 Task: For heading Use oswald with pink colour & bold.  font size for heading20,  'Change the font style of data to' oswald and font size to 12,  Change the alignment of both headline & data to Align center.  In the sheet  DashboardFinDashboardbook
Action: Mouse moved to (83, 180)
Screenshot: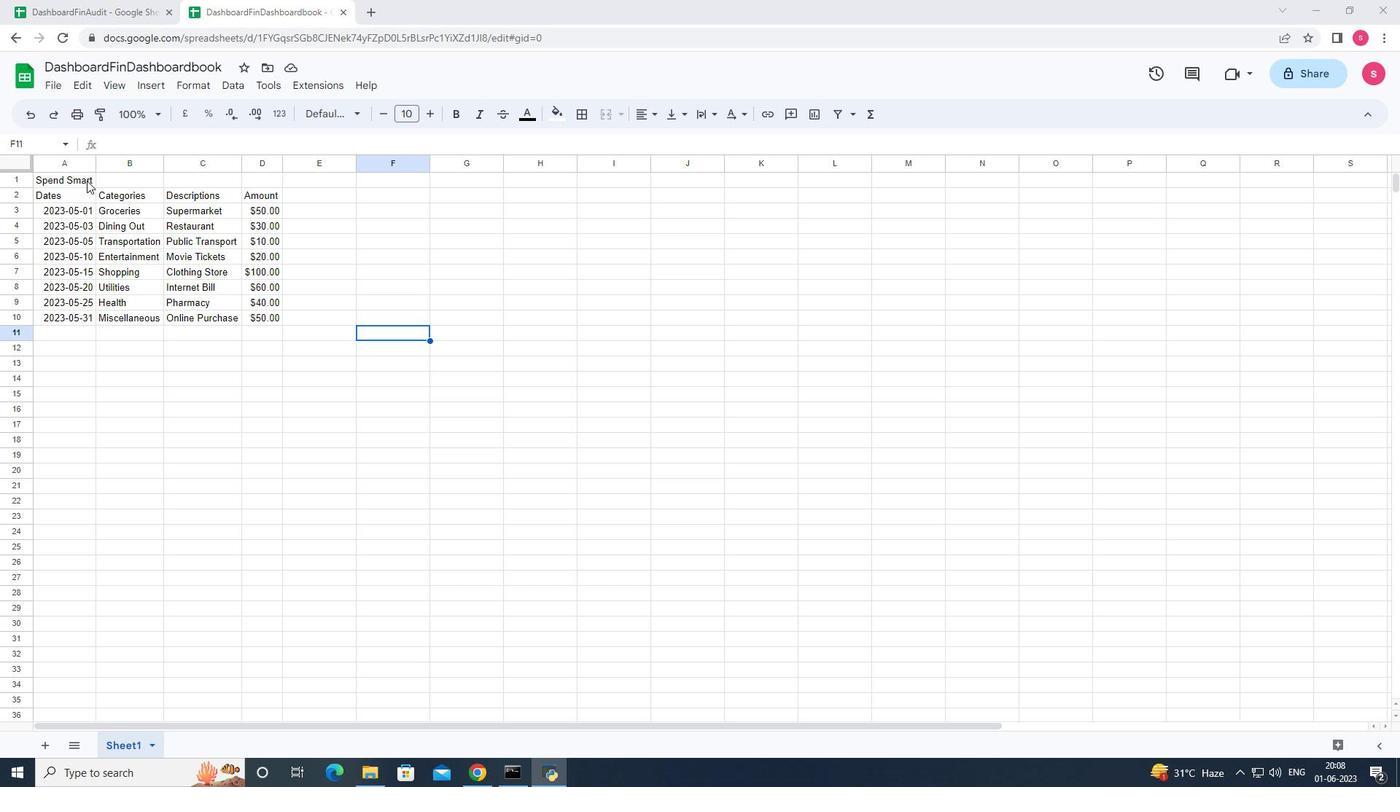 
Action: Mouse pressed left at (83, 180)
Screenshot: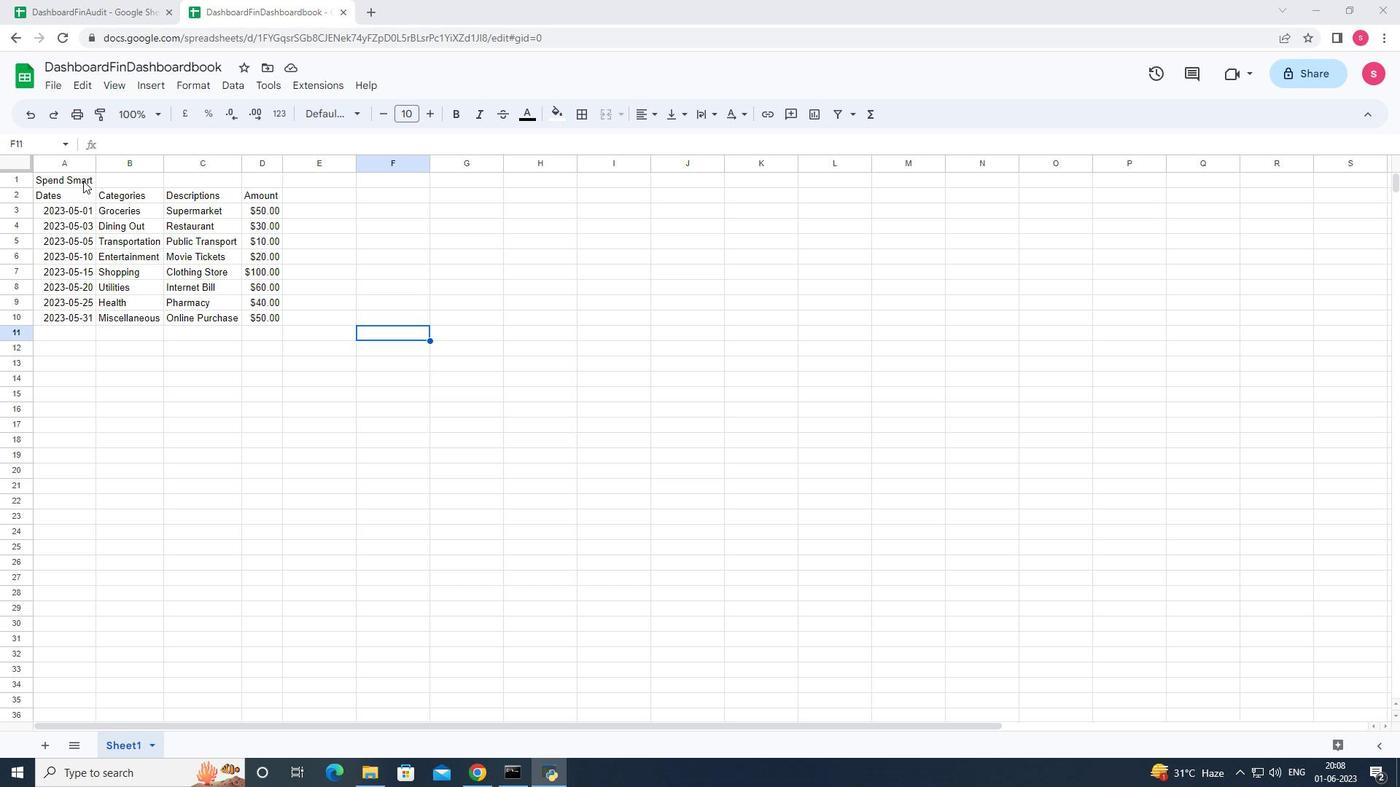 
Action: Mouse moved to (347, 126)
Screenshot: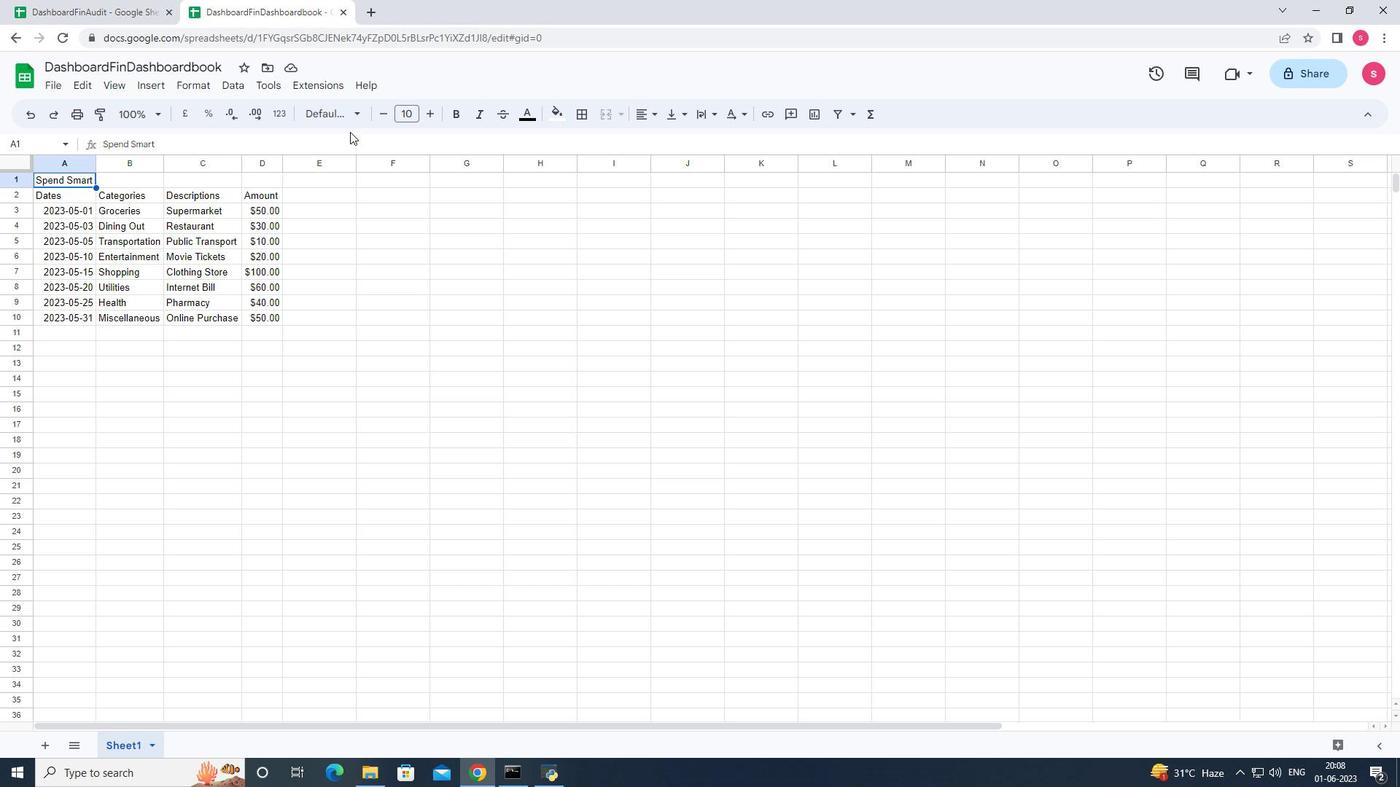 
Action: Mouse pressed left at (347, 126)
Screenshot: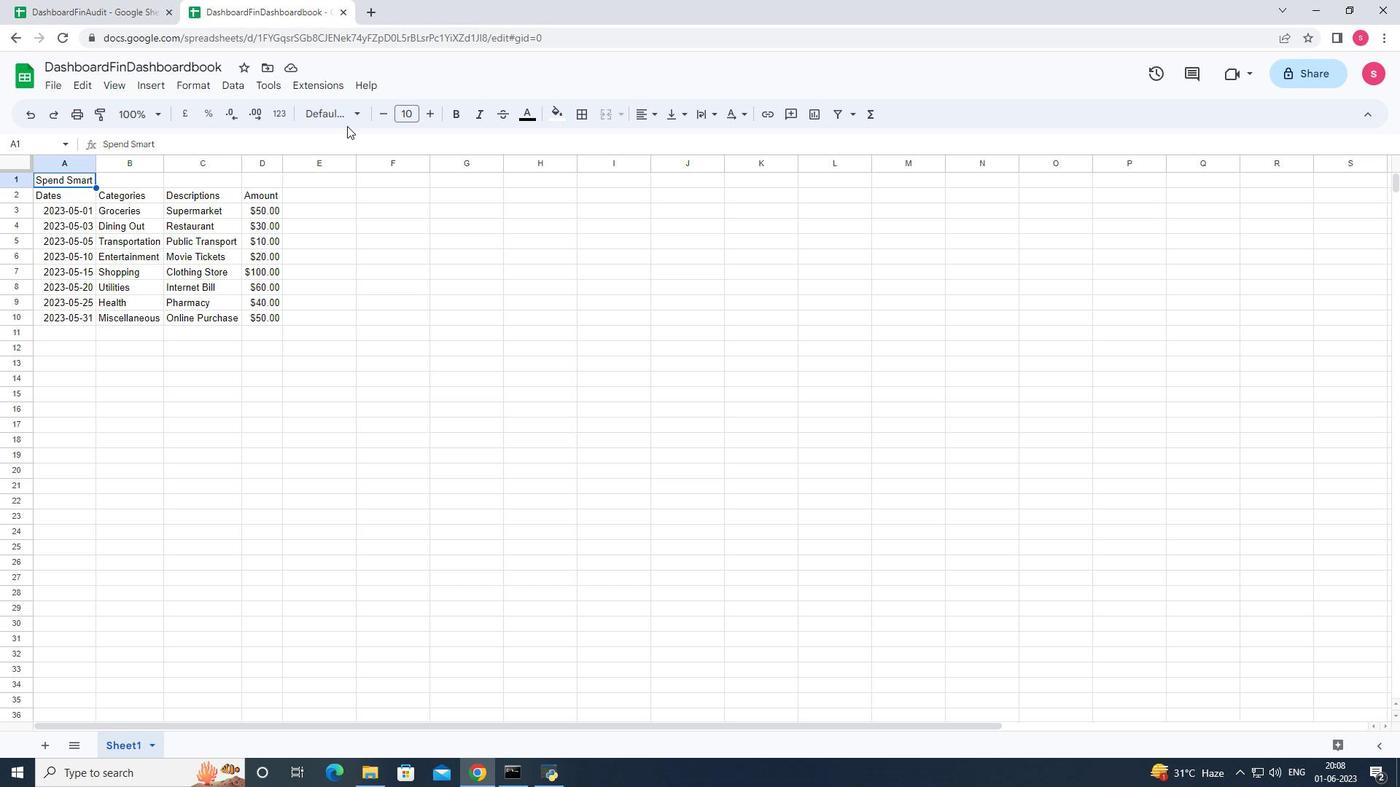 
Action: Mouse moved to (331, 108)
Screenshot: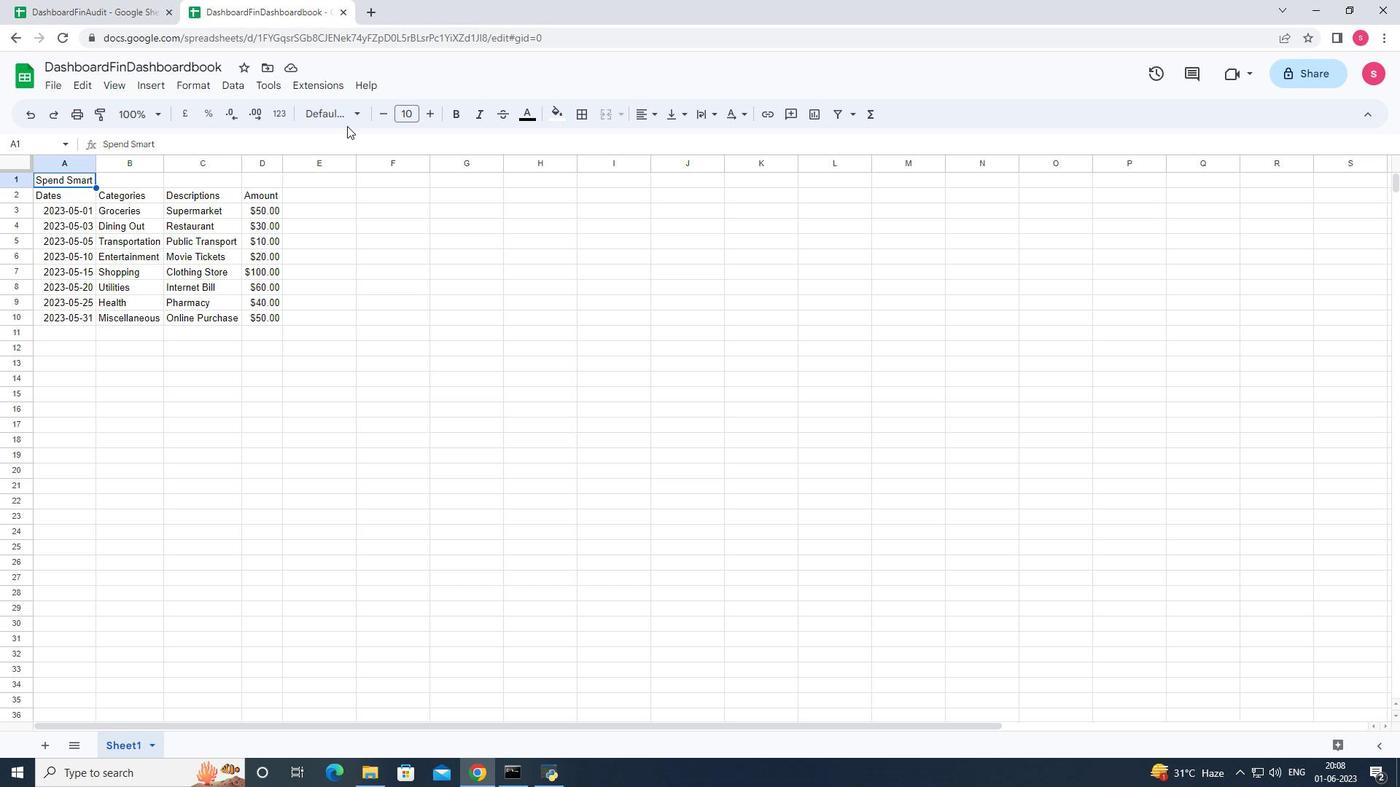 
Action: Mouse pressed left at (331, 108)
Screenshot: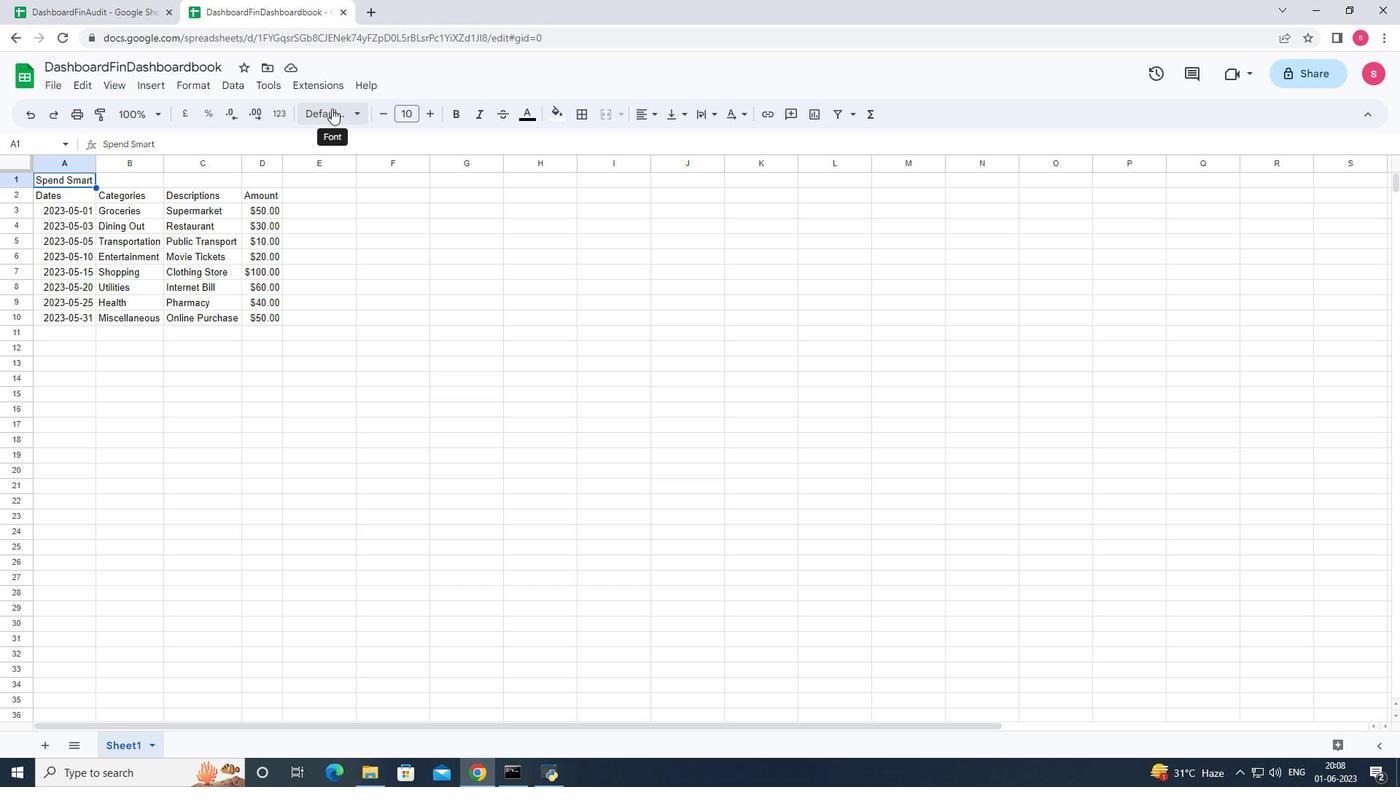 
Action: Mouse moved to (348, 413)
Screenshot: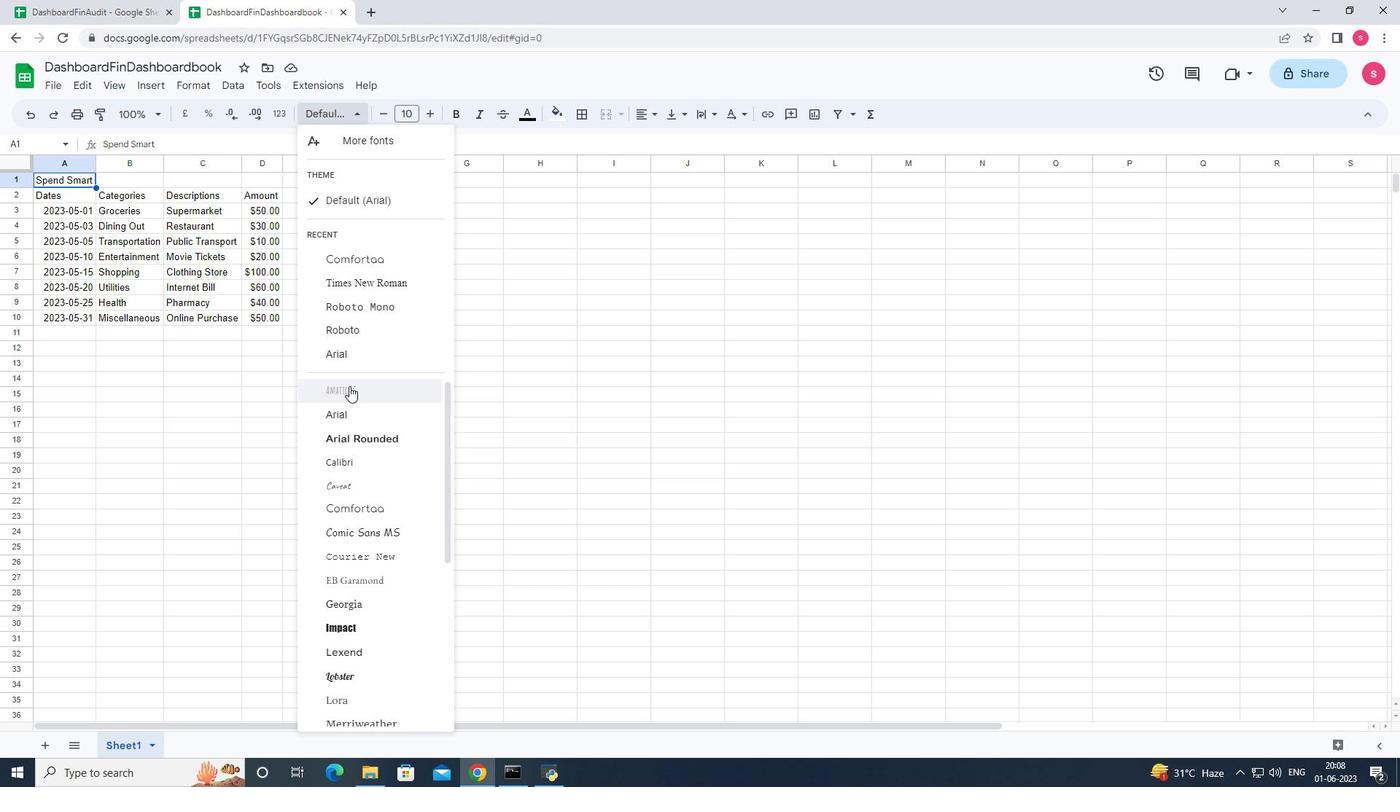 
Action: Mouse scrolled (348, 412) with delta (0, 0)
Screenshot: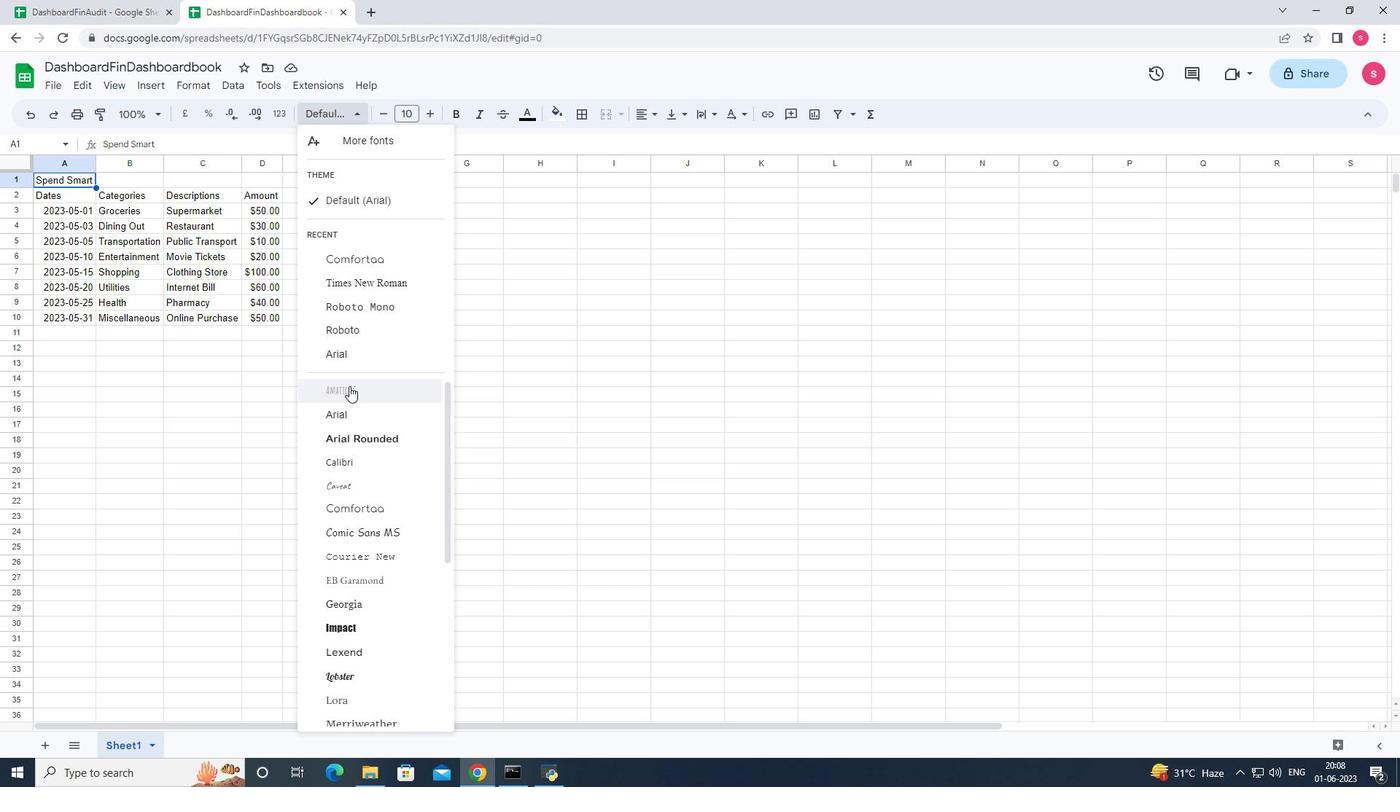 
Action: Mouse moved to (342, 464)
Screenshot: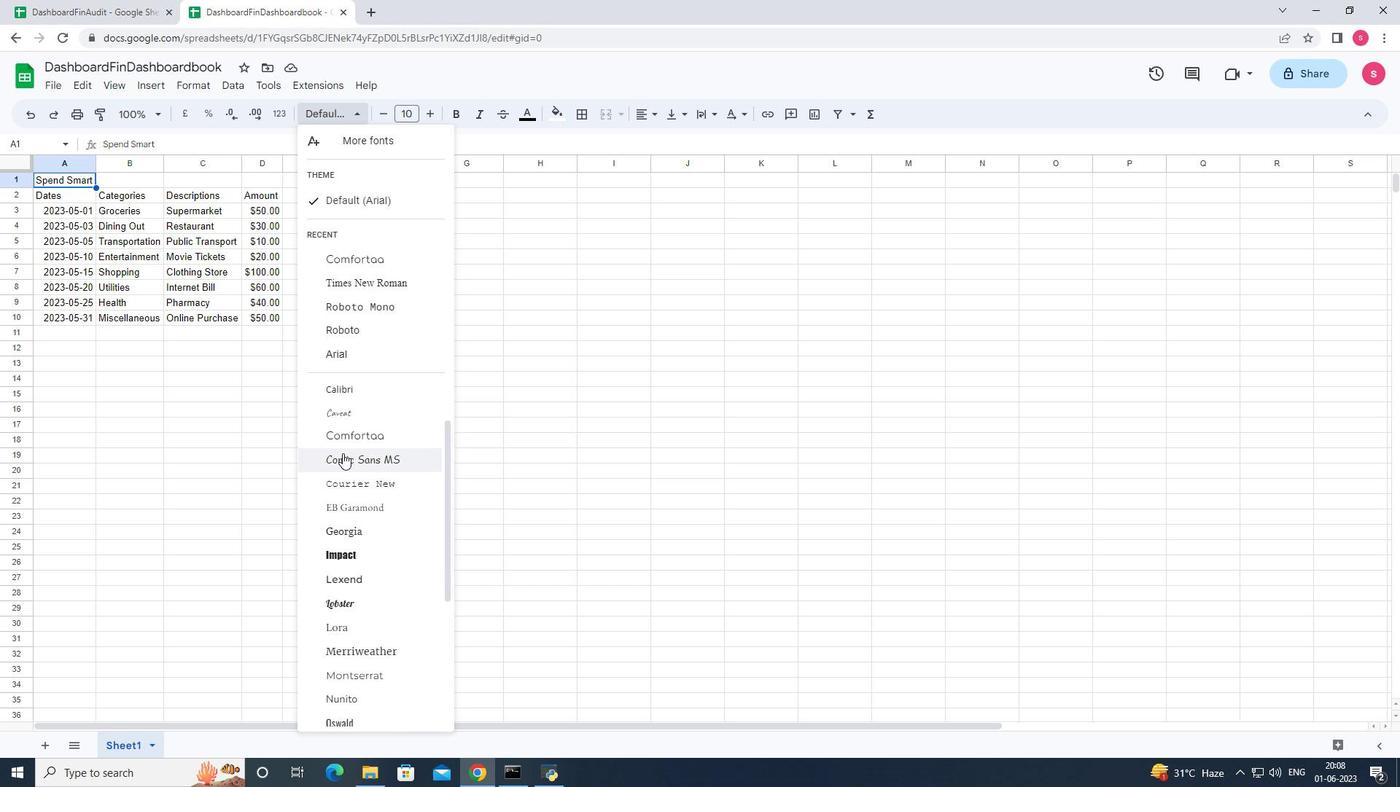 
Action: Mouse scrolled (342, 464) with delta (0, 0)
Screenshot: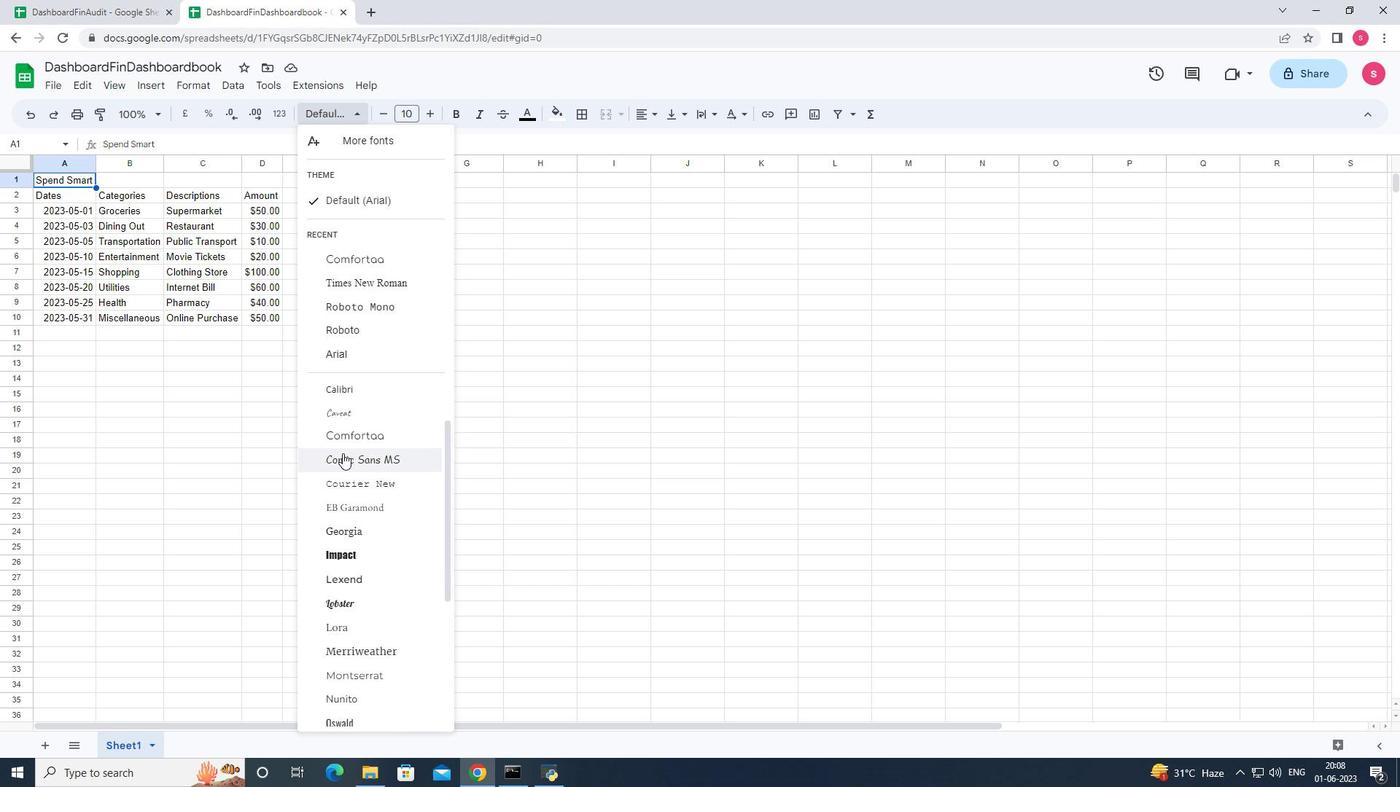 
Action: Mouse moved to (342, 518)
Screenshot: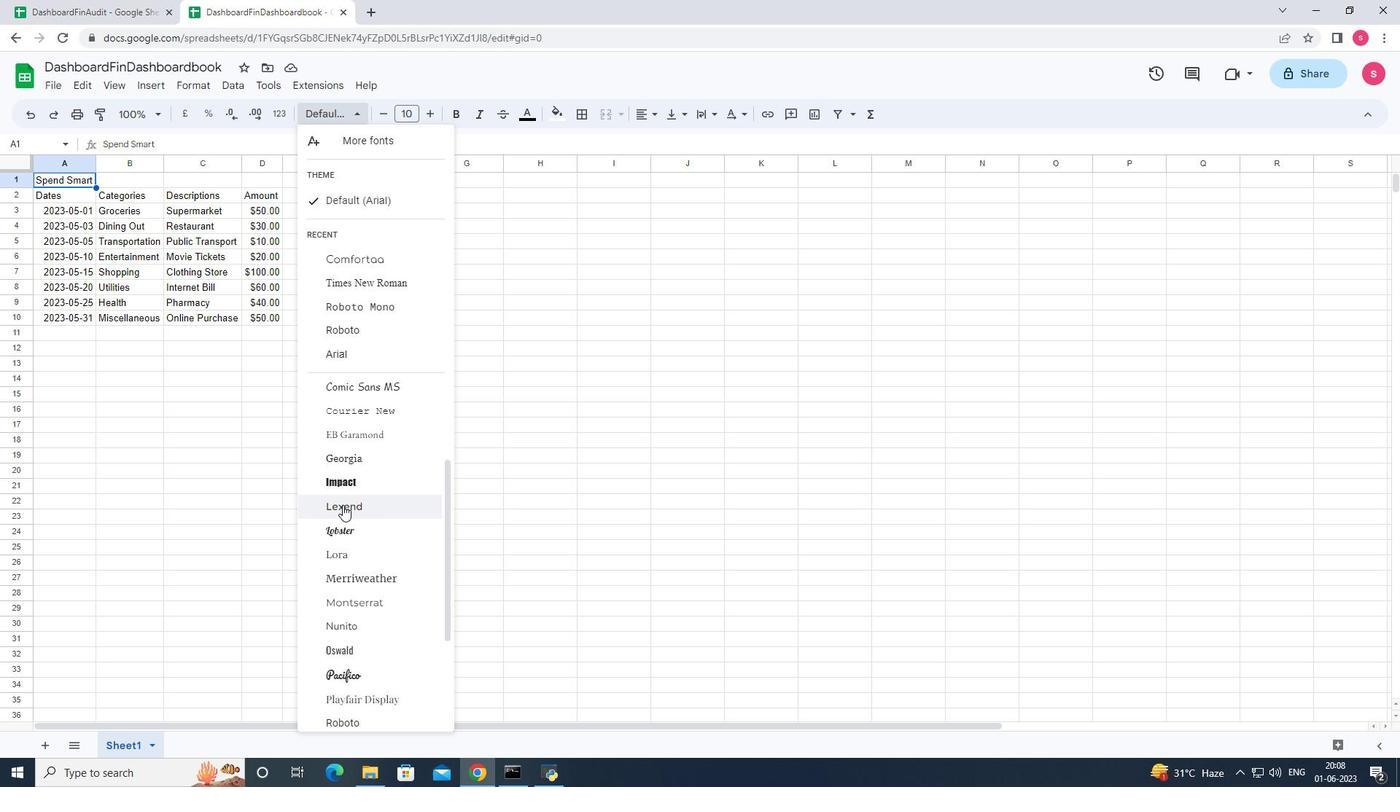 
Action: Mouse scrolled (342, 505) with delta (0, 0)
Screenshot: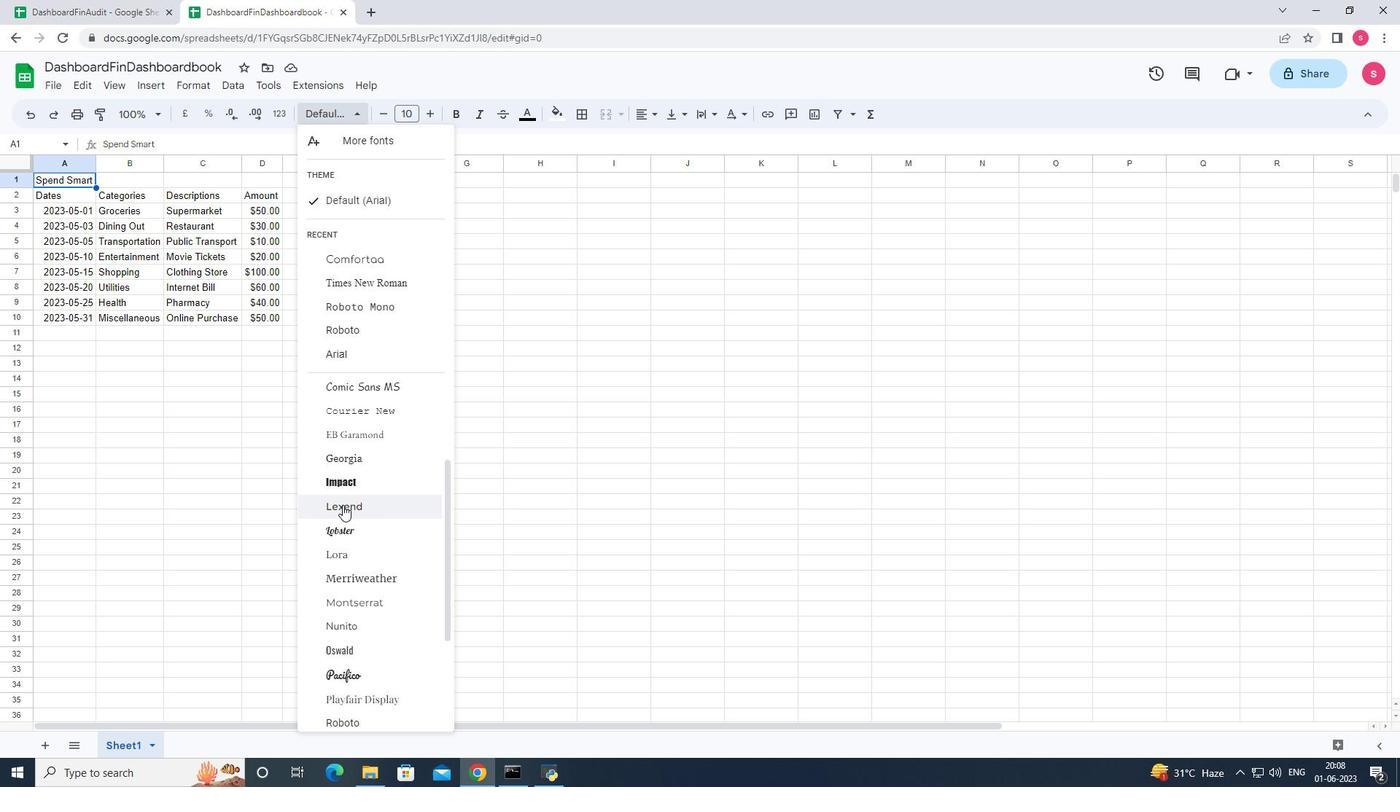 
Action: Mouse moved to (342, 523)
Screenshot: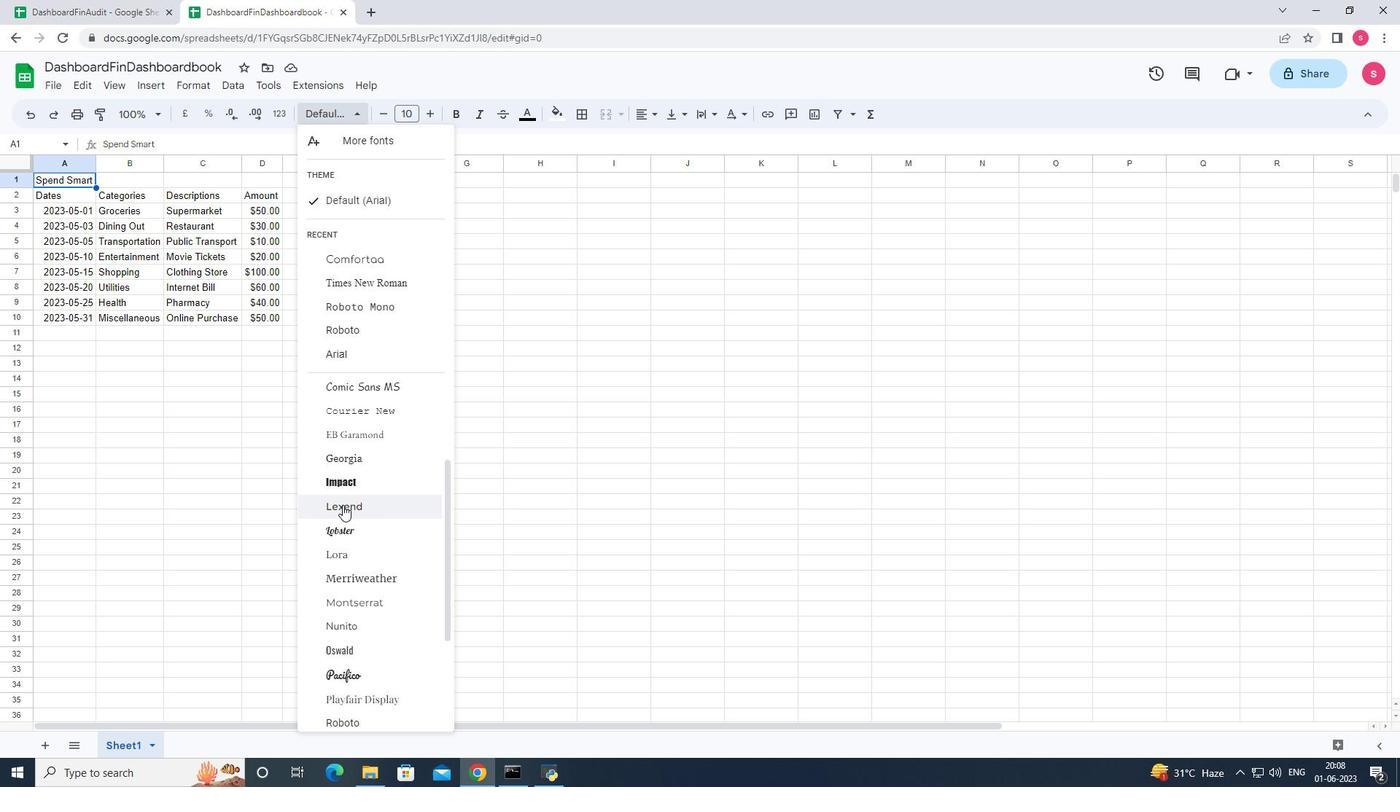 
Action: Mouse scrolled (342, 522) with delta (0, 0)
Screenshot: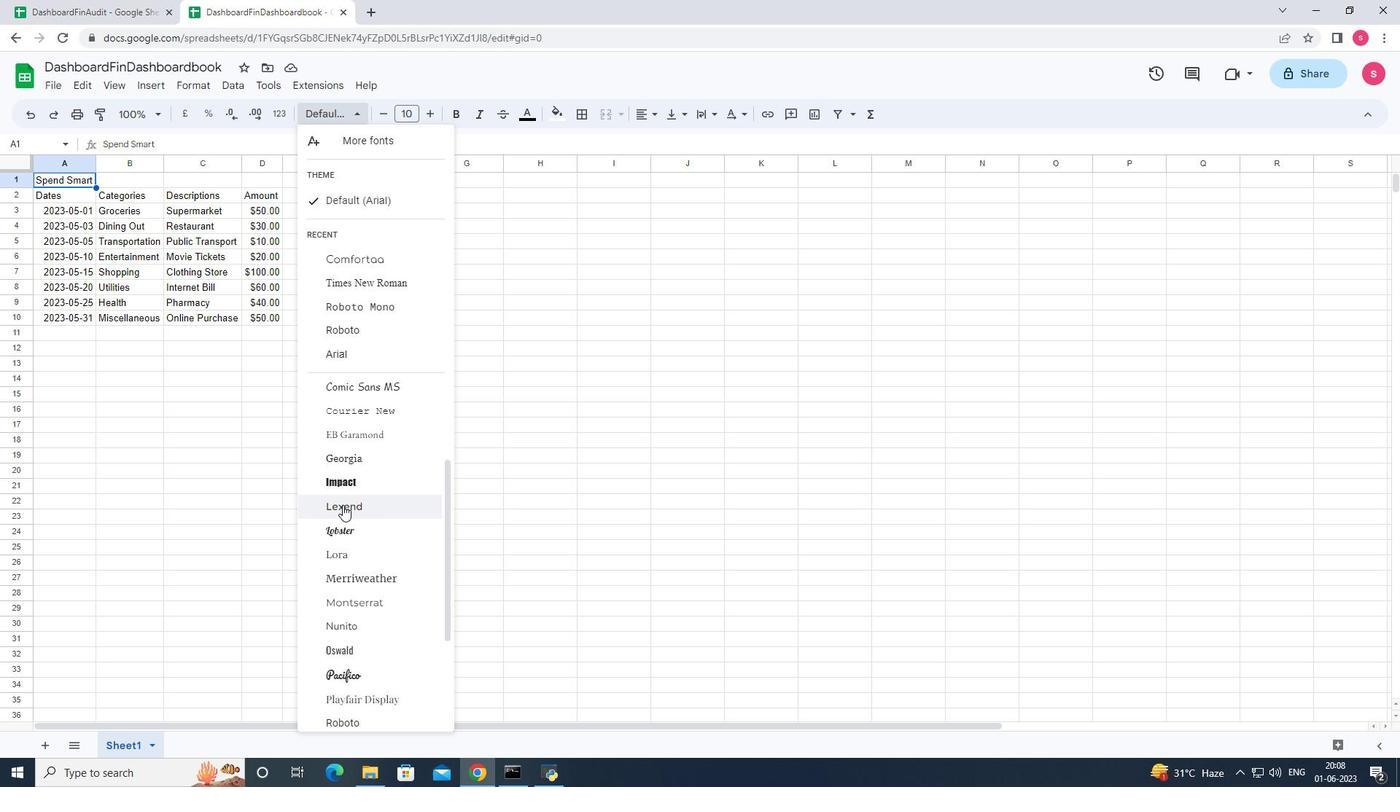 
Action: Mouse moved to (341, 534)
Screenshot: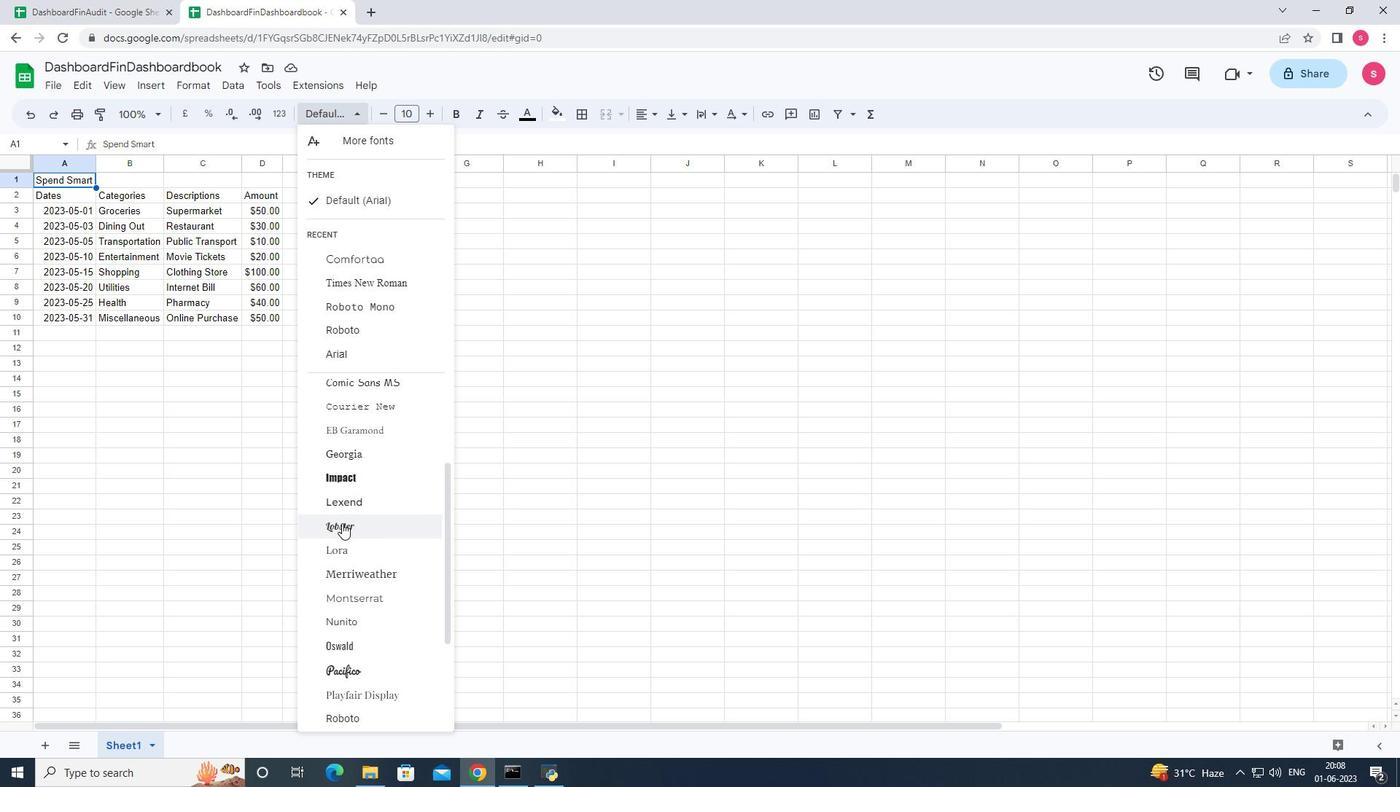 
Action: Mouse scrolled (341, 534) with delta (0, 0)
Screenshot: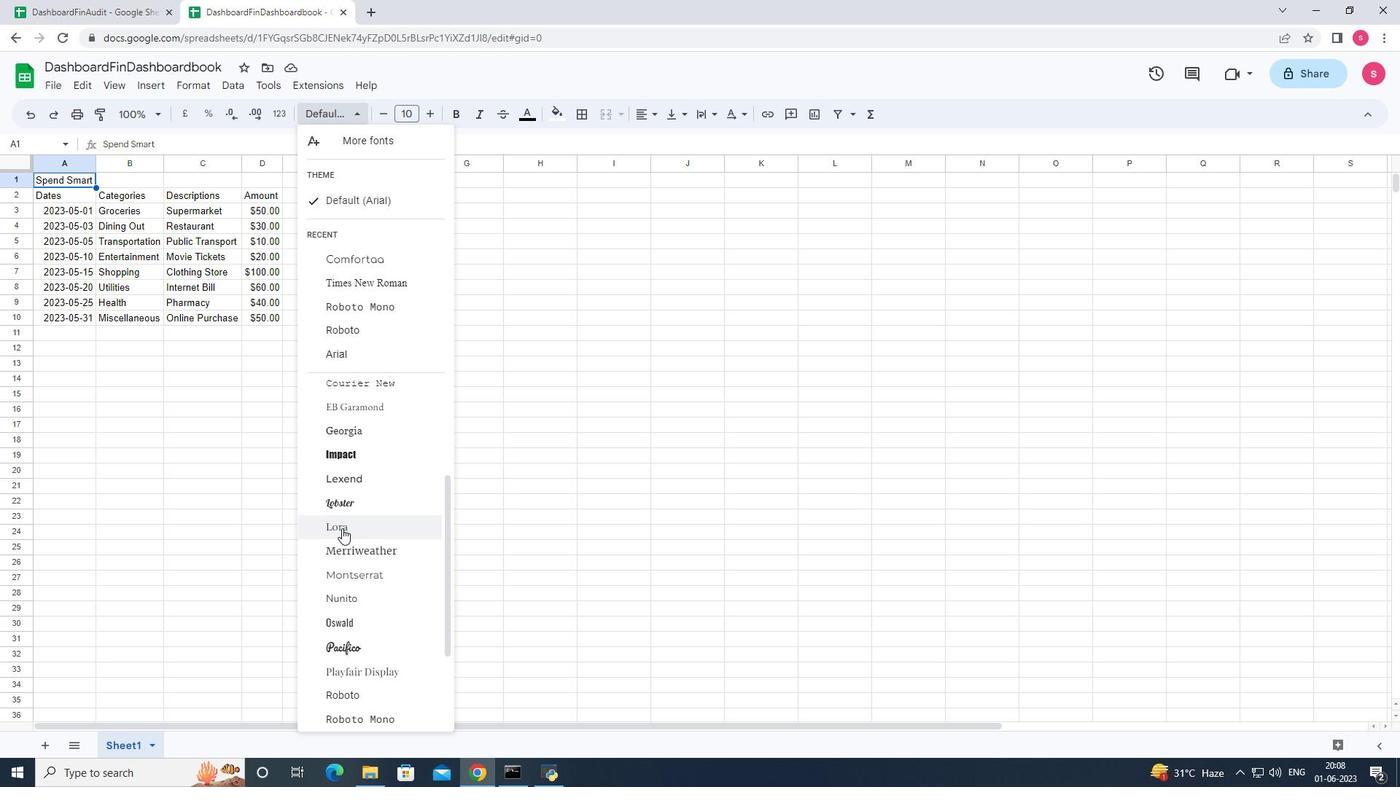 
Action: Mouse moved to (348, 581)
Screenshot: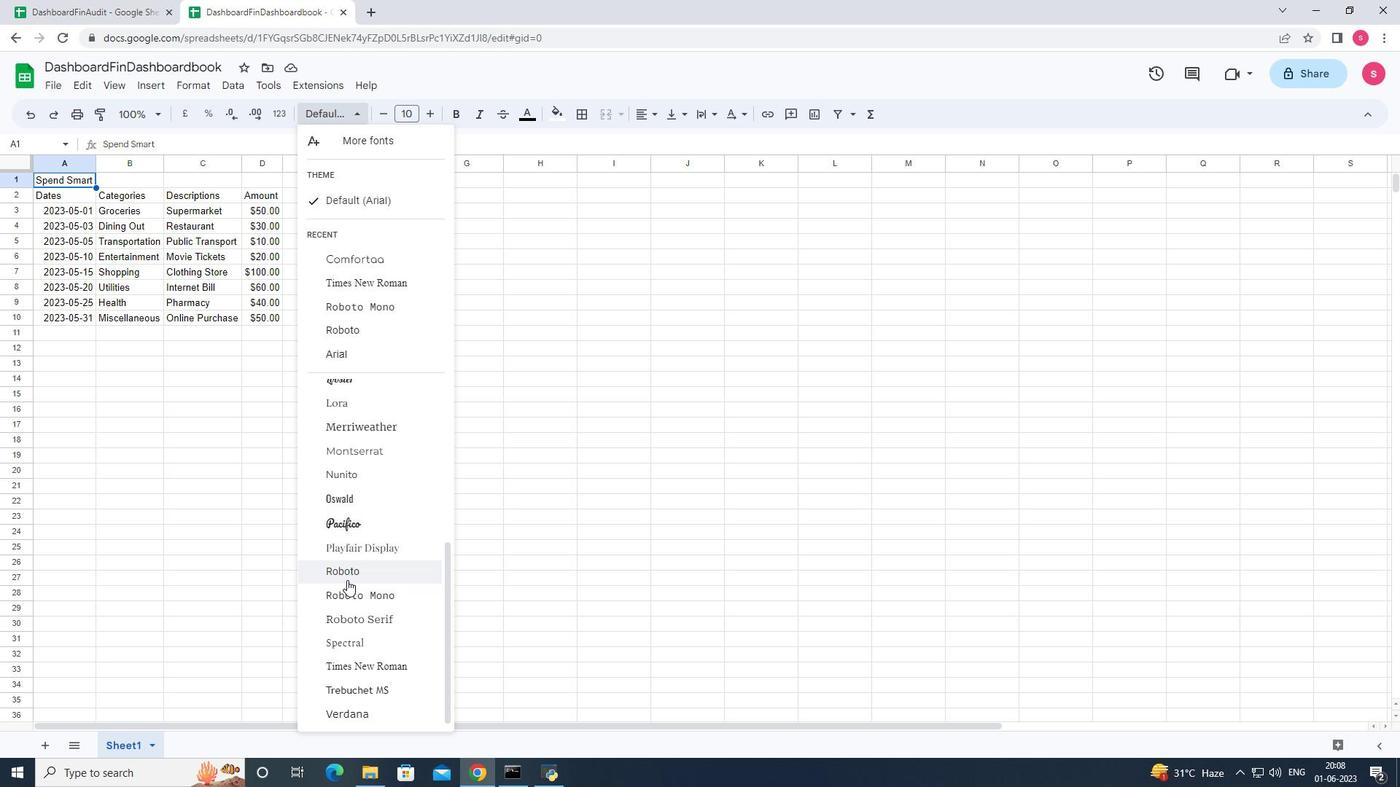 
Action: Mouse scrolled (348, 580) with delta (0, 0)
Screenshot: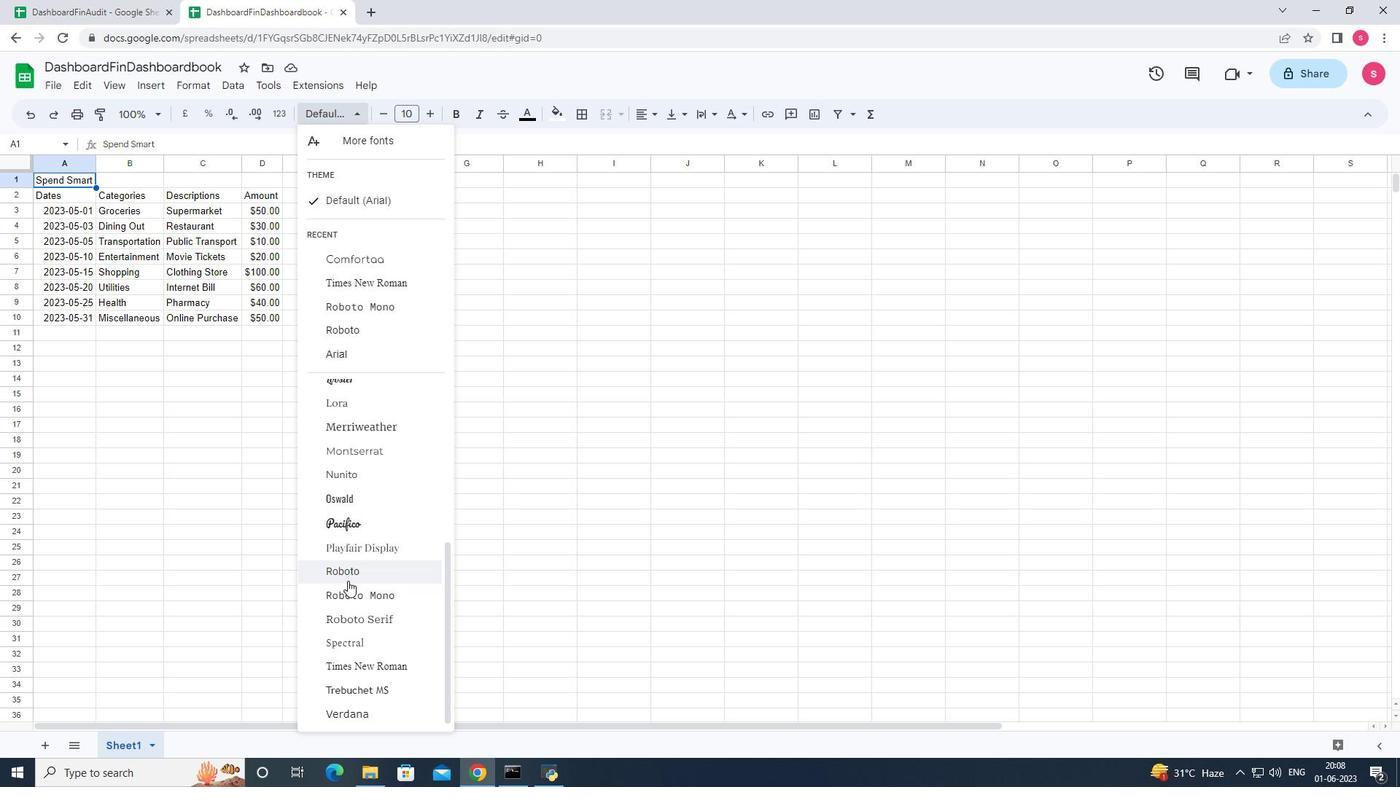 
Action: Mouse scrolled (348, 580) with delta (0, 0)
Screenshot: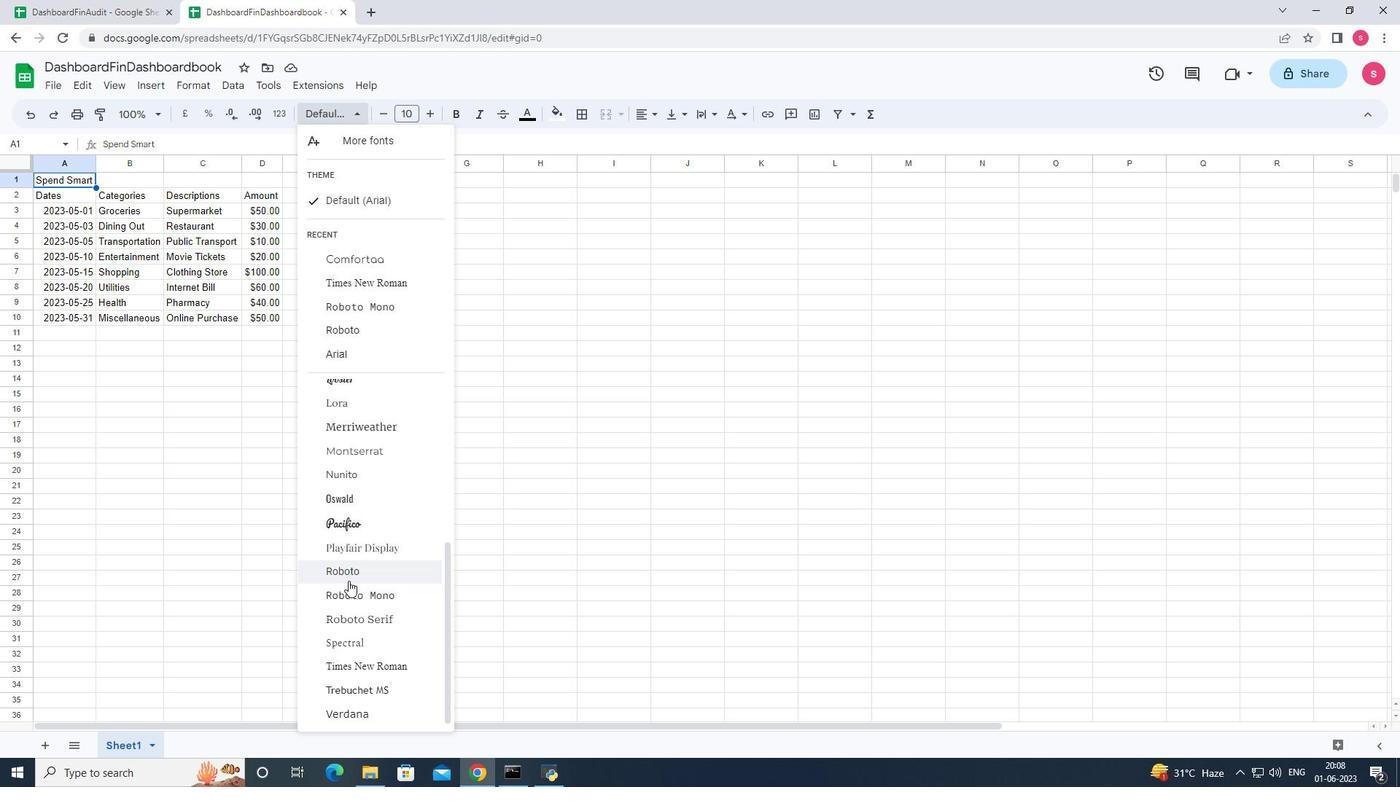 
Action: Mouse scrolled (348, 582) with delta (0, 0)
Screenshot: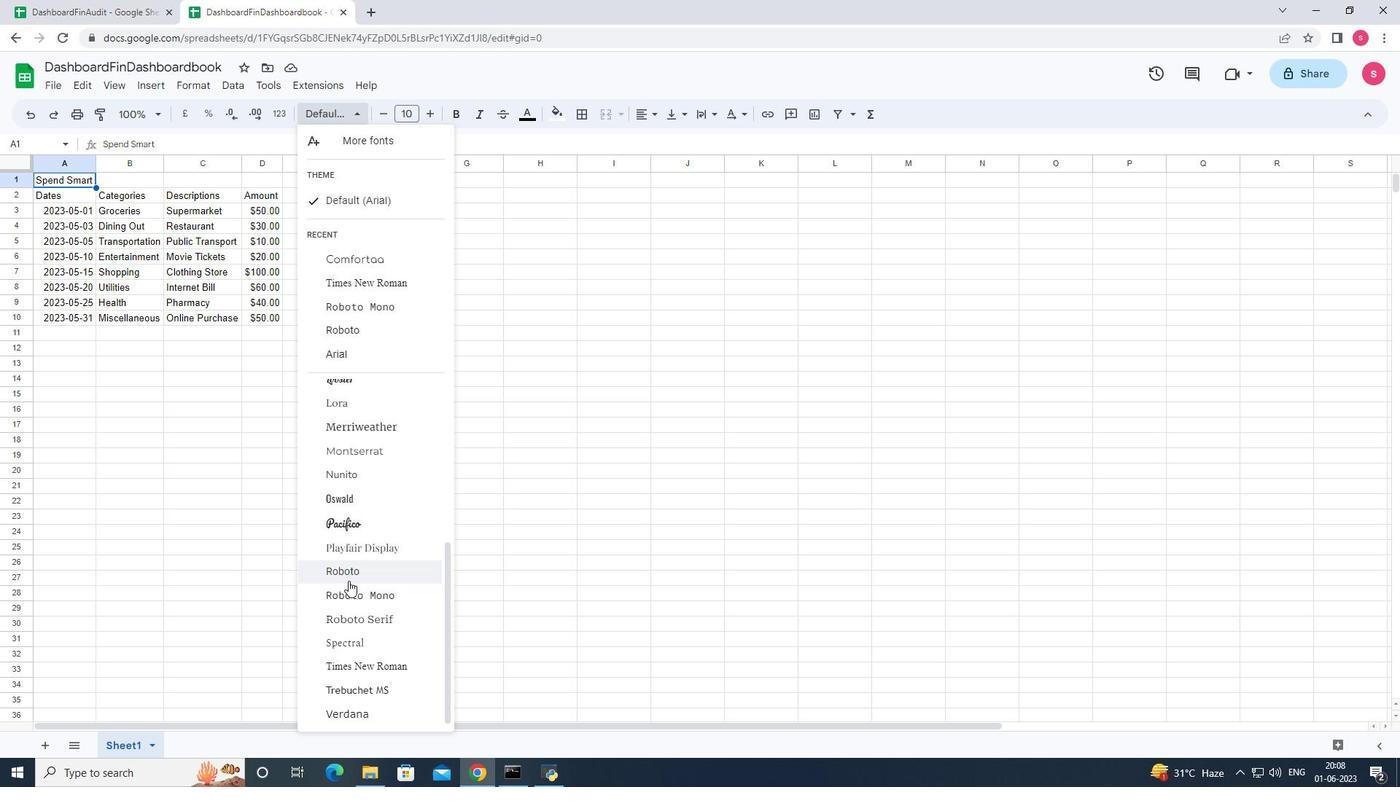 
Action: Mouse moved to (361, 520)
Screenshot: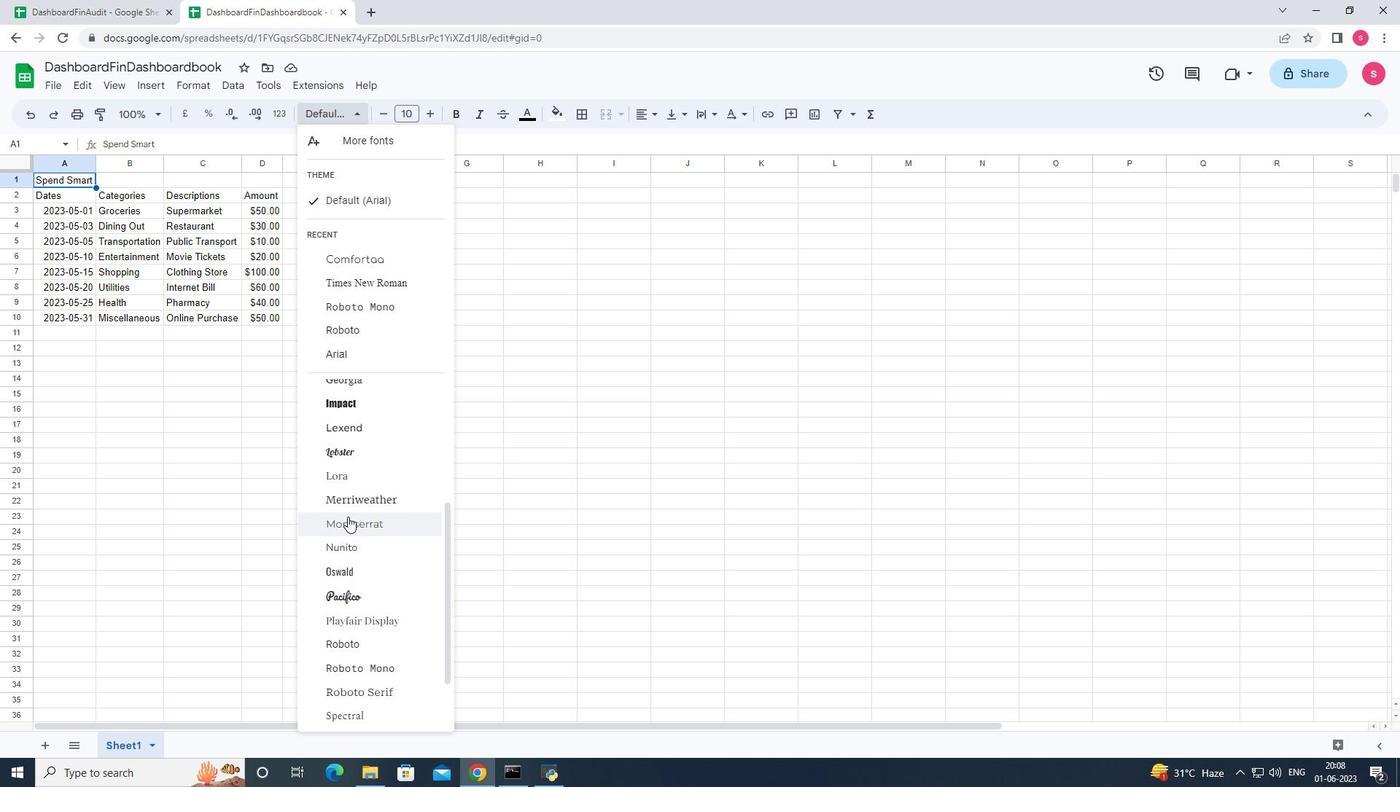 
Action: Mouse scrolled (361, 520) with delta (0, 0)
Screenshot: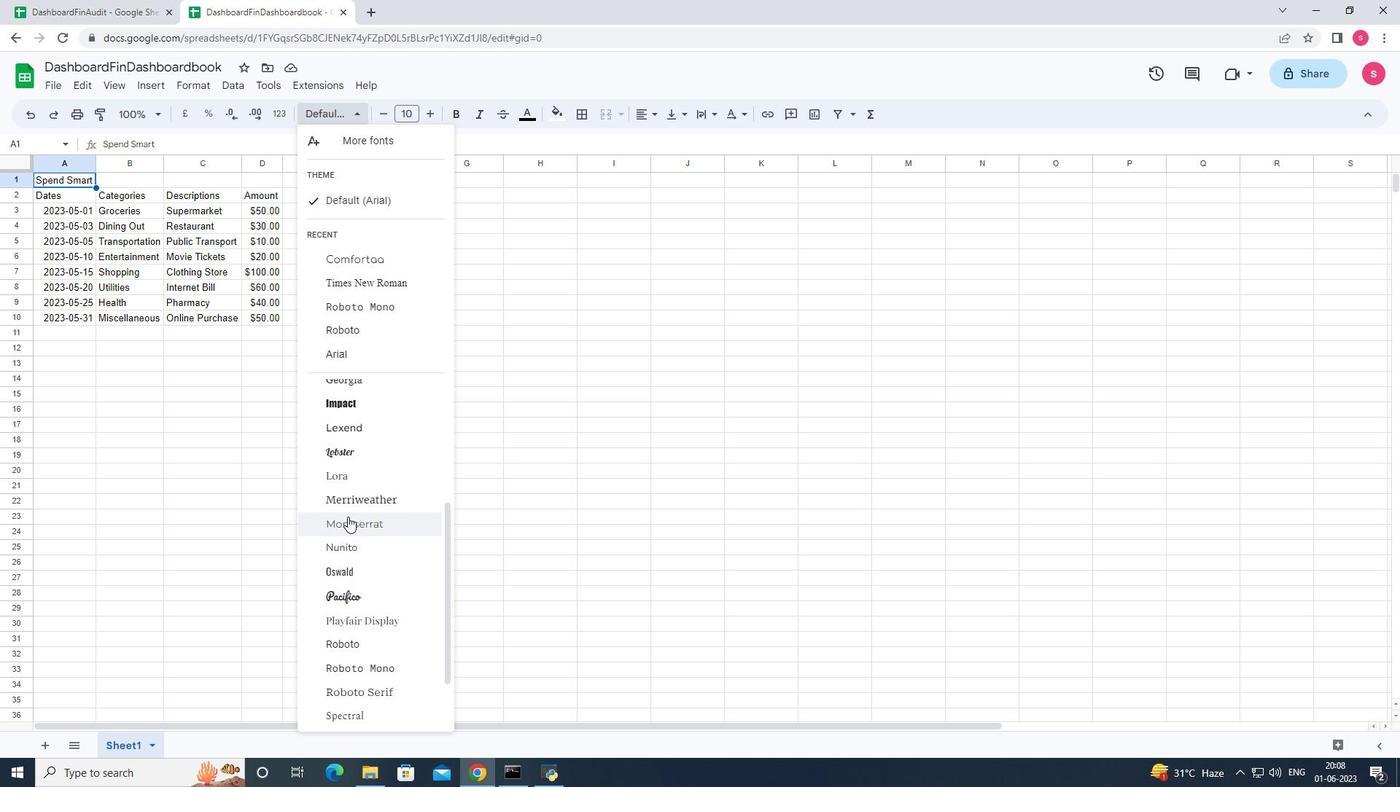 
Action: Mouse scrolled (361, 520) with delta (0, 0)
Screenshot: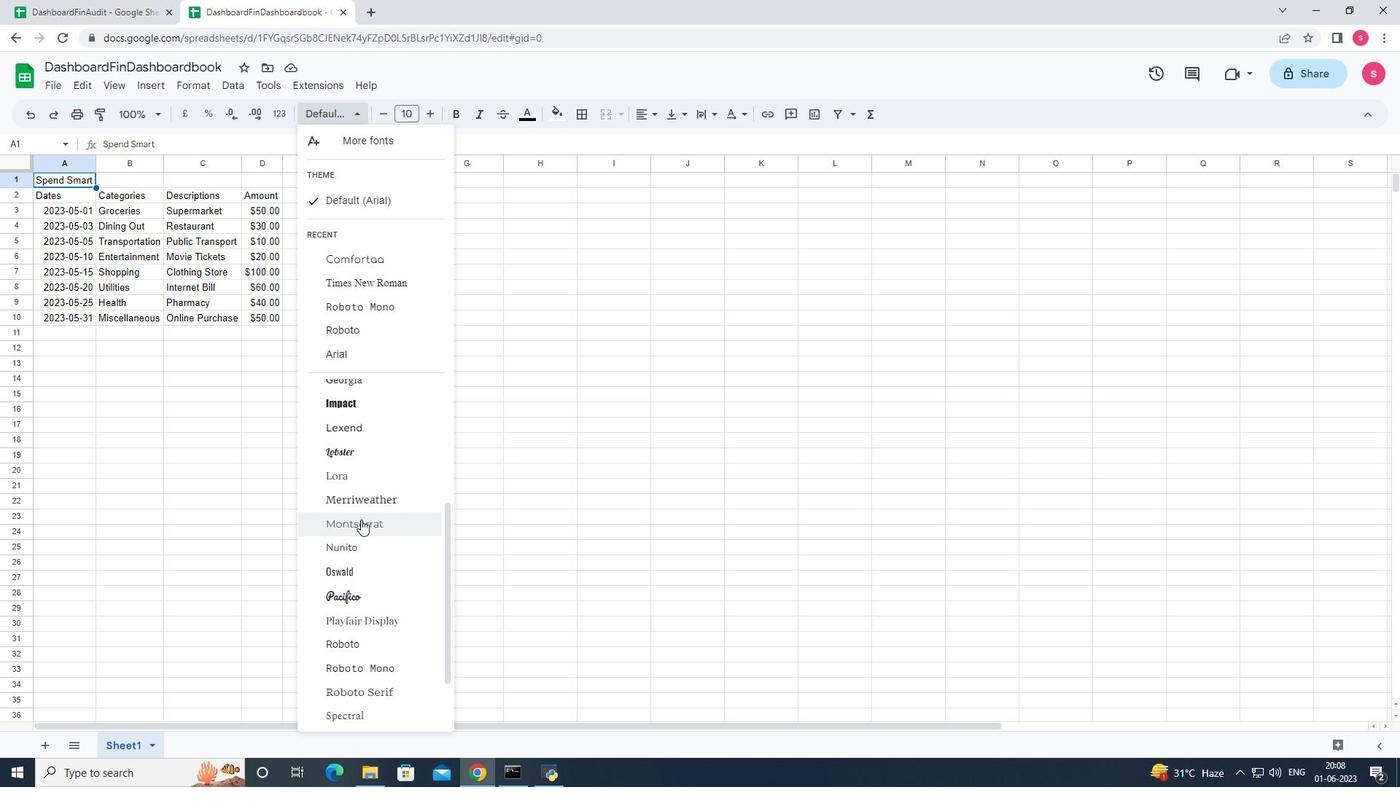 
Action: Mouse moved to (353, 598)
Screenshot: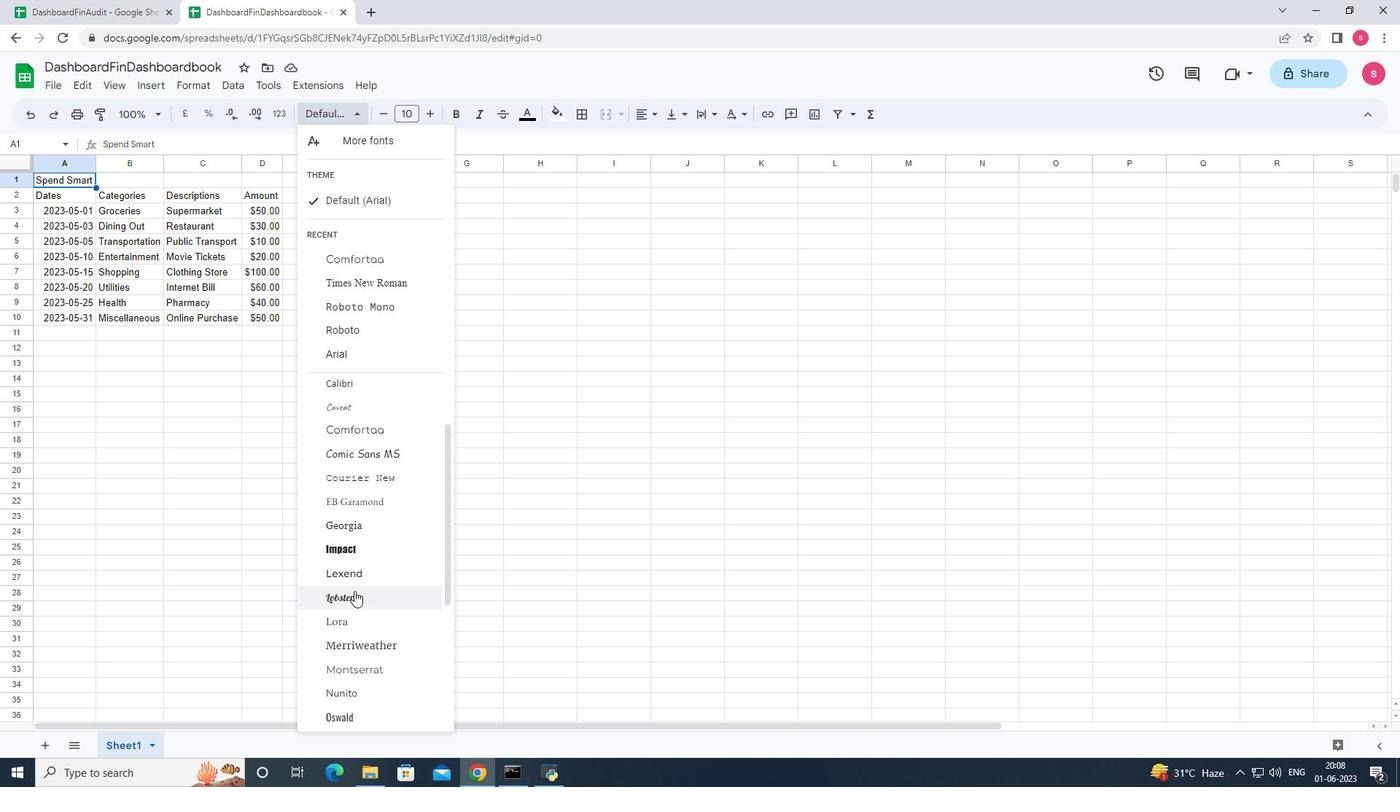 
Action: Mouse scrolled (353, 598) with delta (0, 0)
Screenshot: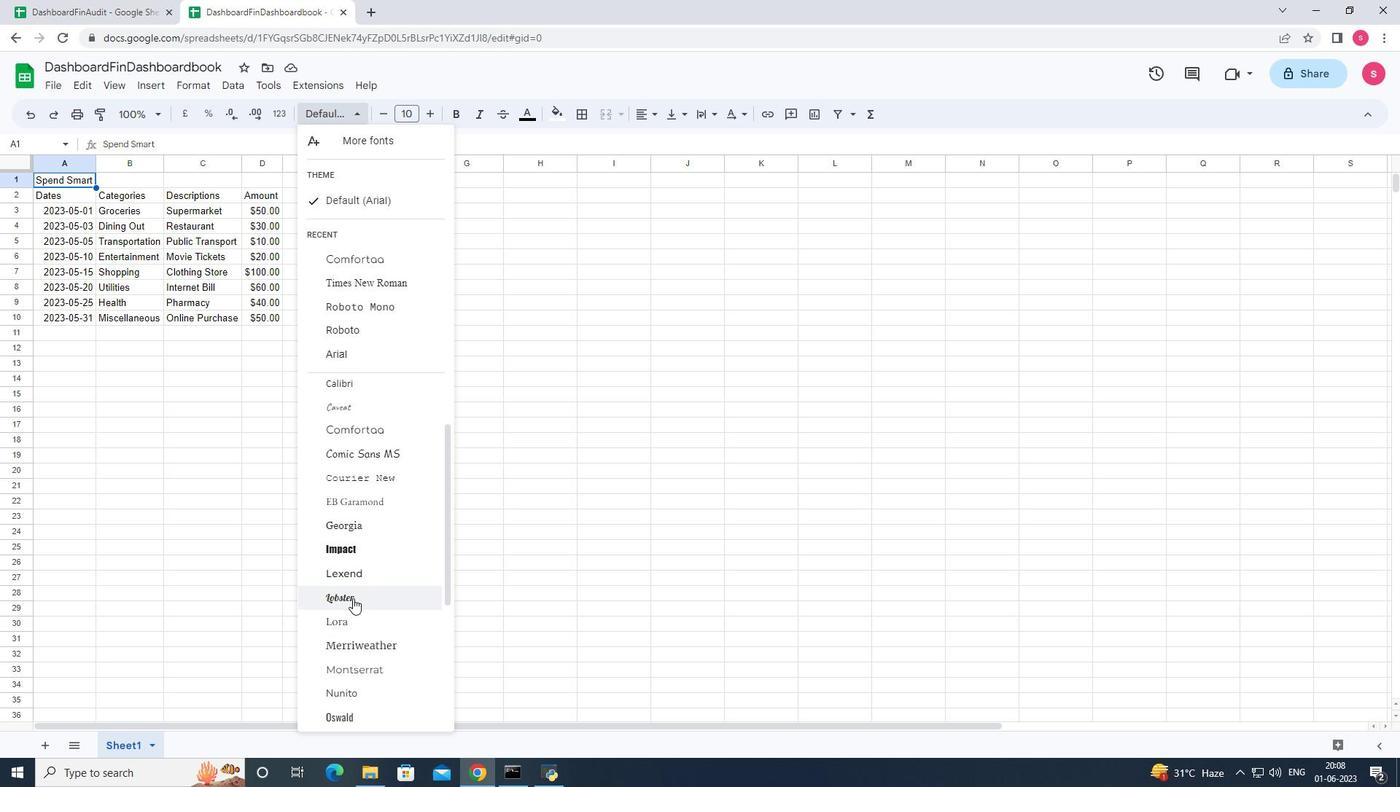 
Action: Mouse scrolled (353, 598) with delta (0, 0)
Screenshot: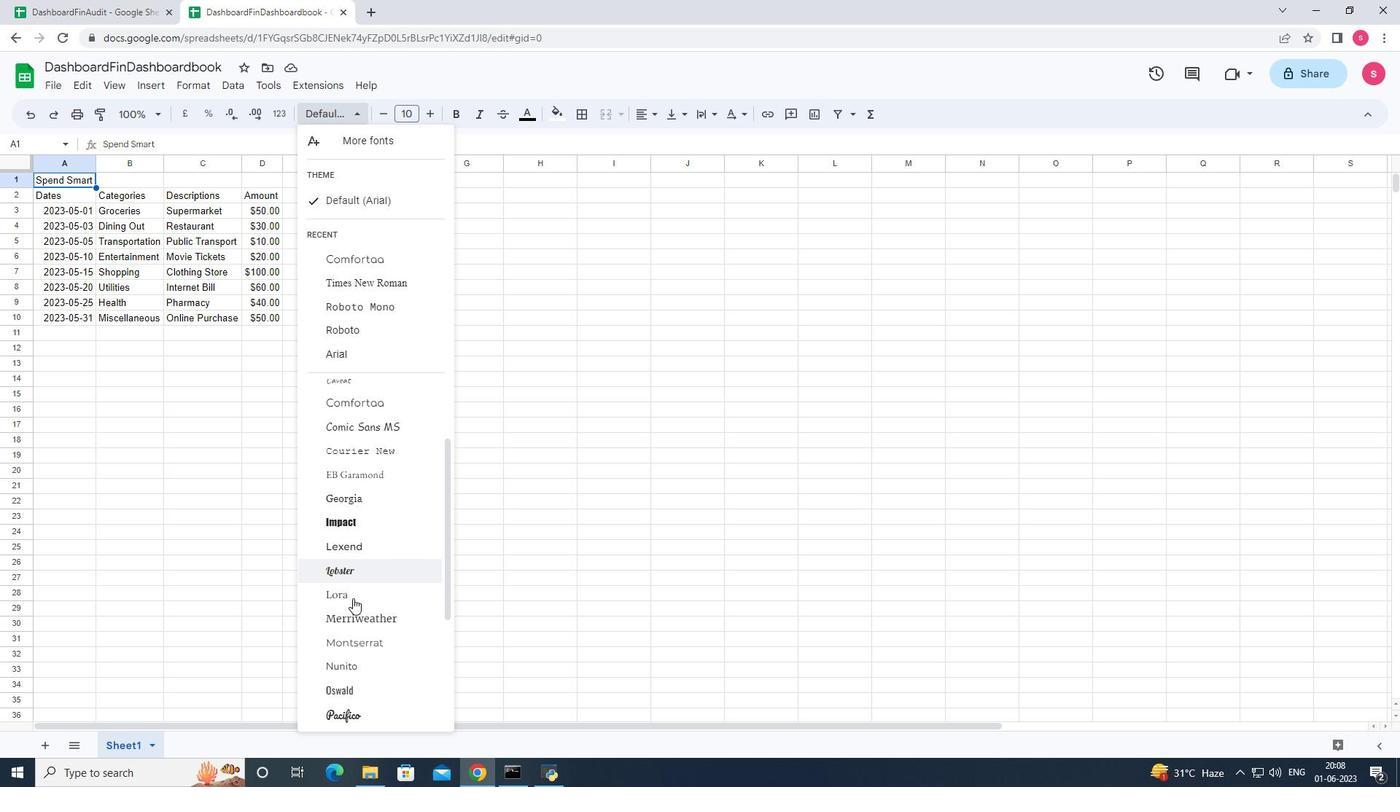 
Action: Mouse moved to (351, 571)
Screenshot: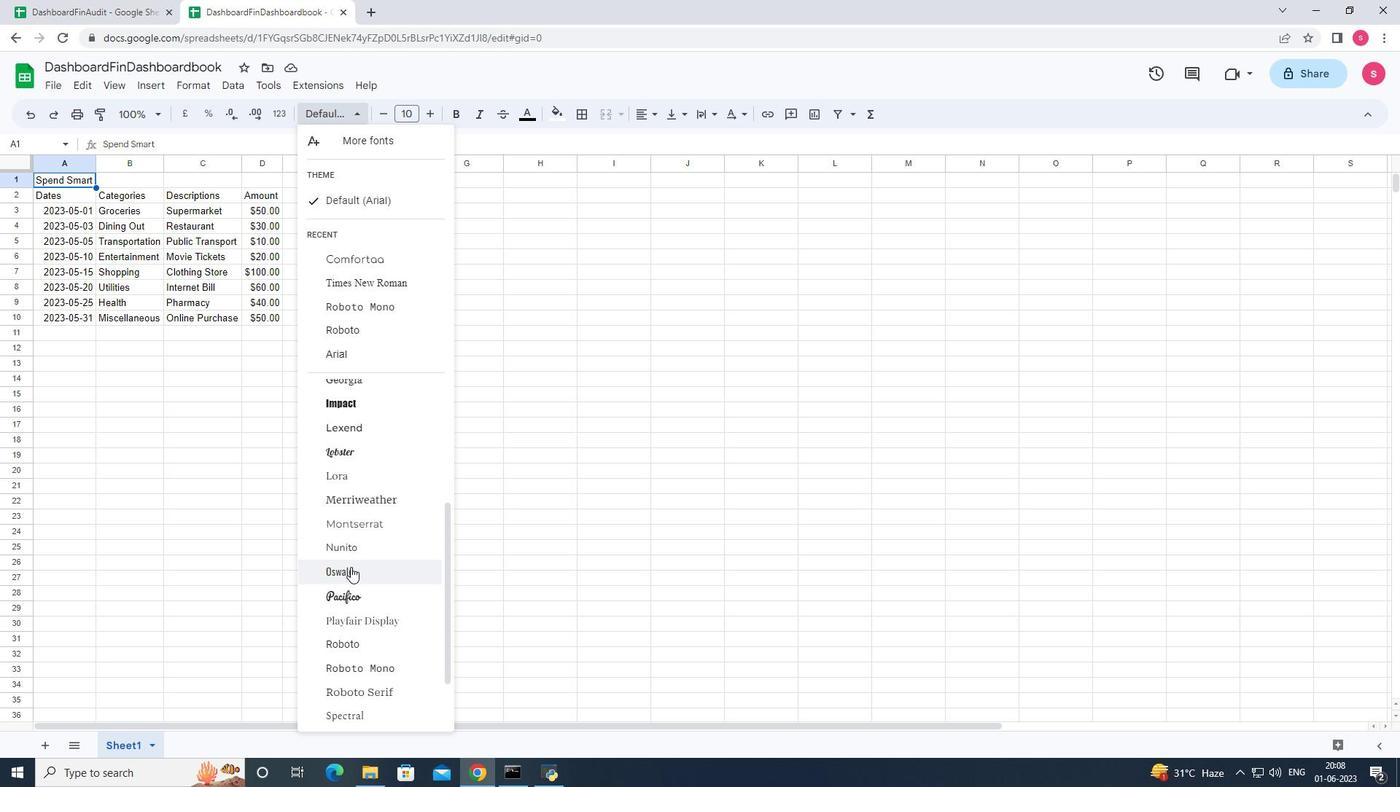 
Action: Mouse pressed left at (351, 571)
Screenshot: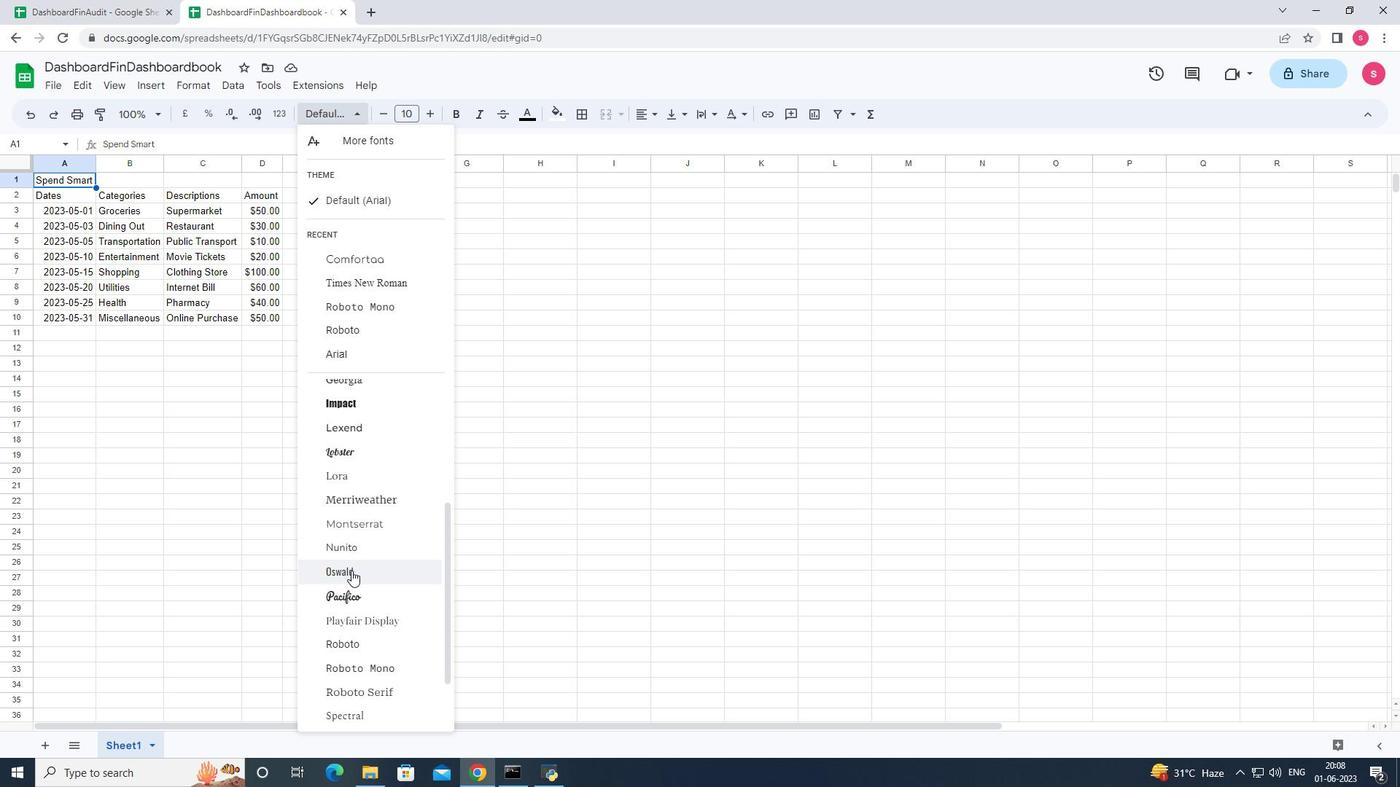 
Action: Mouse moved to (520, 107)
Screenshot: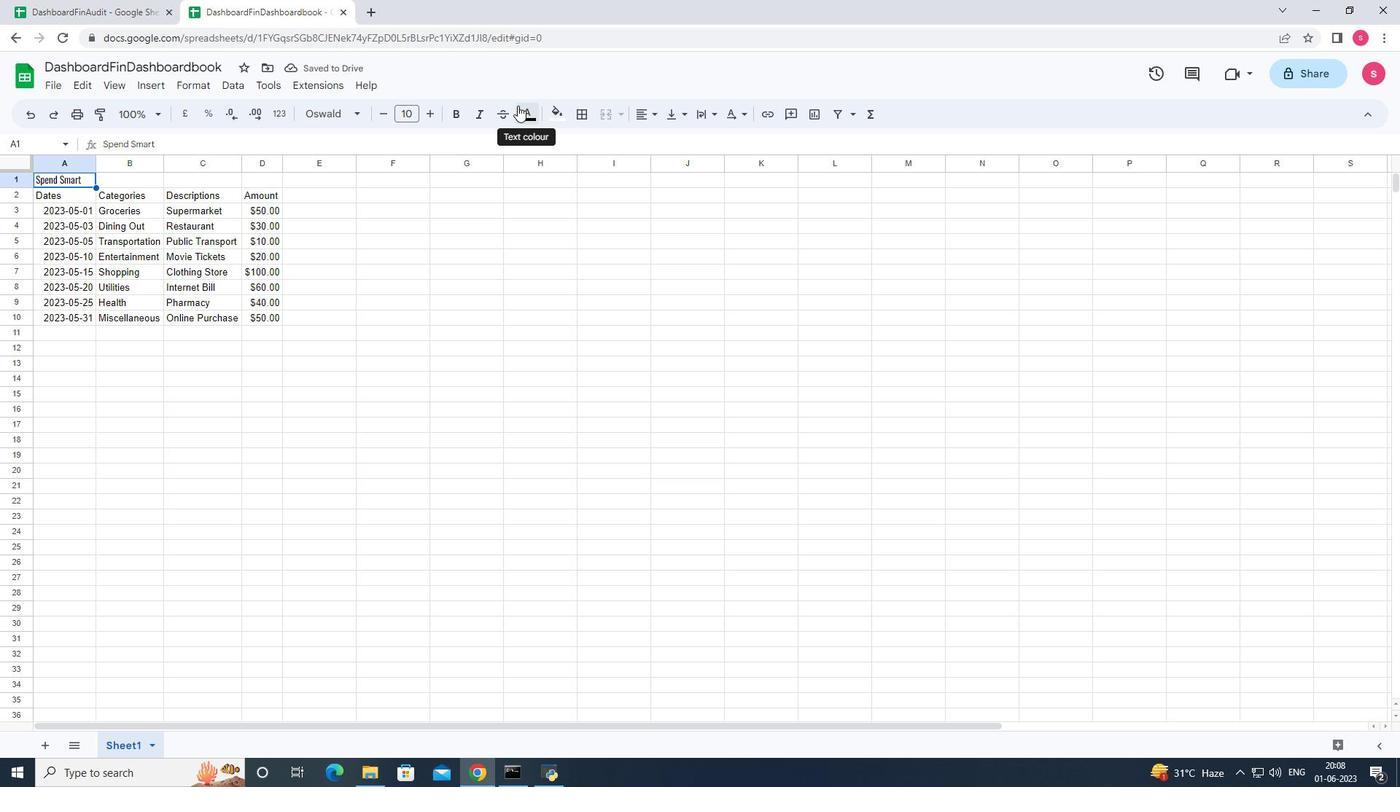 
Action: Mouse pressed left at (520, 107)
Screenshot: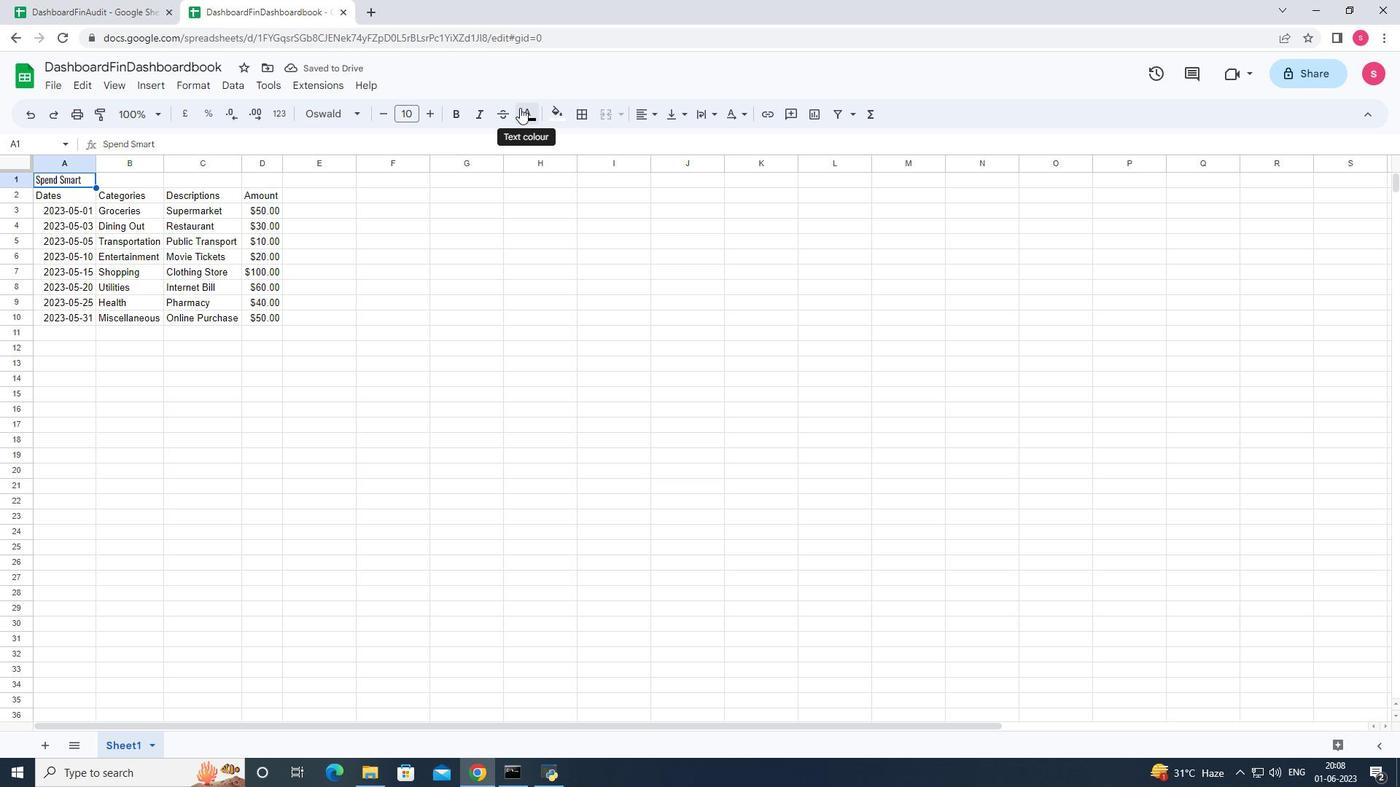 
Action: Mouse moved to (678, 174)
Screenshot: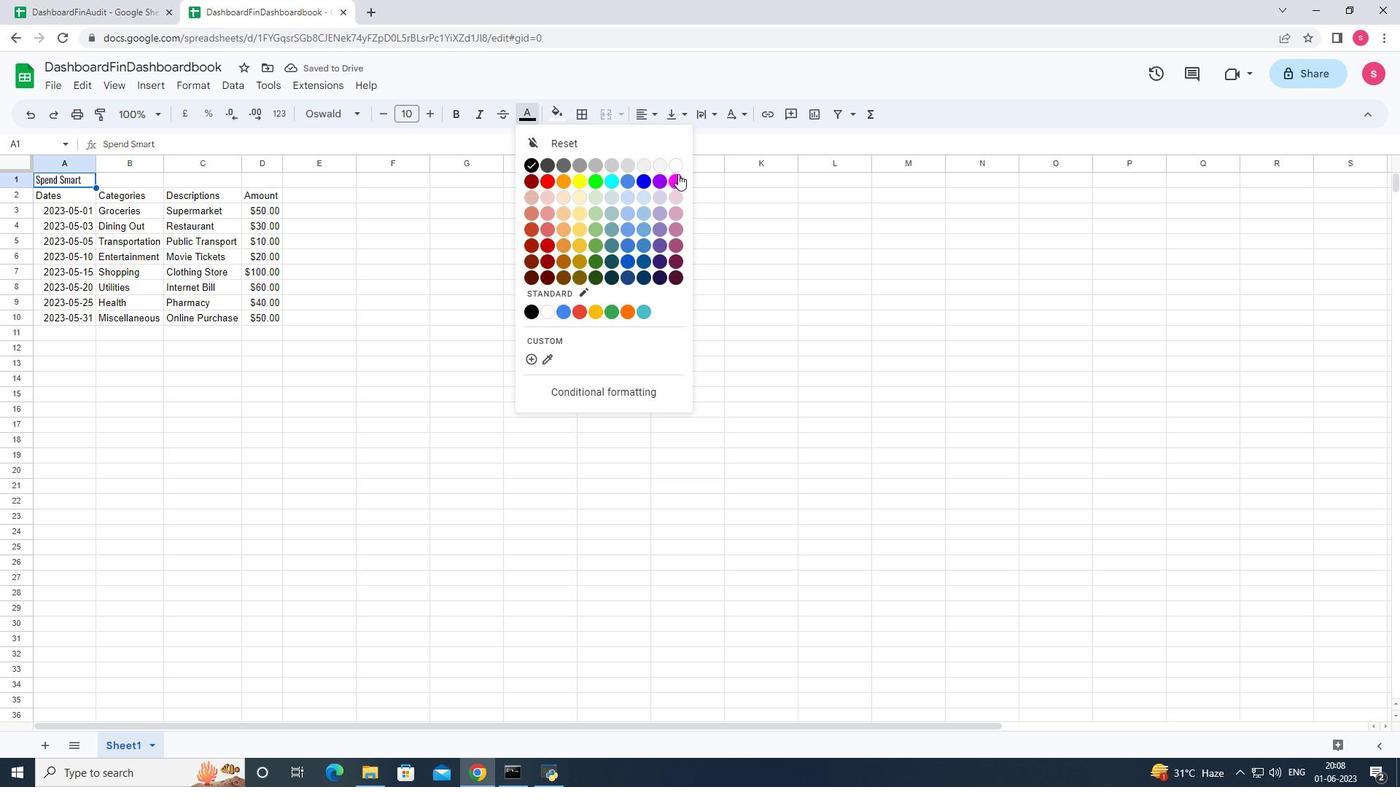 
Action: Mouse pressed left at (678, 174)
Screenshot: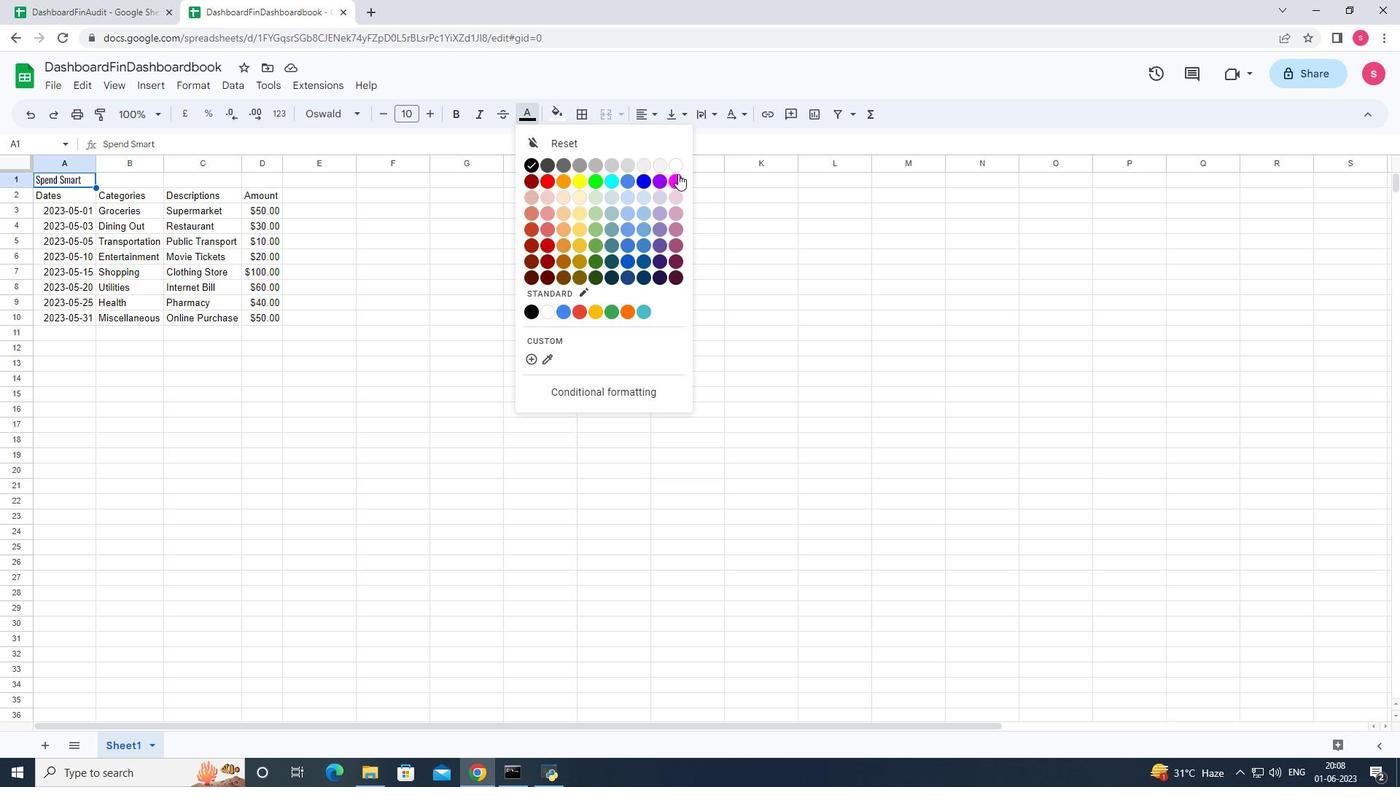 
Action: Mouse moved to (460, 116)
Screenshot: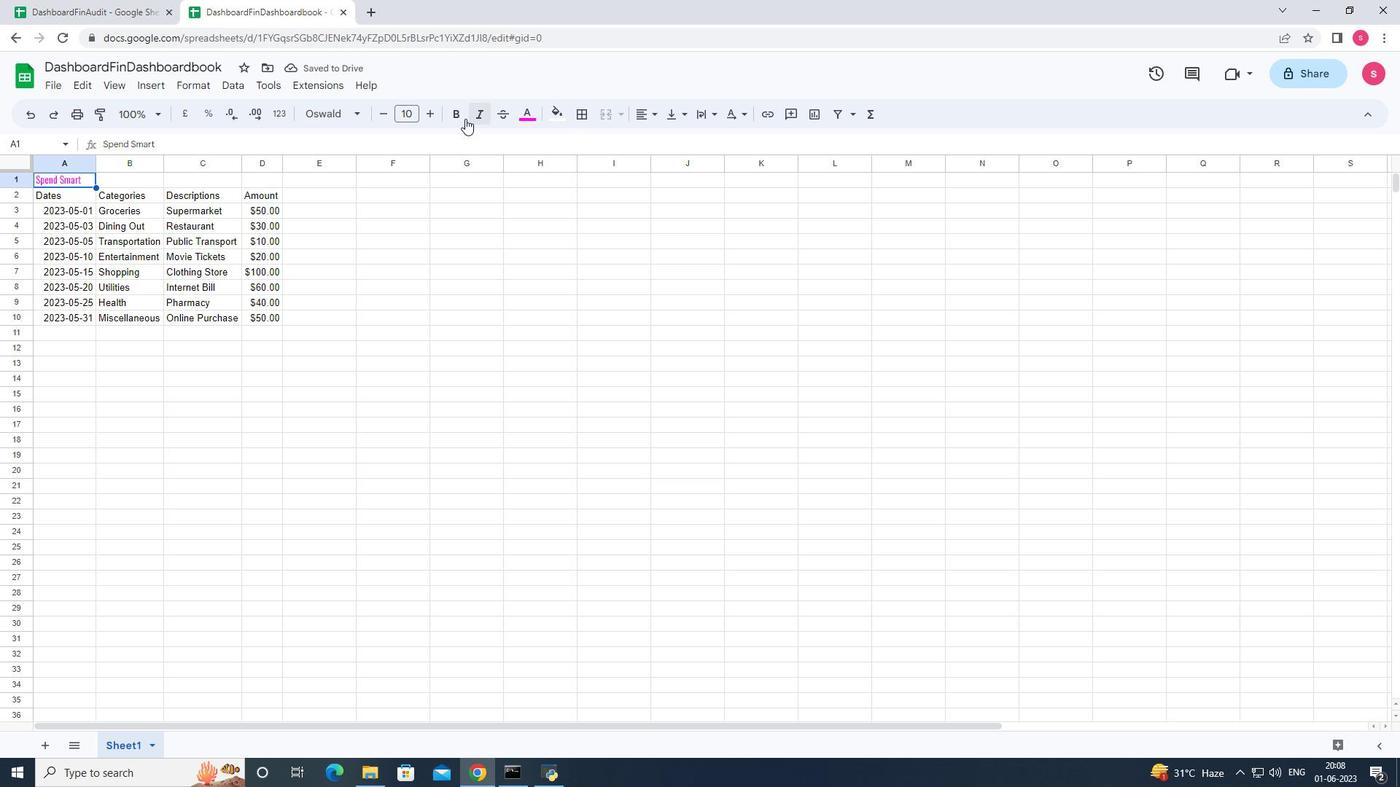 
Action: Mouse pressed left at (460, 116)
Screenshot: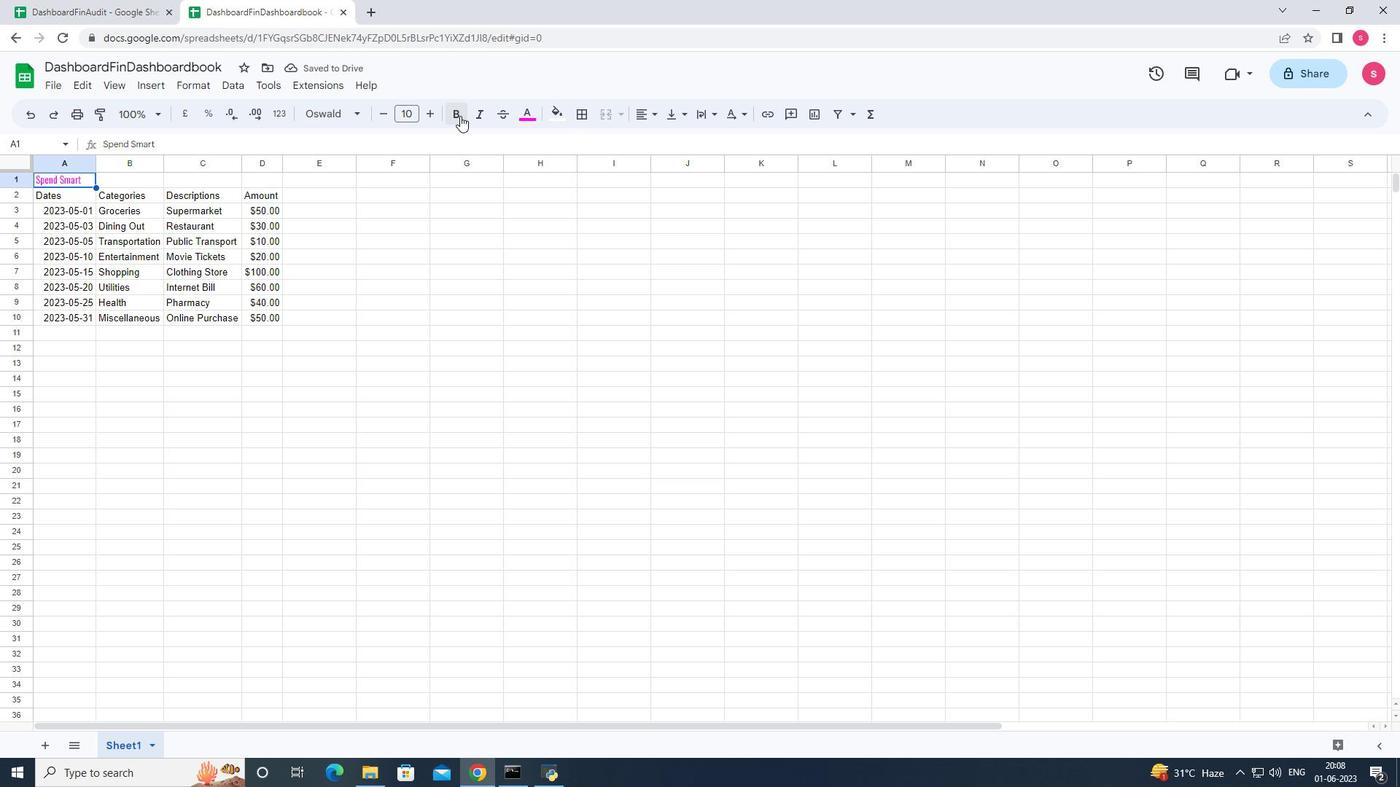 
Action: Mouse moved to (425, 116)
Screenshot: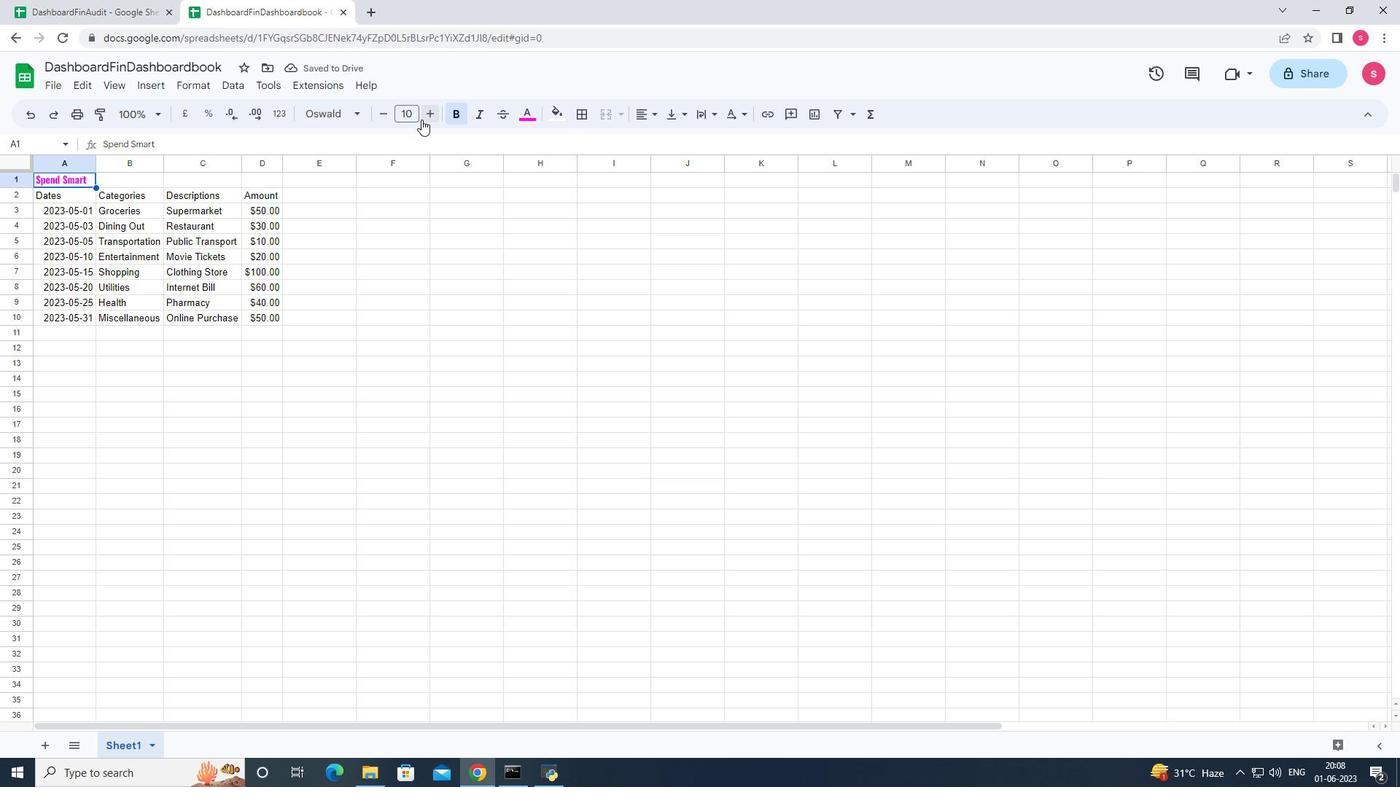 
Action: Mouse pressed left at (425, 116)
Screenshot: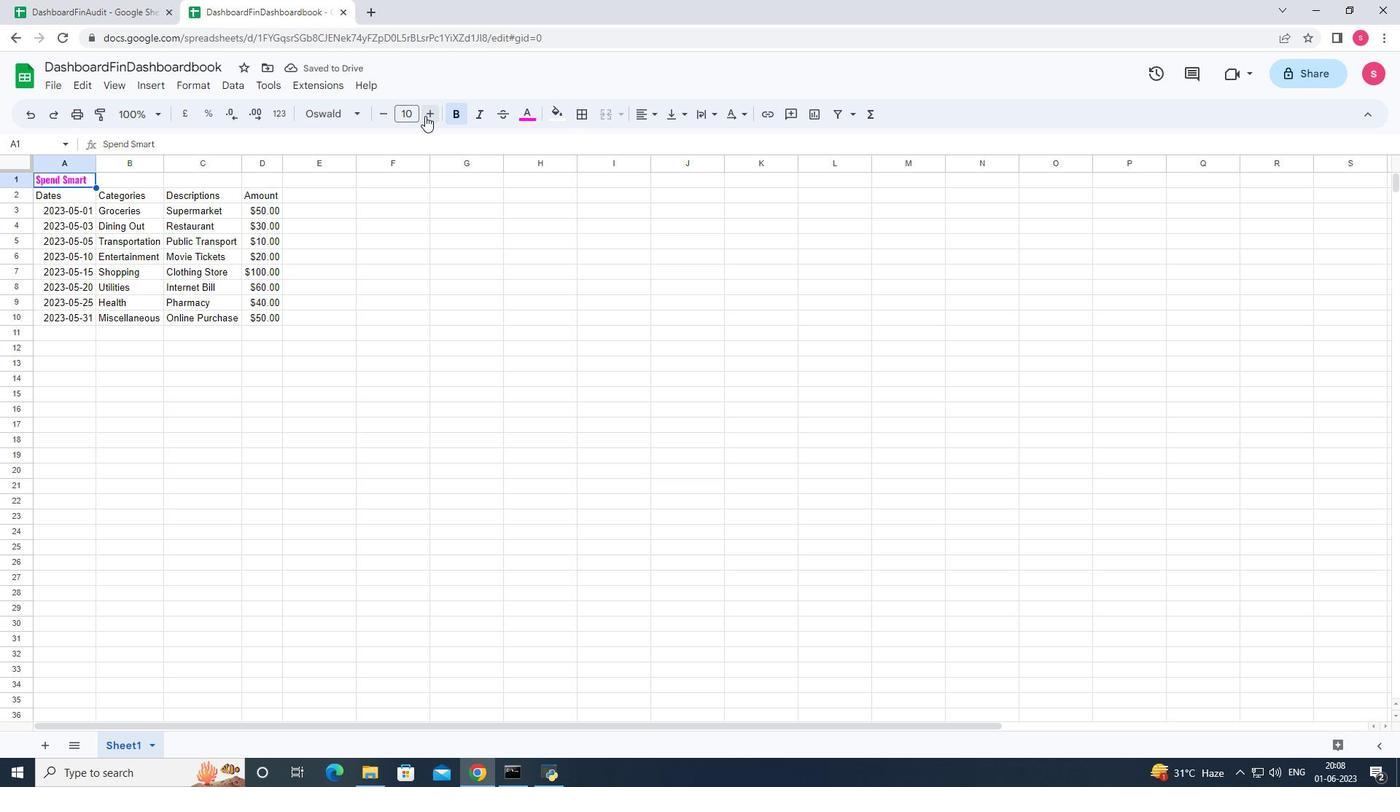 
Action: Mouse pressed left at (425, 116)
Screenshot: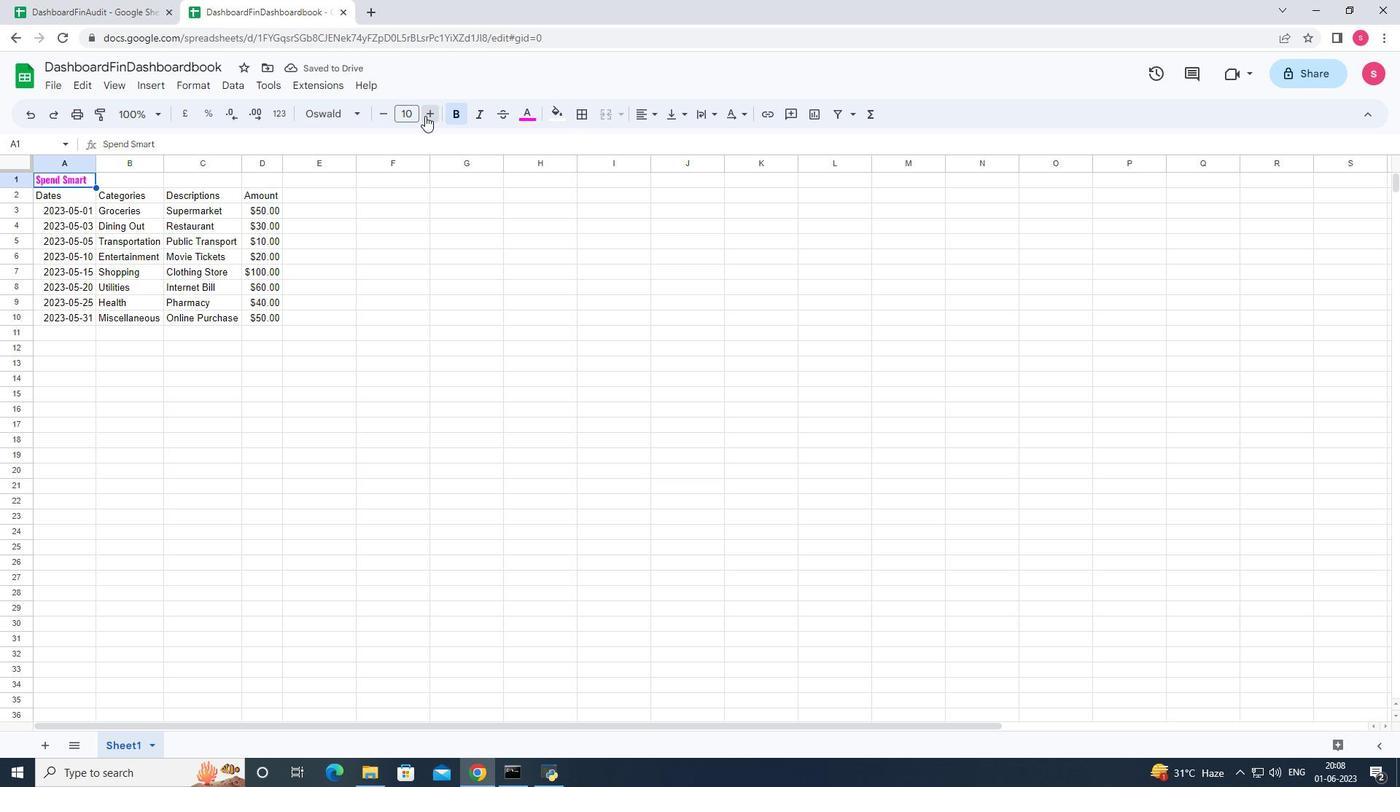 
Action: Mouse pressed left at (425, 116)
Screenshot: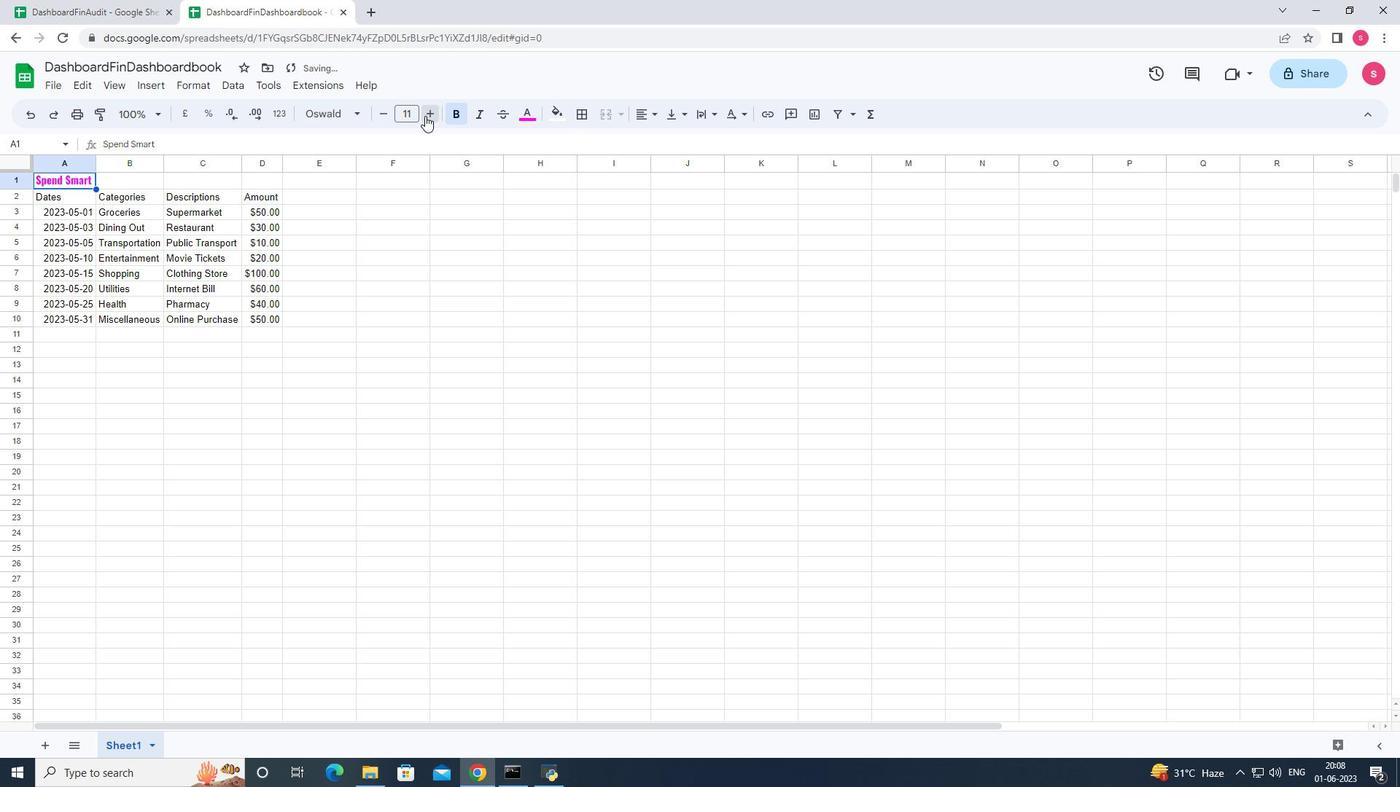 
Action: Mouse pressed left at (425, 116)
Screenshot: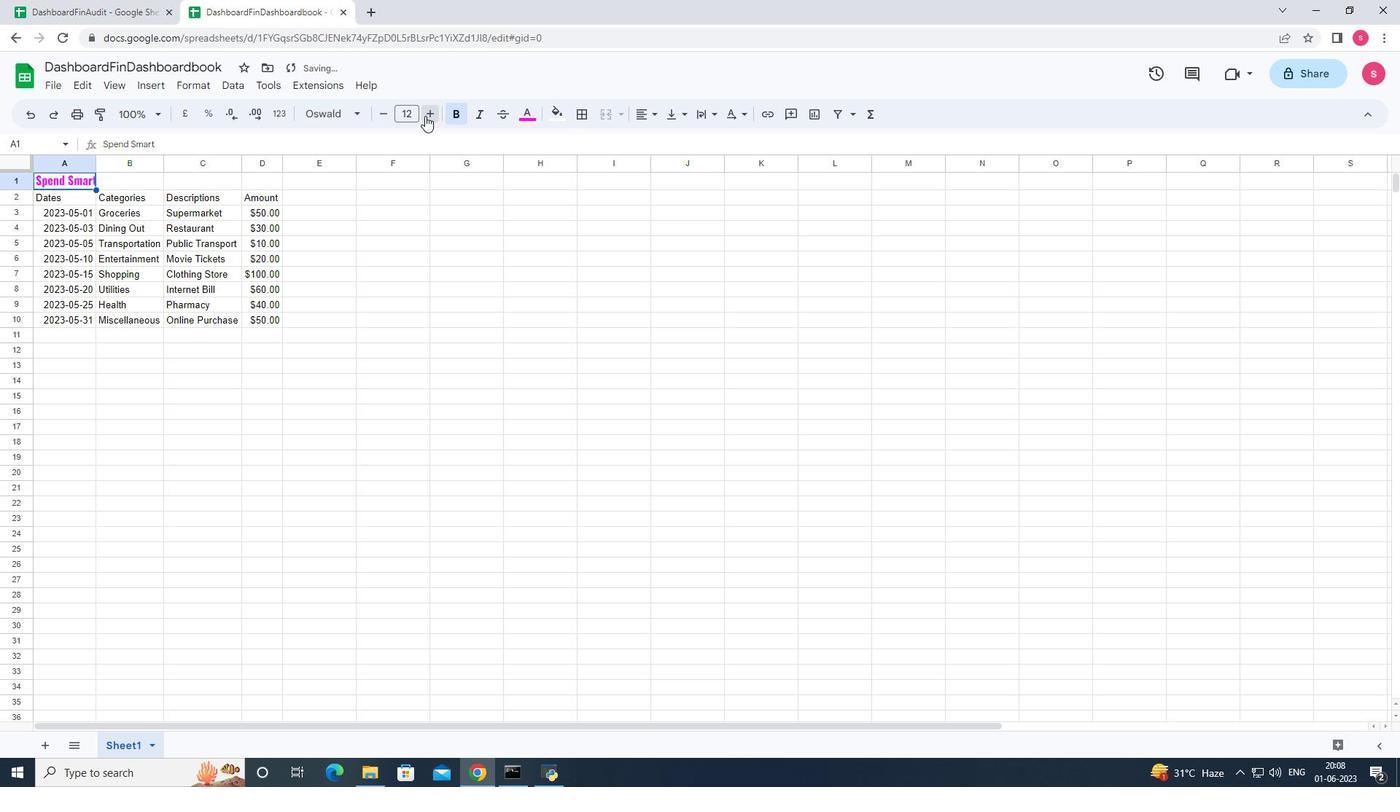 
Action: Mouse pressed left at (425, 116)
Screenshot: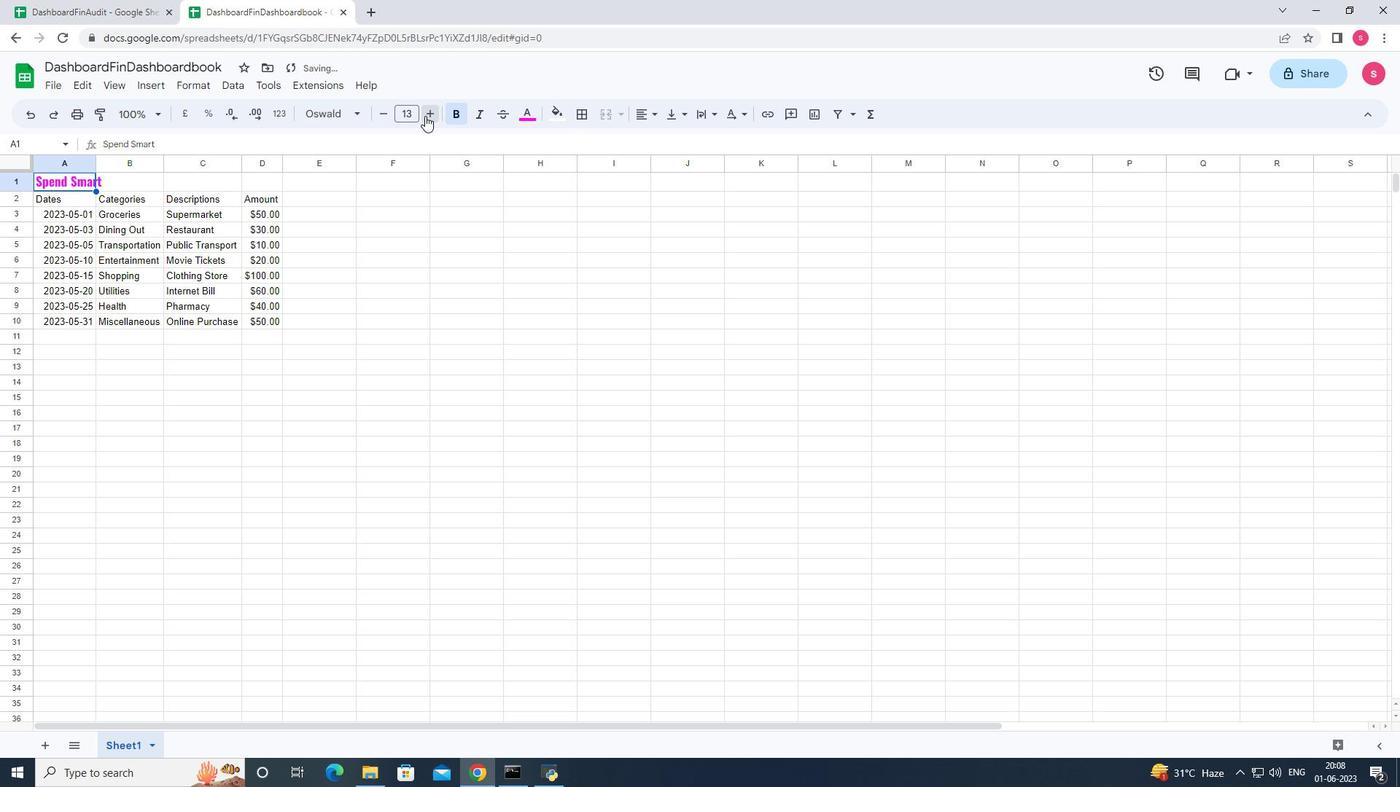 
Action: Mouse pressed left at (425, 116)
Screenshot: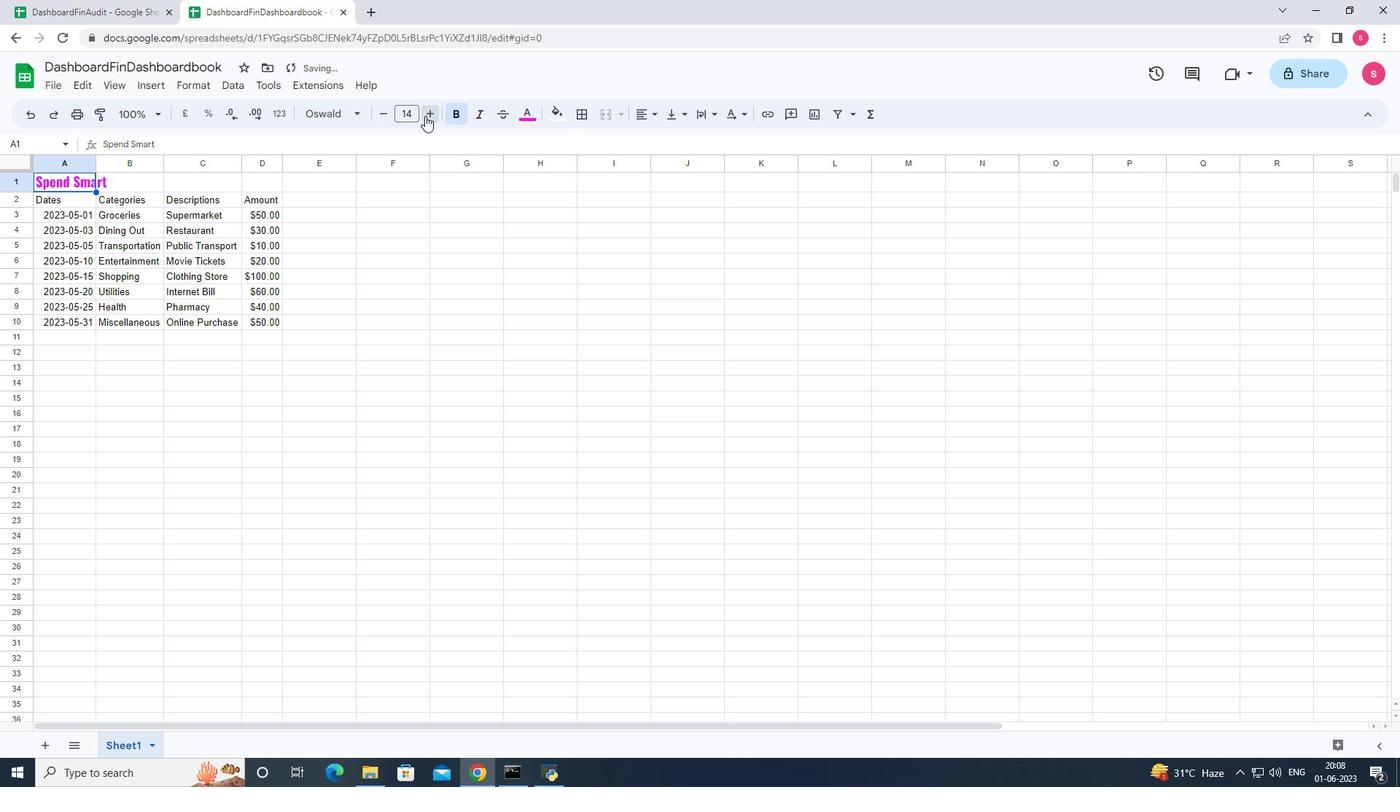 
Action: Mouse pressed left at (425, 116)
Screenshot: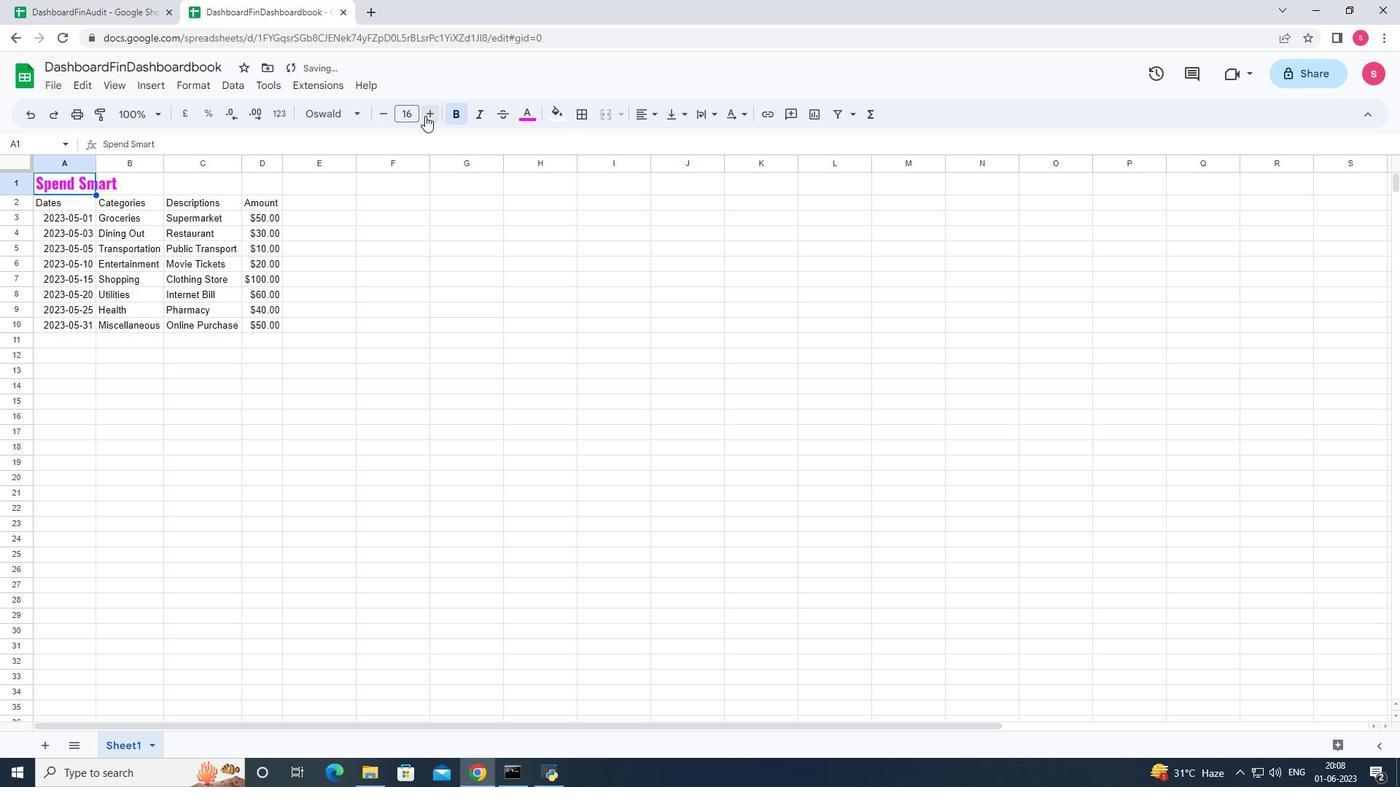 
Action: Mouse pressed left at (425, 116)
Screenshot: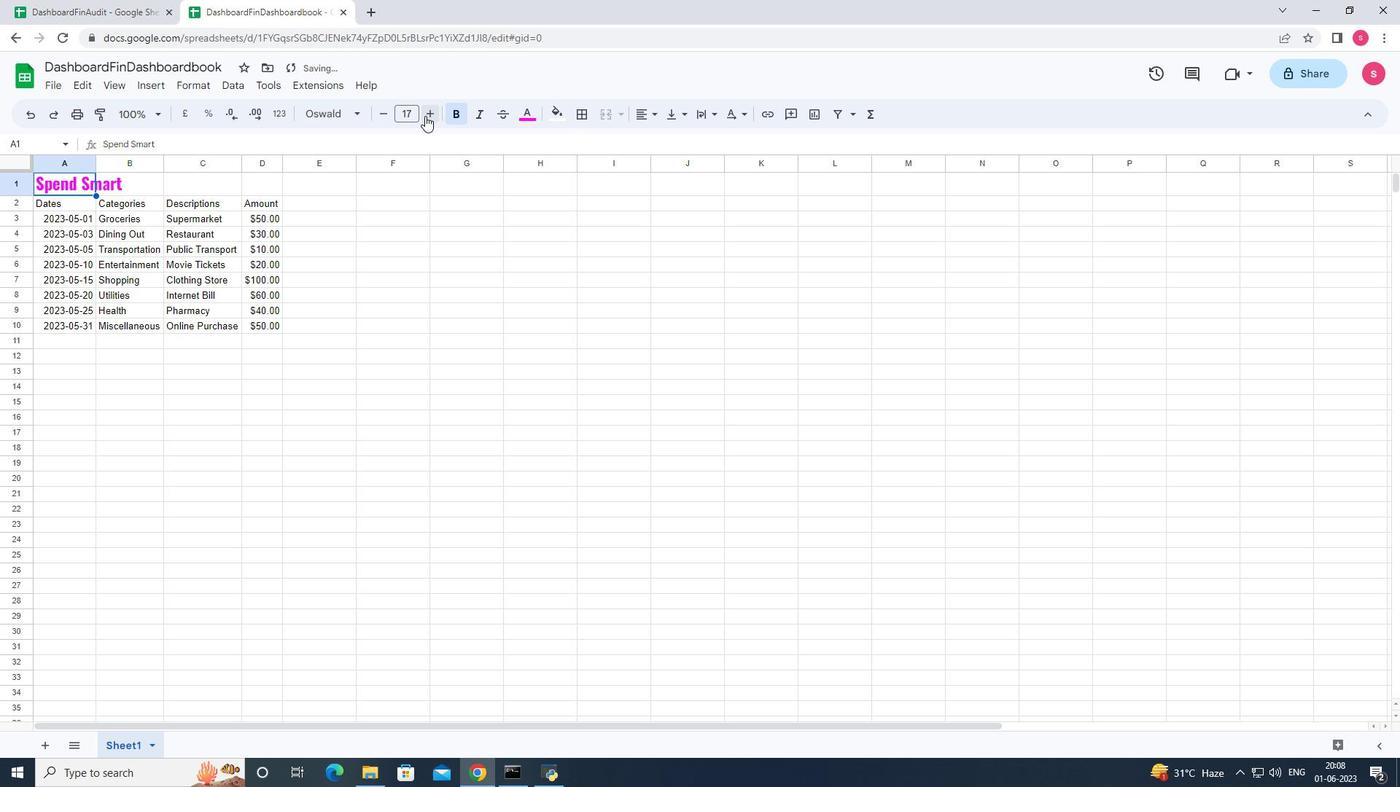 
Action: Mouse moved to (426, 115)
Screenshot: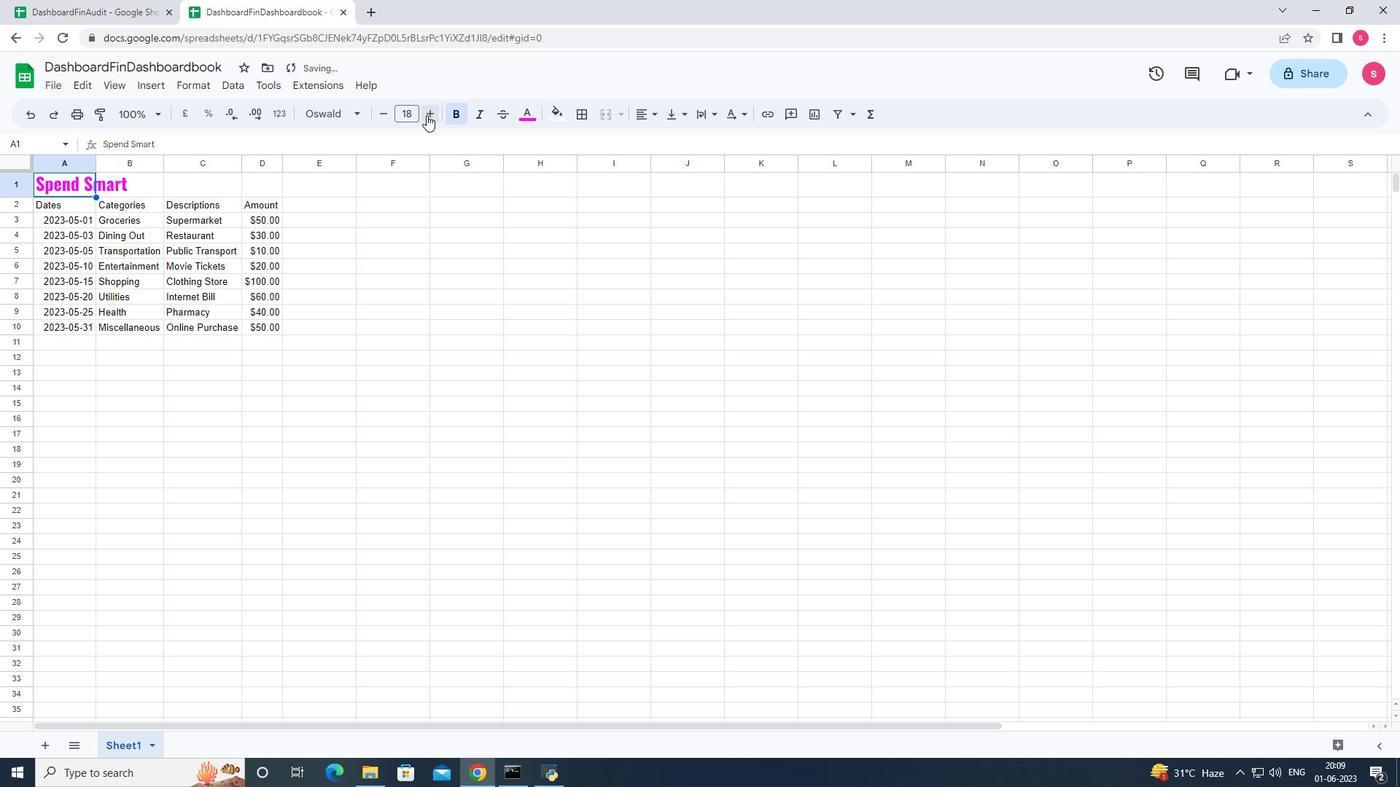 
Action: Mouse pressed left at (426, 115)
Screenshot: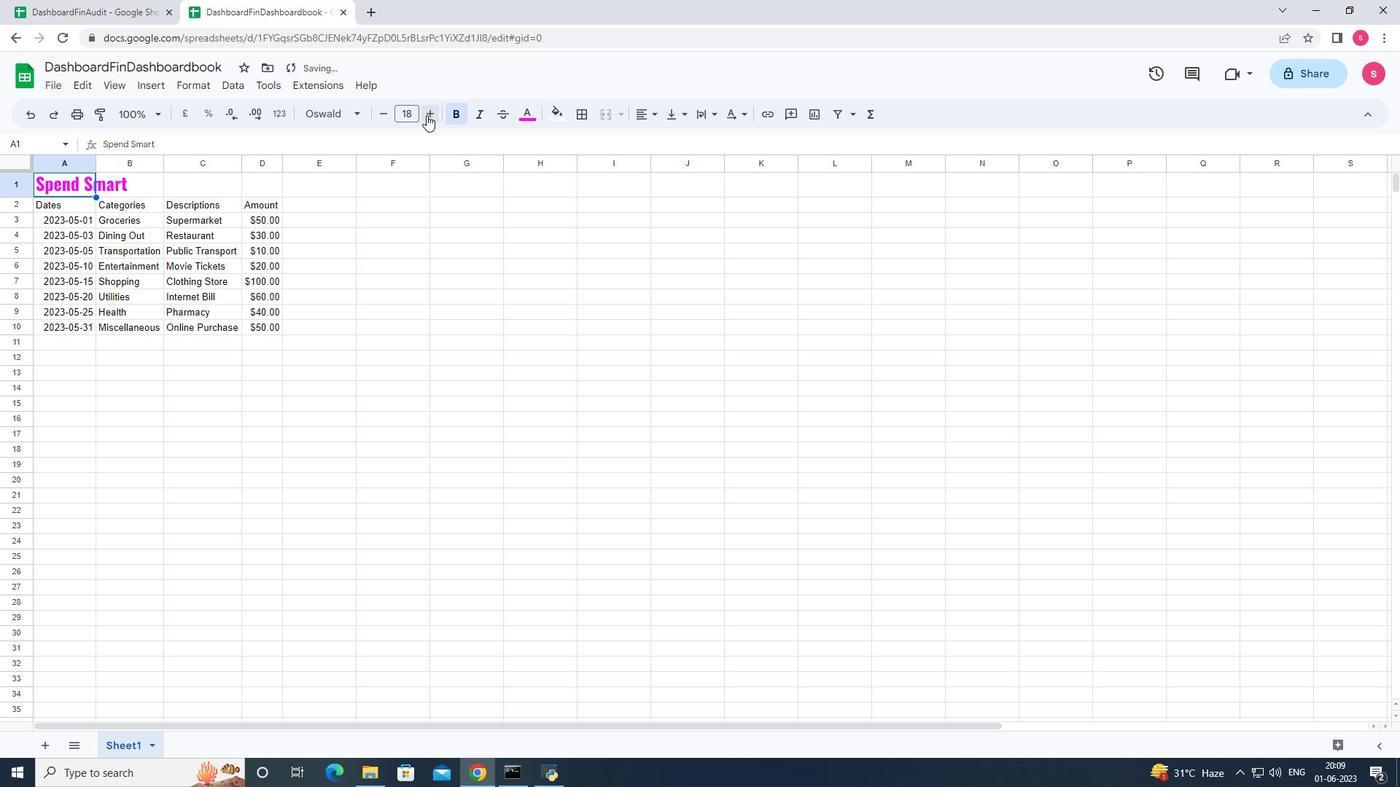 
Action: Mouse pressed left at (426, 115)
Screenshot: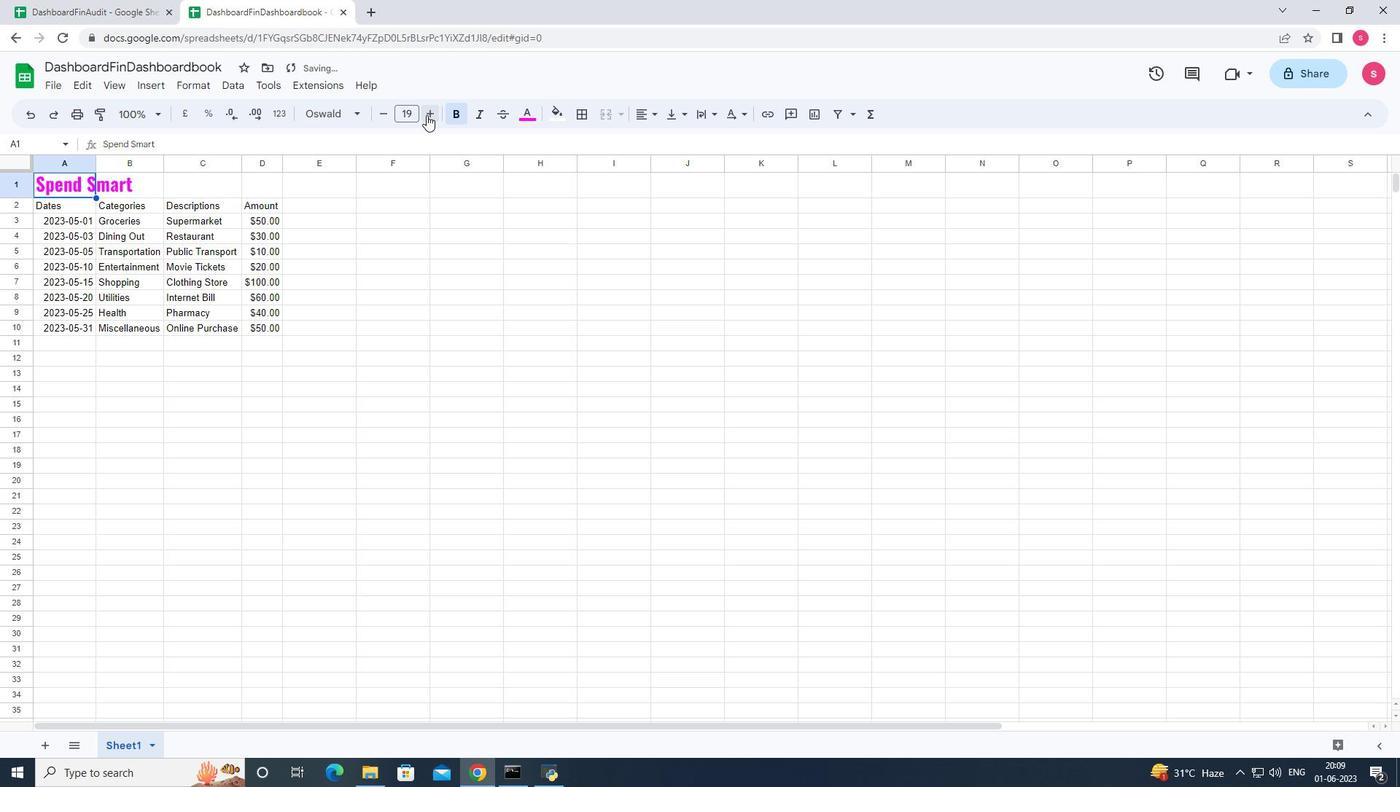 
Action: Mouse moved to (489, 324)
Screenshot: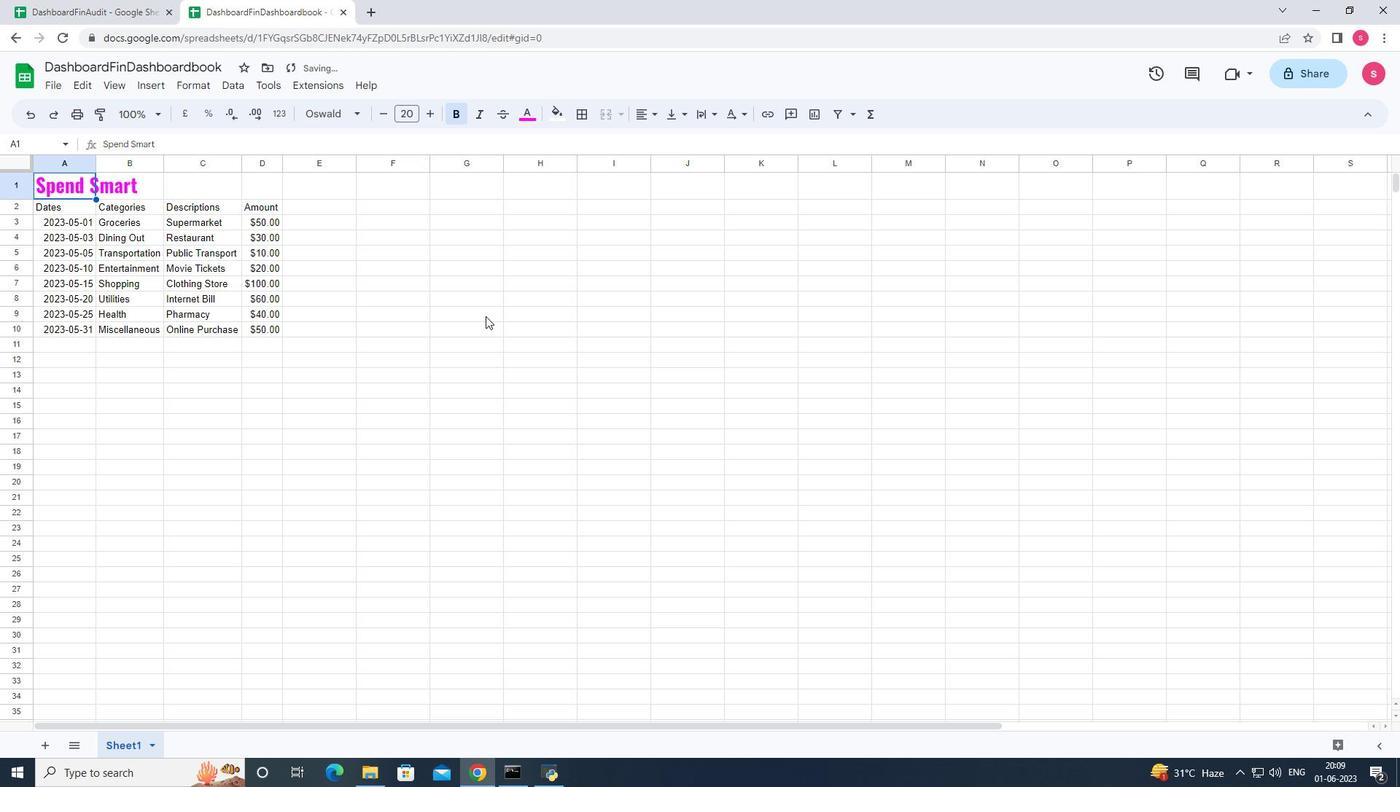 
Action: Mouse pressed left at (489, 324)
Screenshot: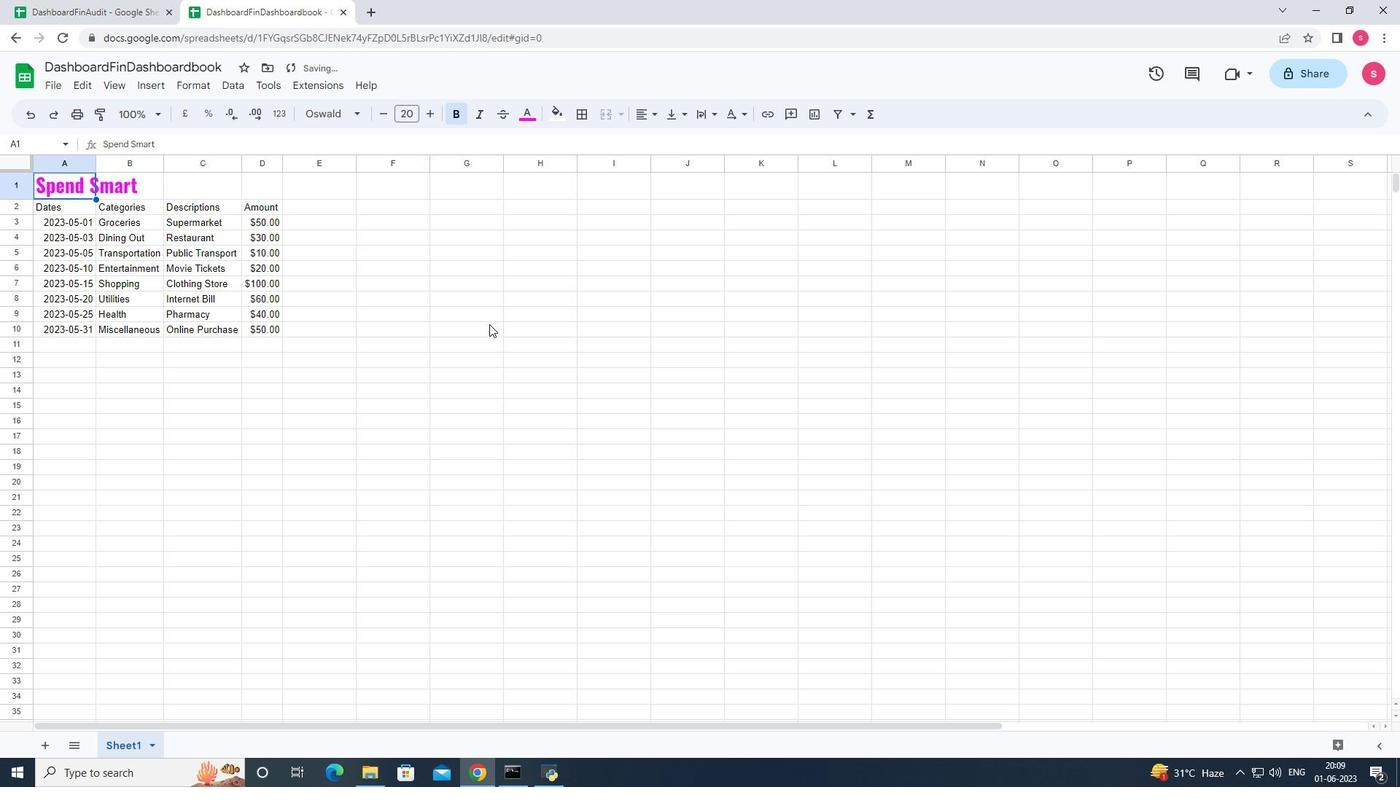 
Action: Mouse moved to (55, 208)
Screenshot: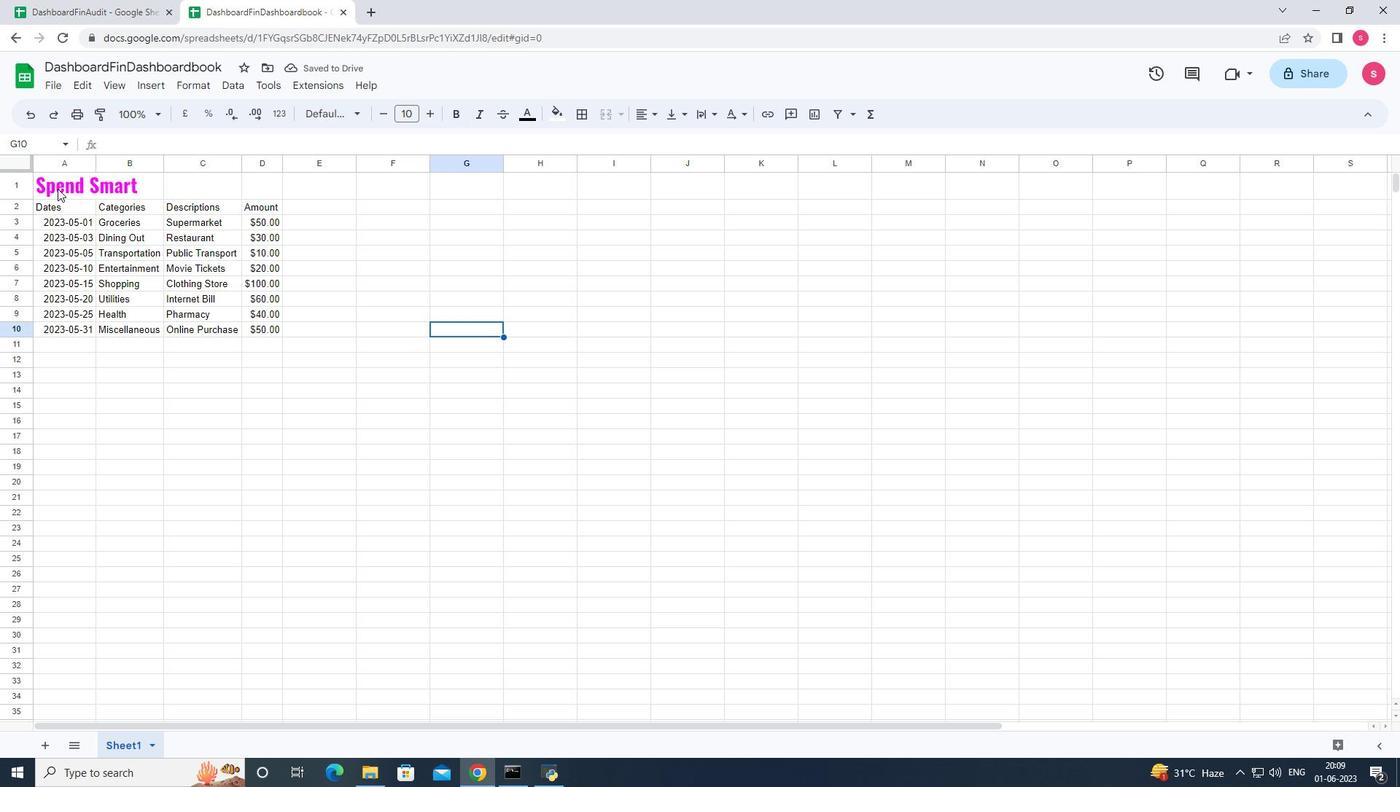 
Action: Mouse pressed left at (55, 208)
Screenshot: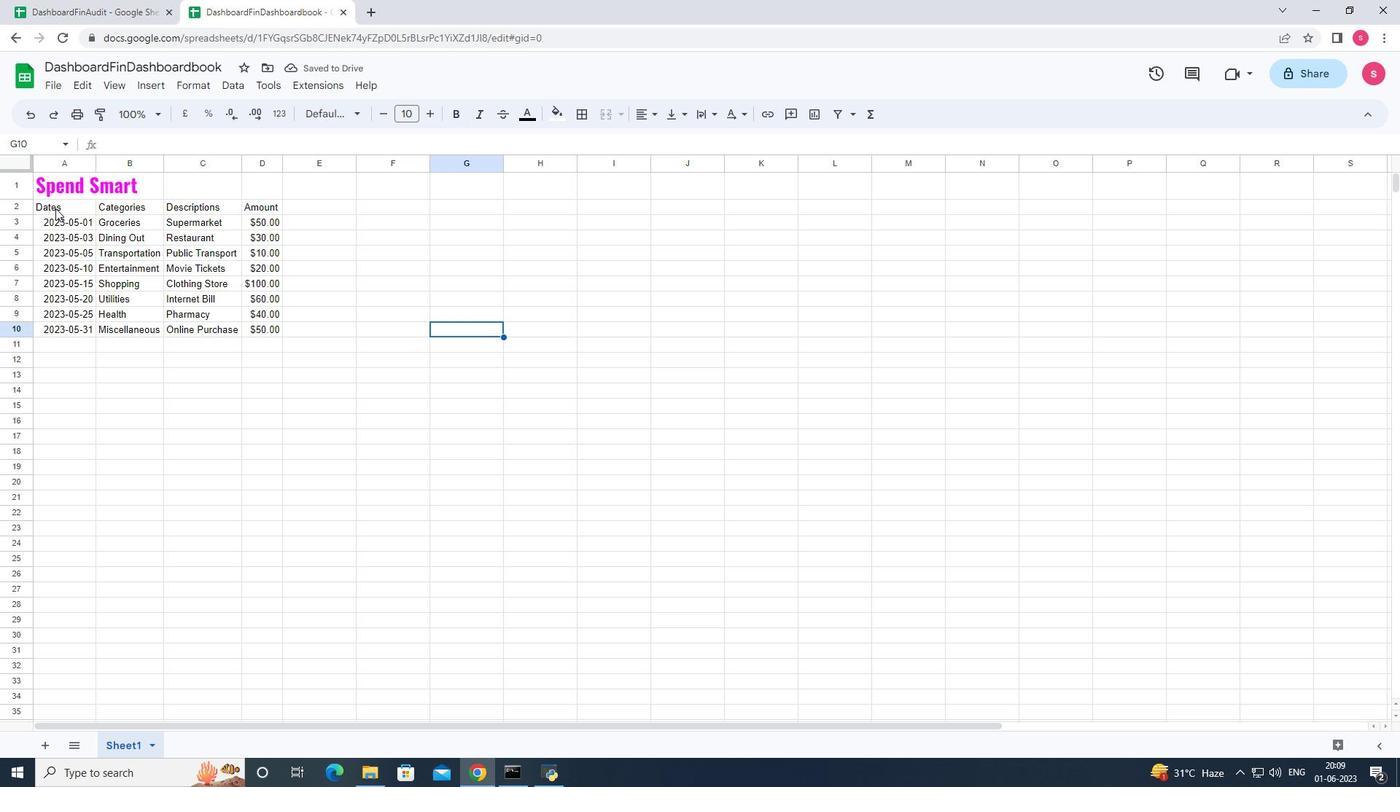
Action: Mouse moved to (339, 116)
Screenshot: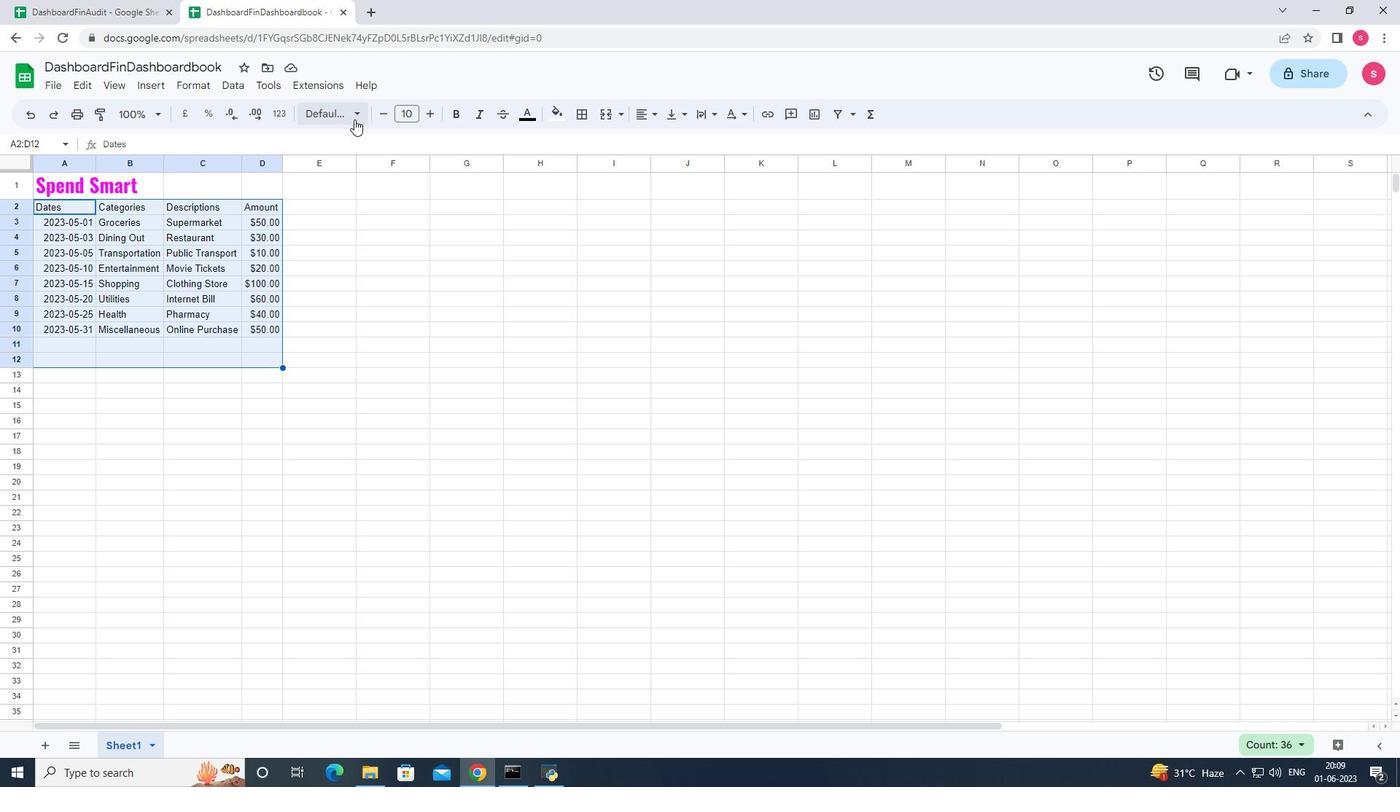 
Action: Mouse pressed left at (339, 116)
Screenshot: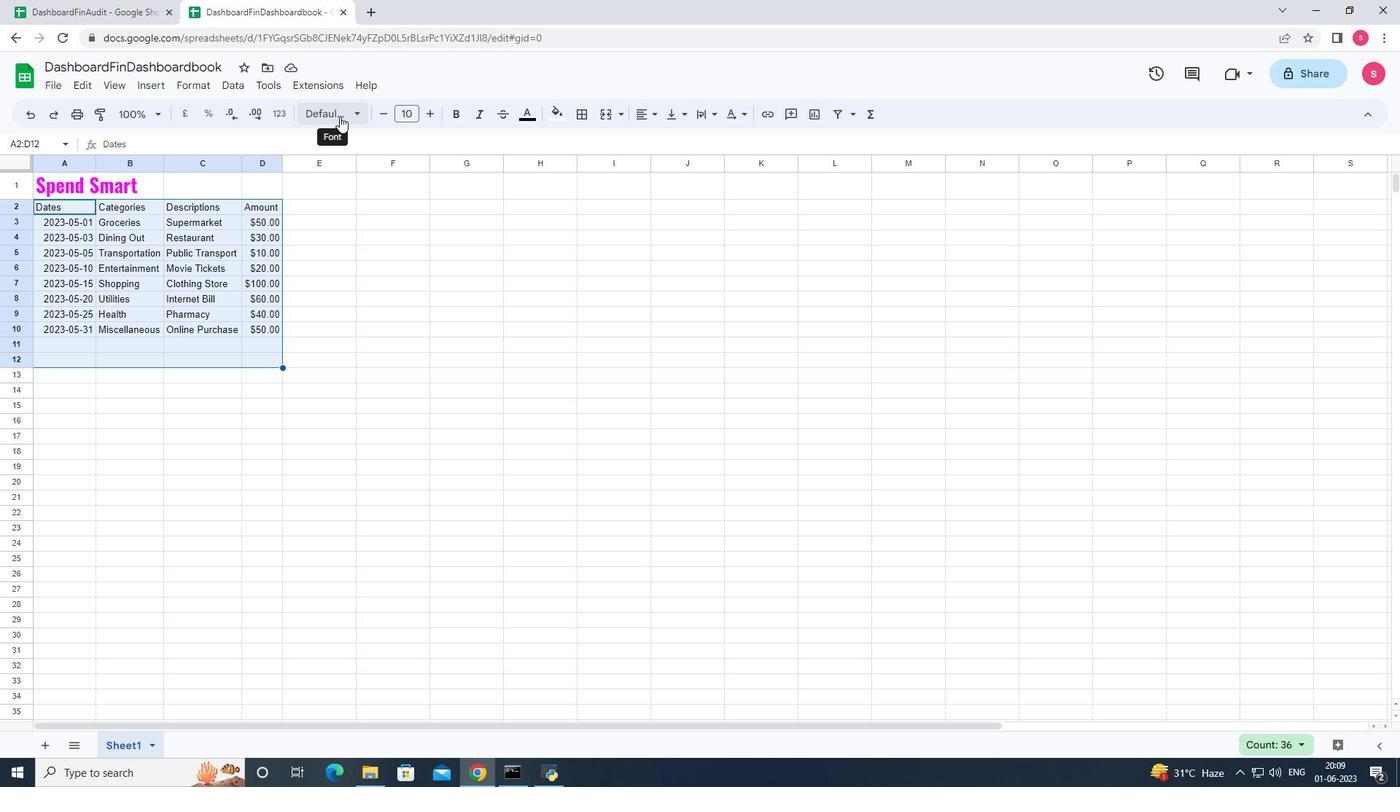 
Action: Mouse moved to (333, 382)
Screenshot: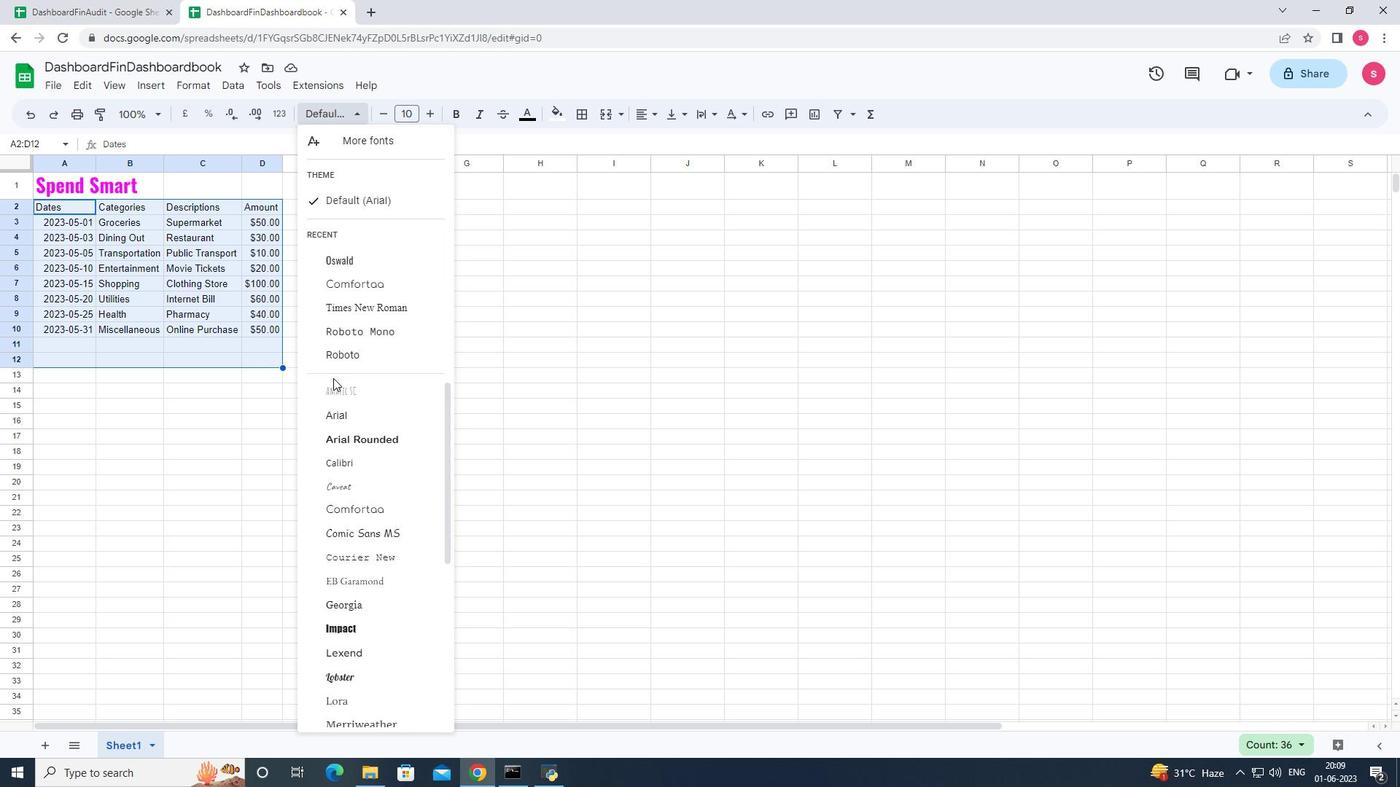 
Action: Mouse scrolled (333, 381) with delta (0, 0)
Screenshot: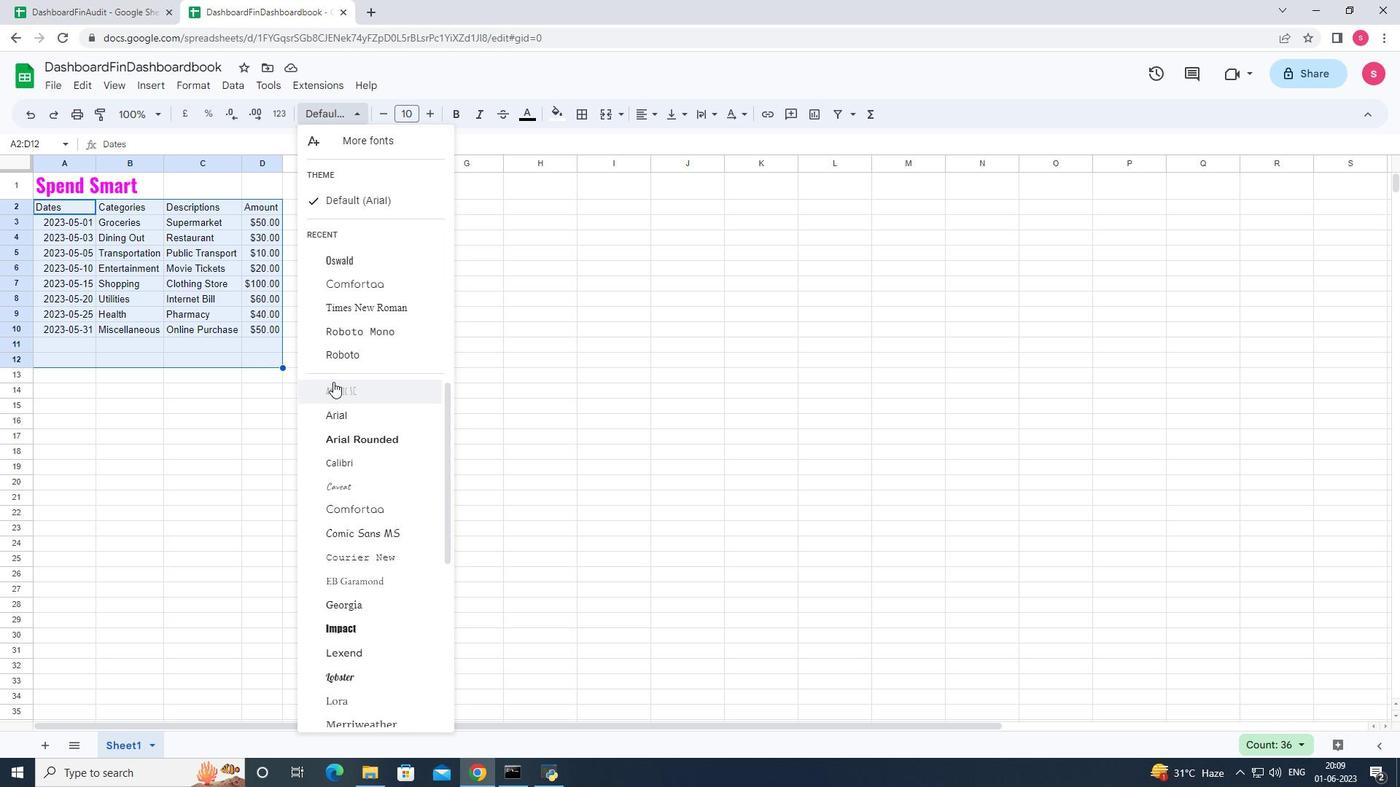 
Action: Mouse moved to (342, 436)
Screenshot: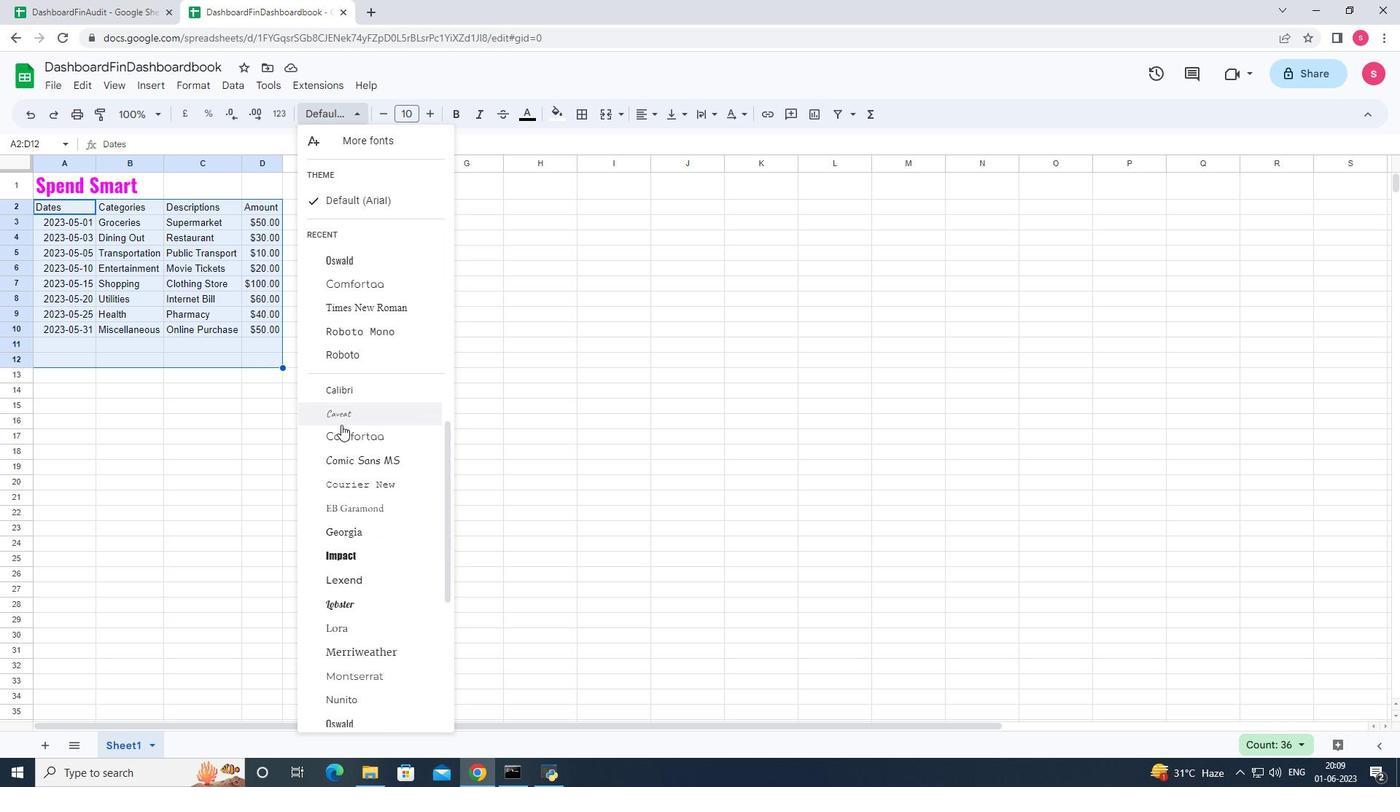 
Action: Mouse scrolled (342, 435) with delta (0, 0)
Screenshot: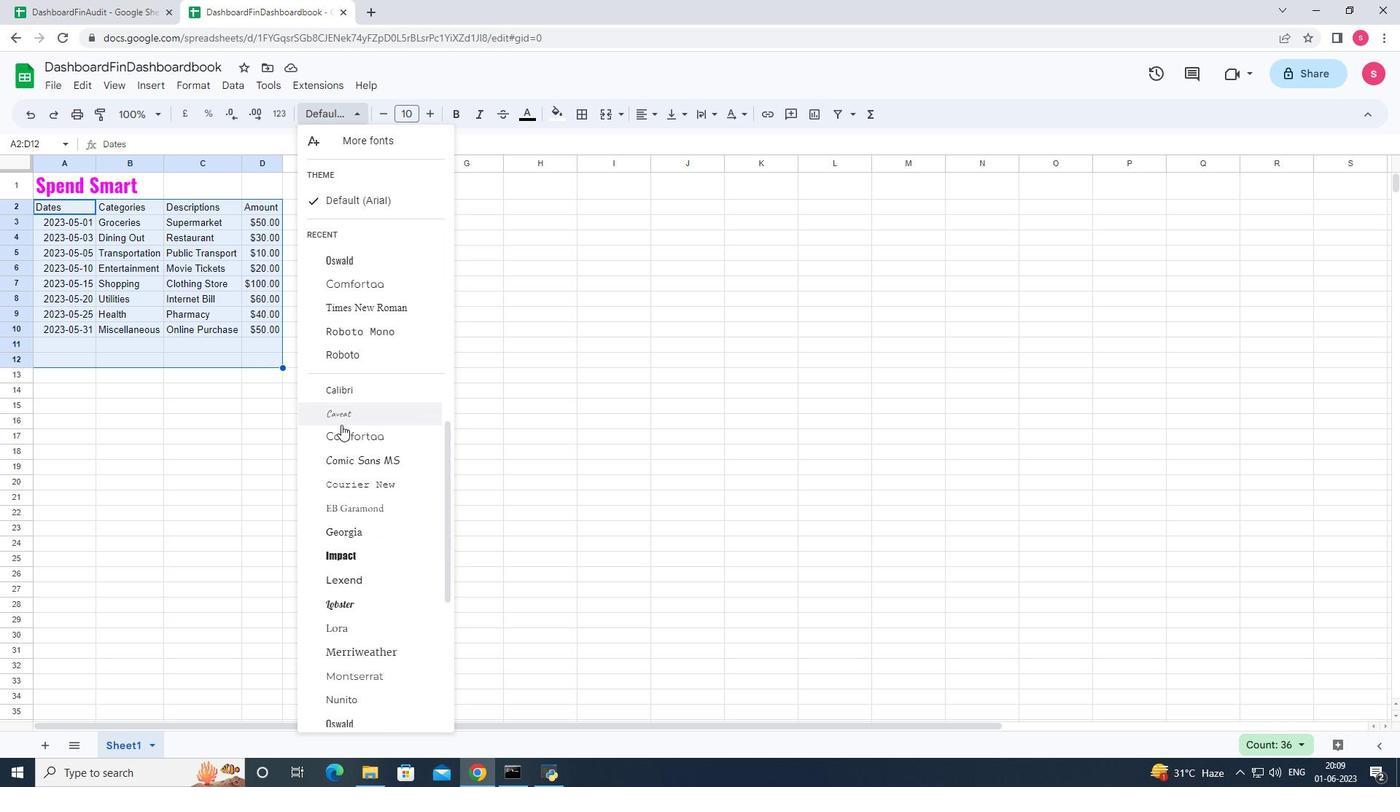 
Action: Mouse moved to (366, 583)
Screenshot: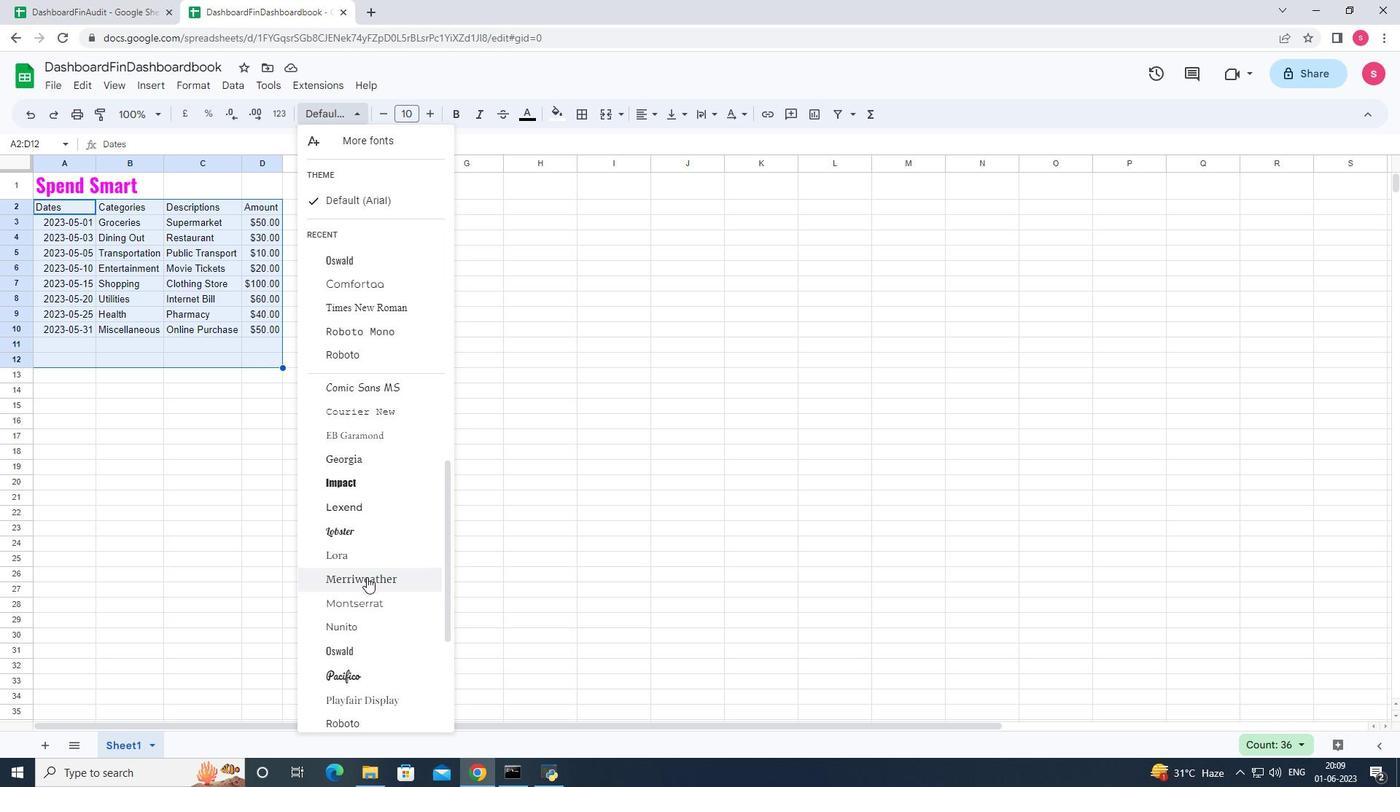 
Action: Mouse scrolled (366, 582) with delta (0, 0)
Screenshot: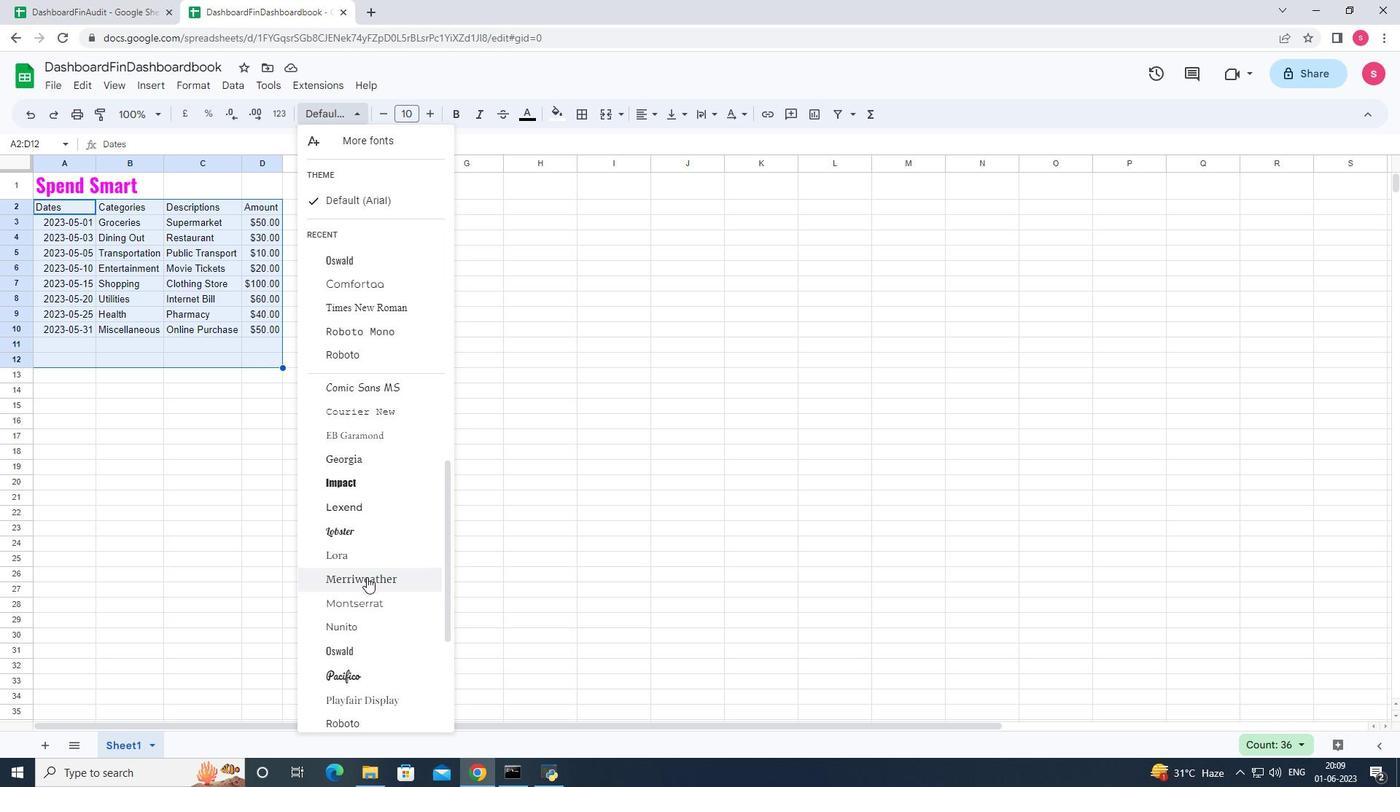 
Action: Mouse moved to (361, 581)
Screenshot: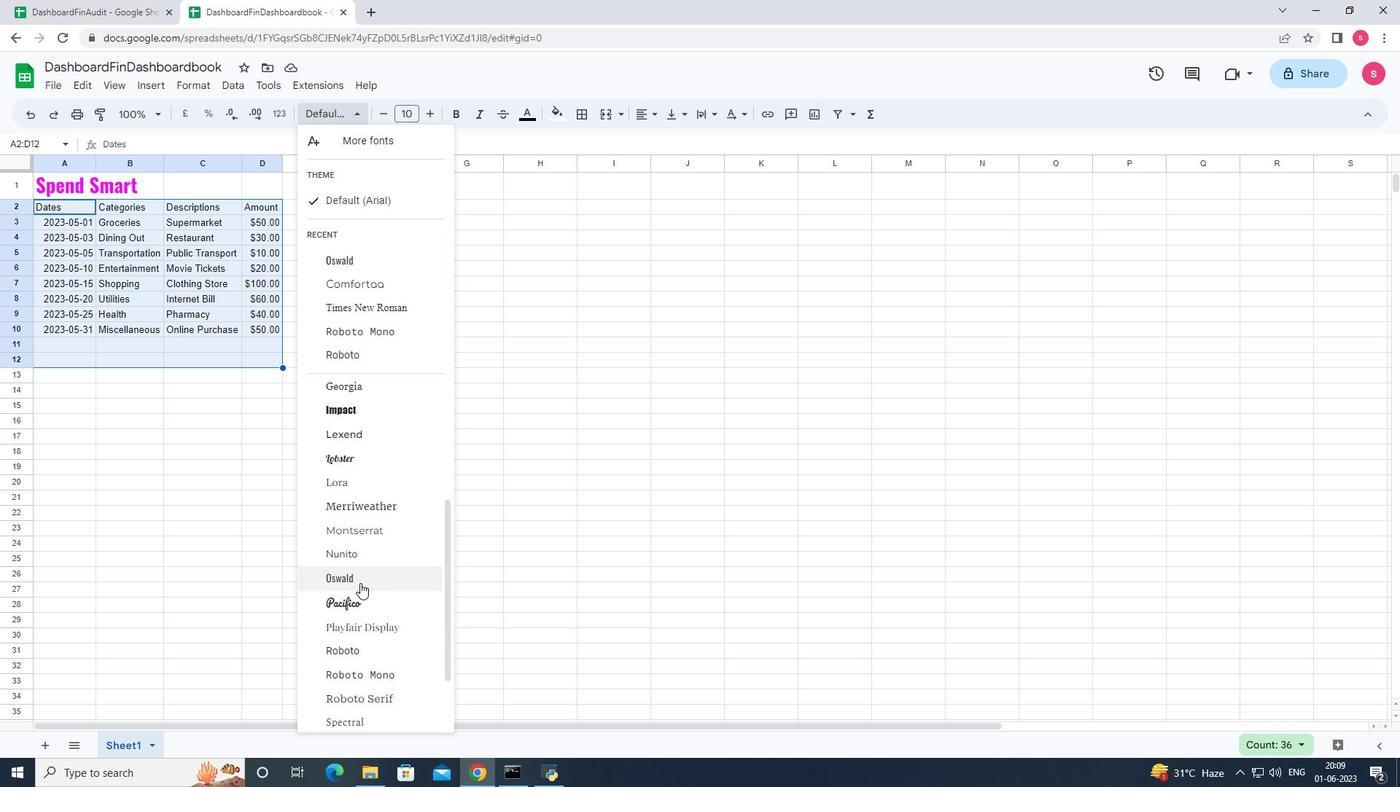 
Action: Mouse pressed left at (361, 581)
Screenshot: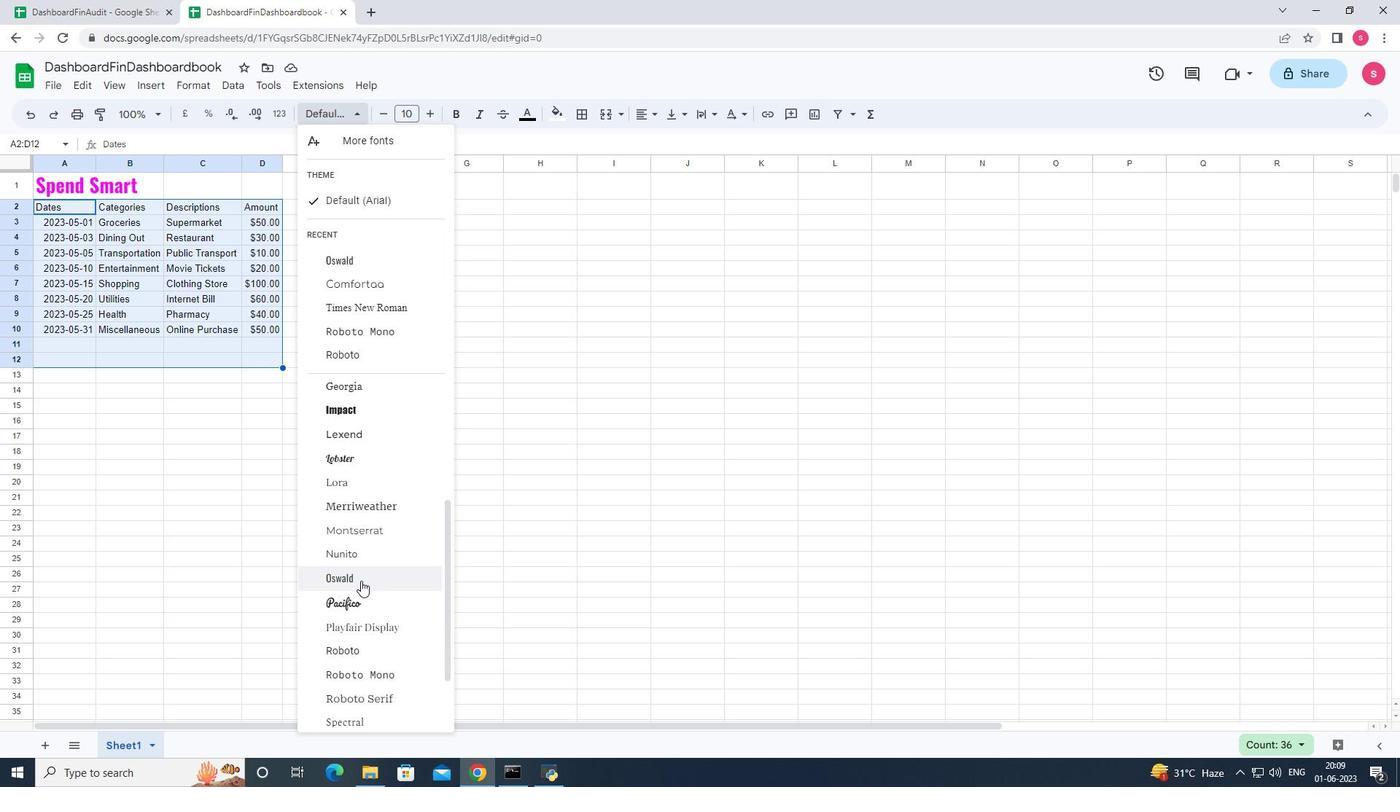 
Action: Mouse moved to (435, 119)
Screenshot: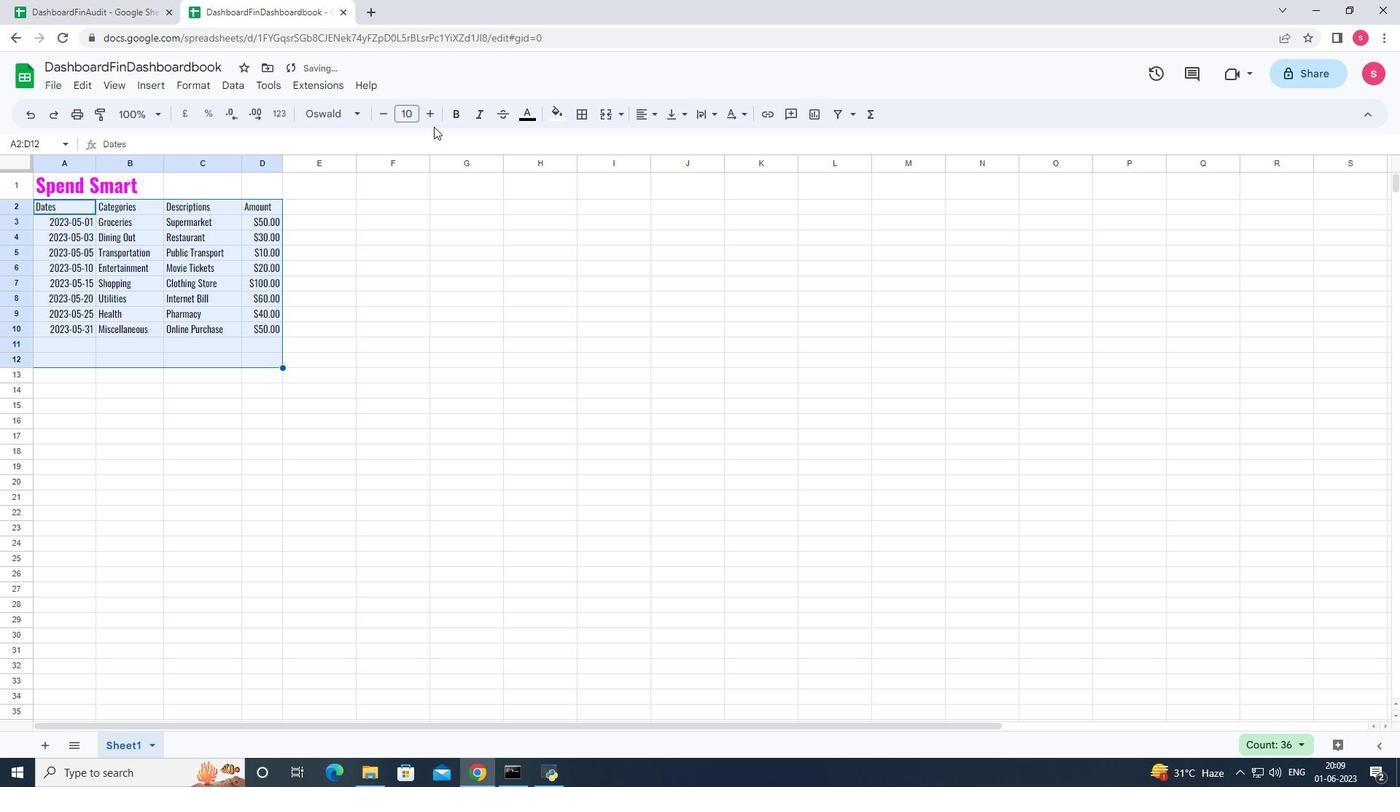 
Action: Mouse pressed left at (435, 119)
Screenshot: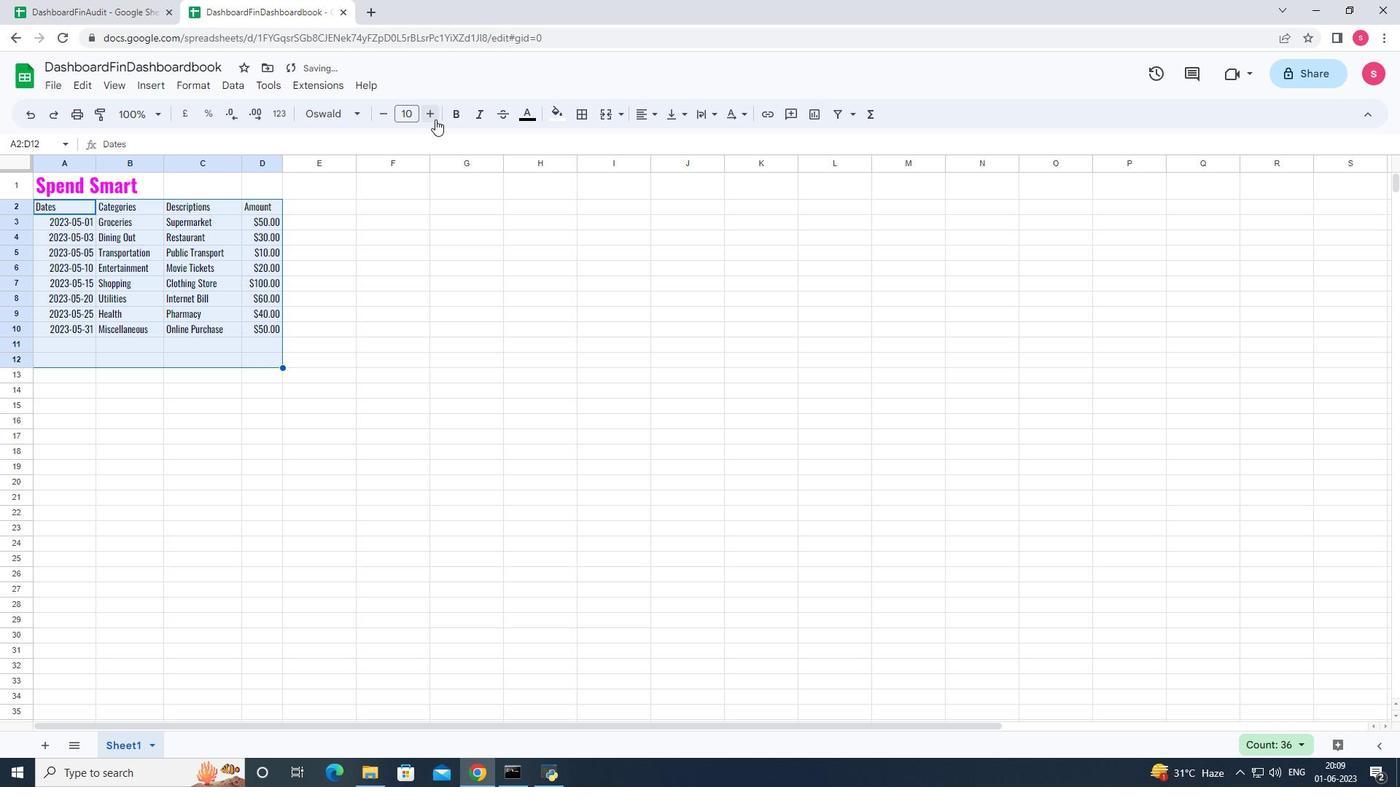 
Action: Mouse pressed left at (435, 119)
Screenshot: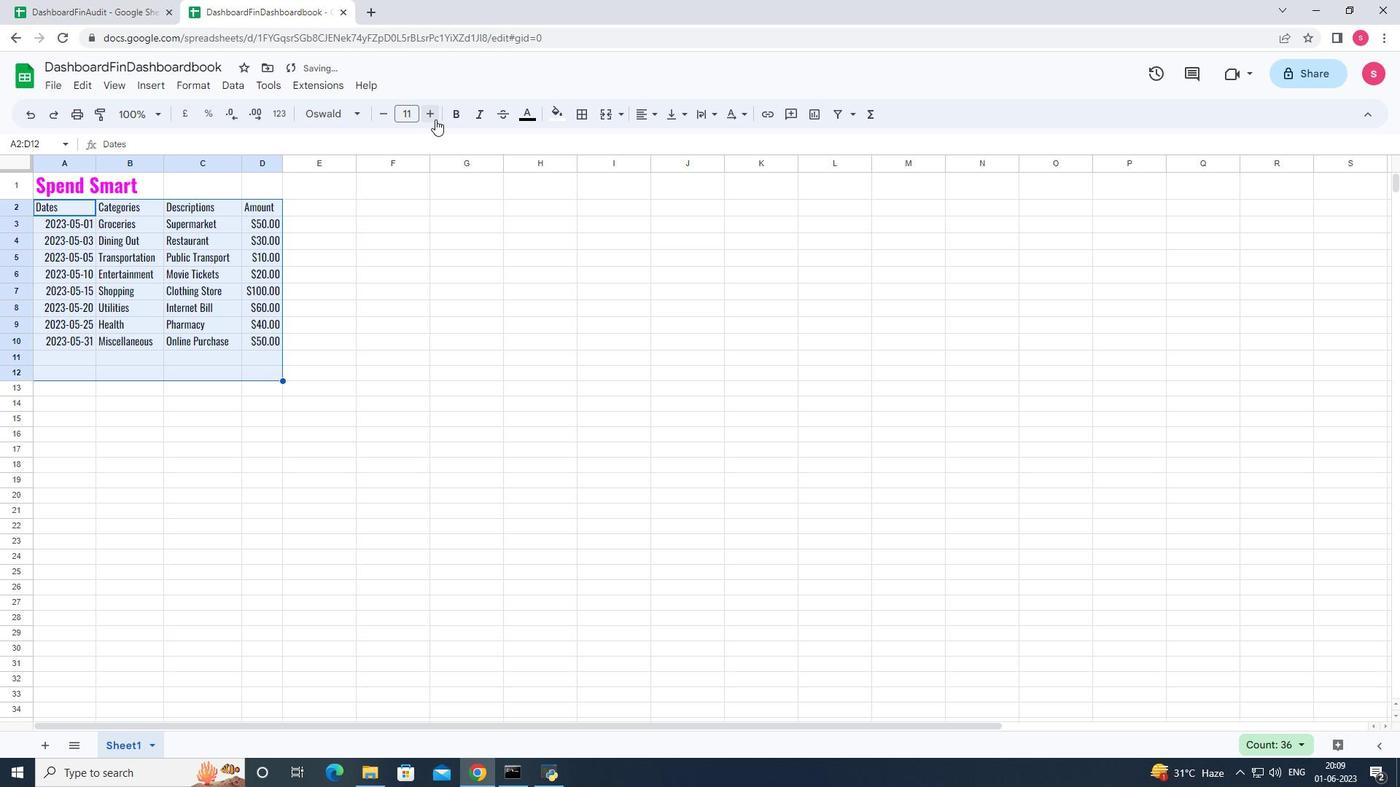 
Action: Mouse moved to (454, 330)
Screenshot: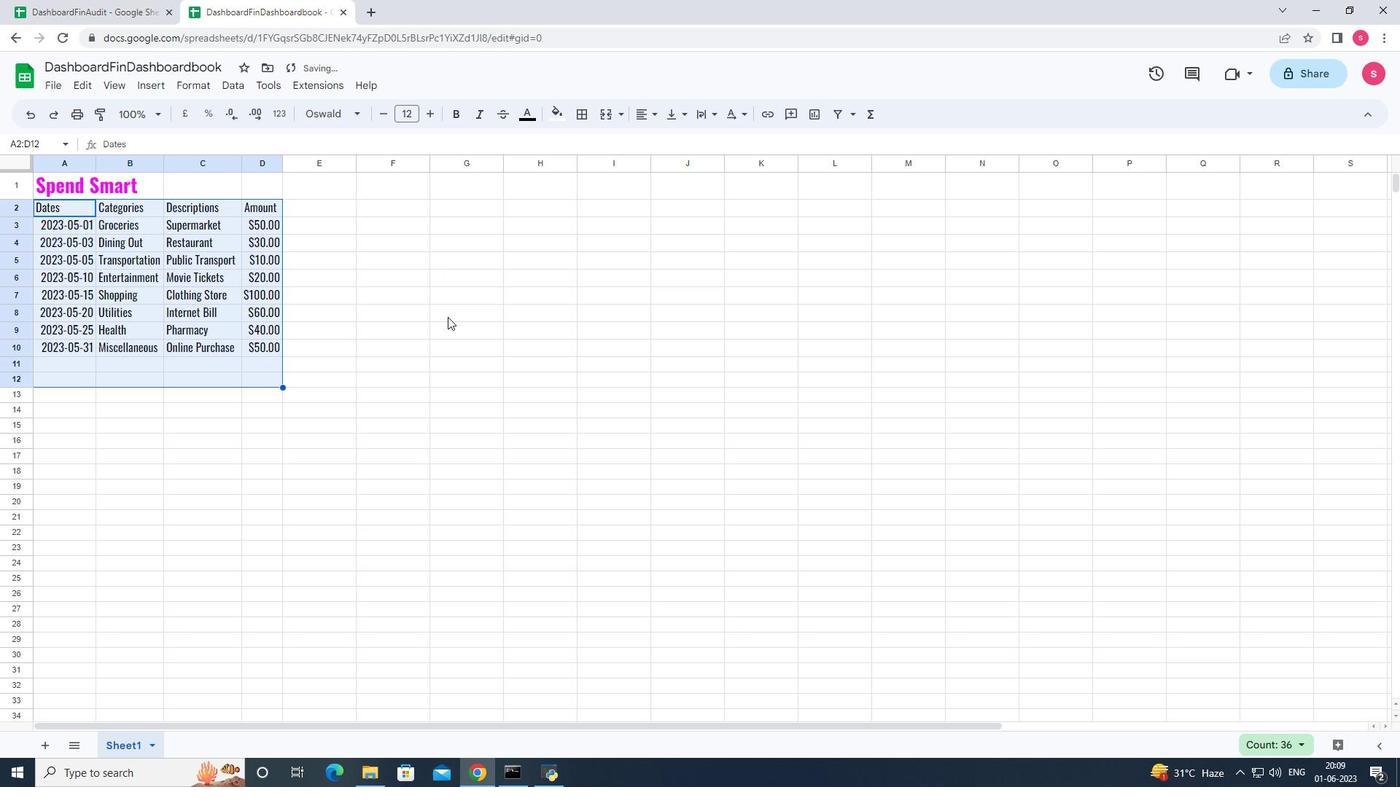 
Action: Mouse pressed left at (454, 330)
Screenshot: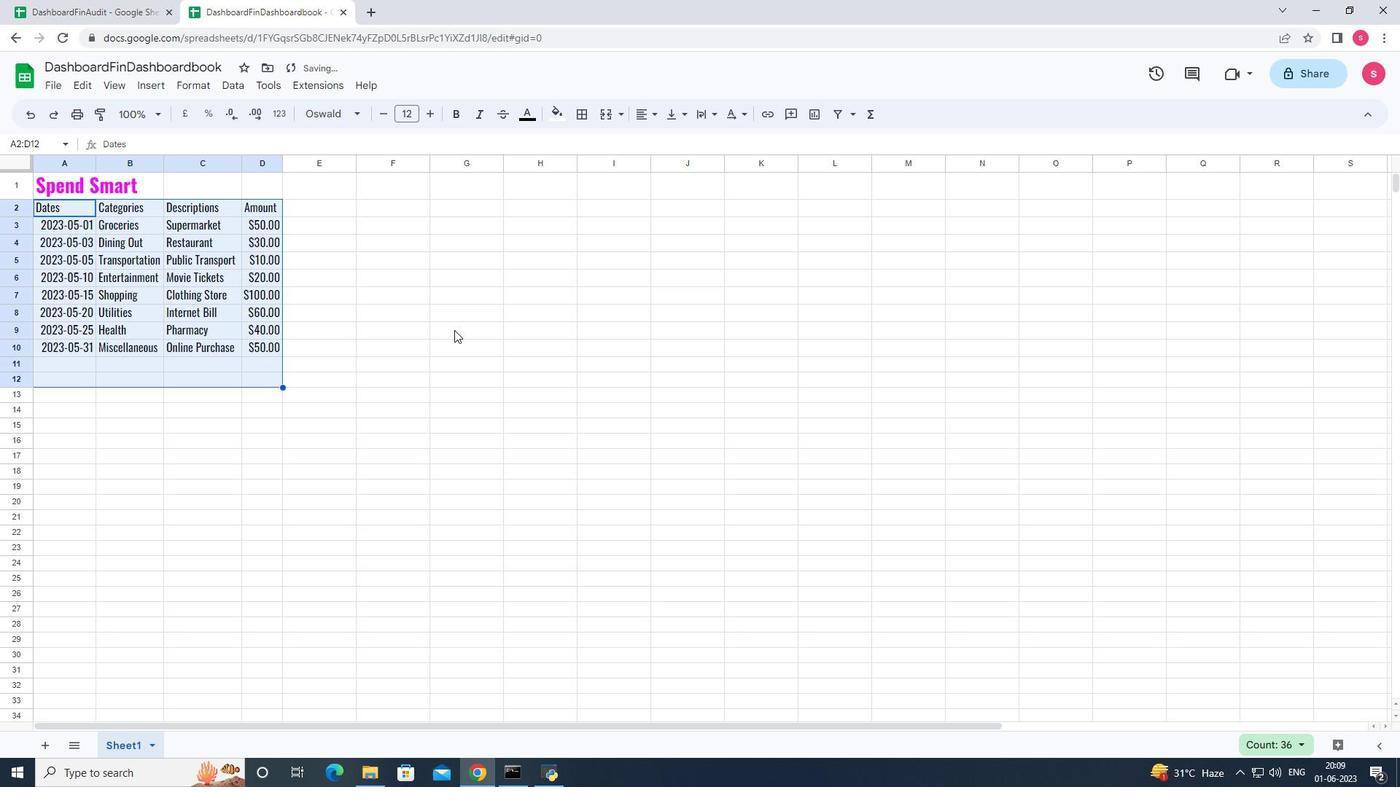 
Action: Mouse moved to (83, 180)
Screenshot: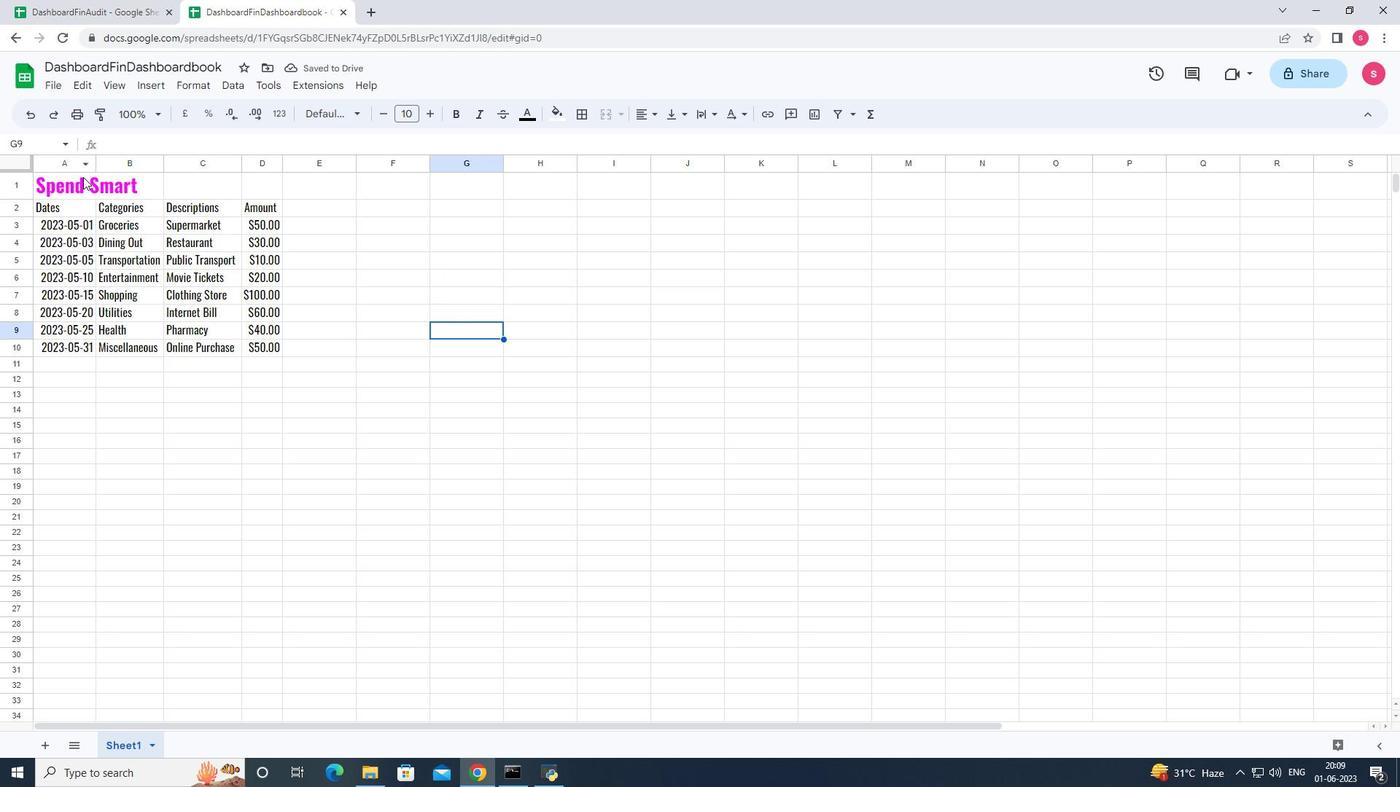 
Action: Mouse pressed left at (83, 180)
Screenshot: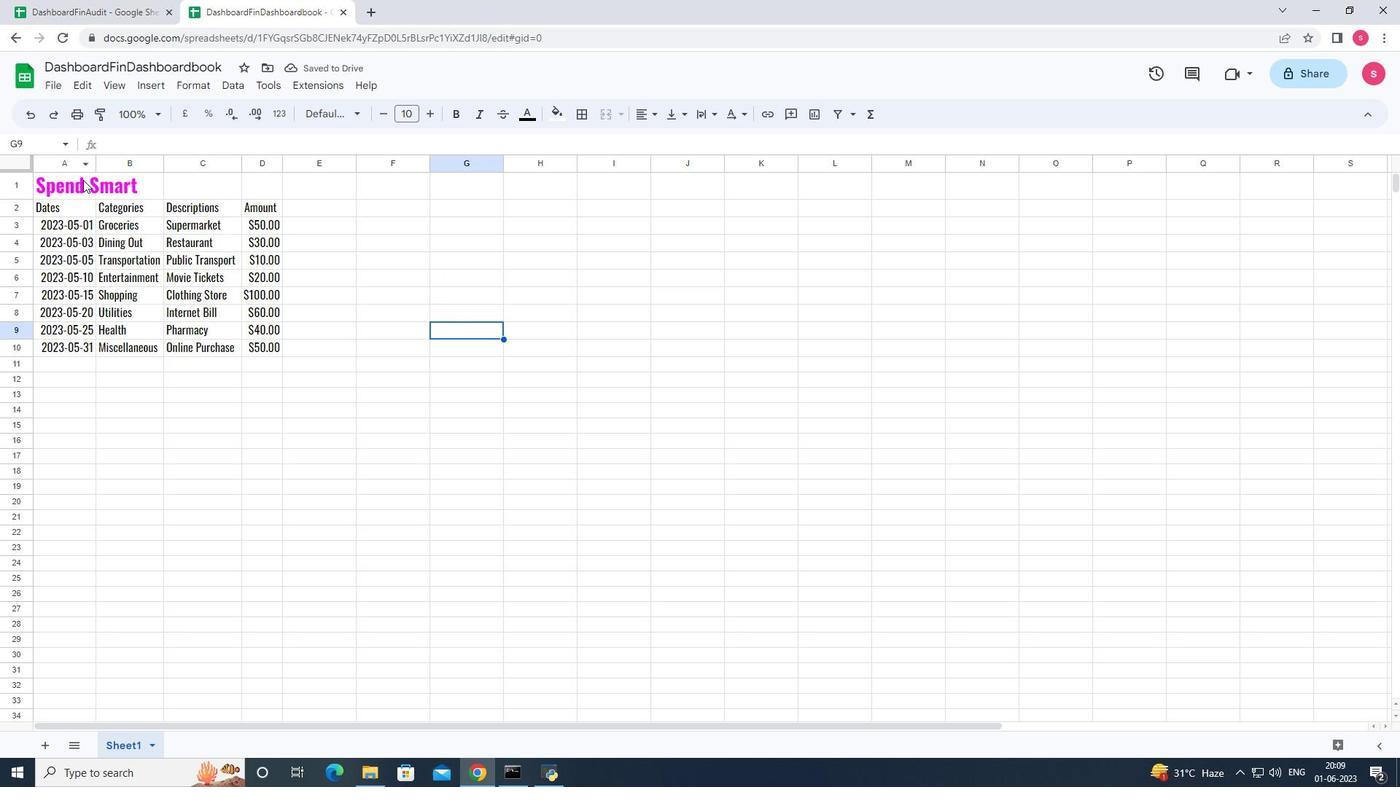 
Action: Mouse moved to (641, 119)
Screenshot: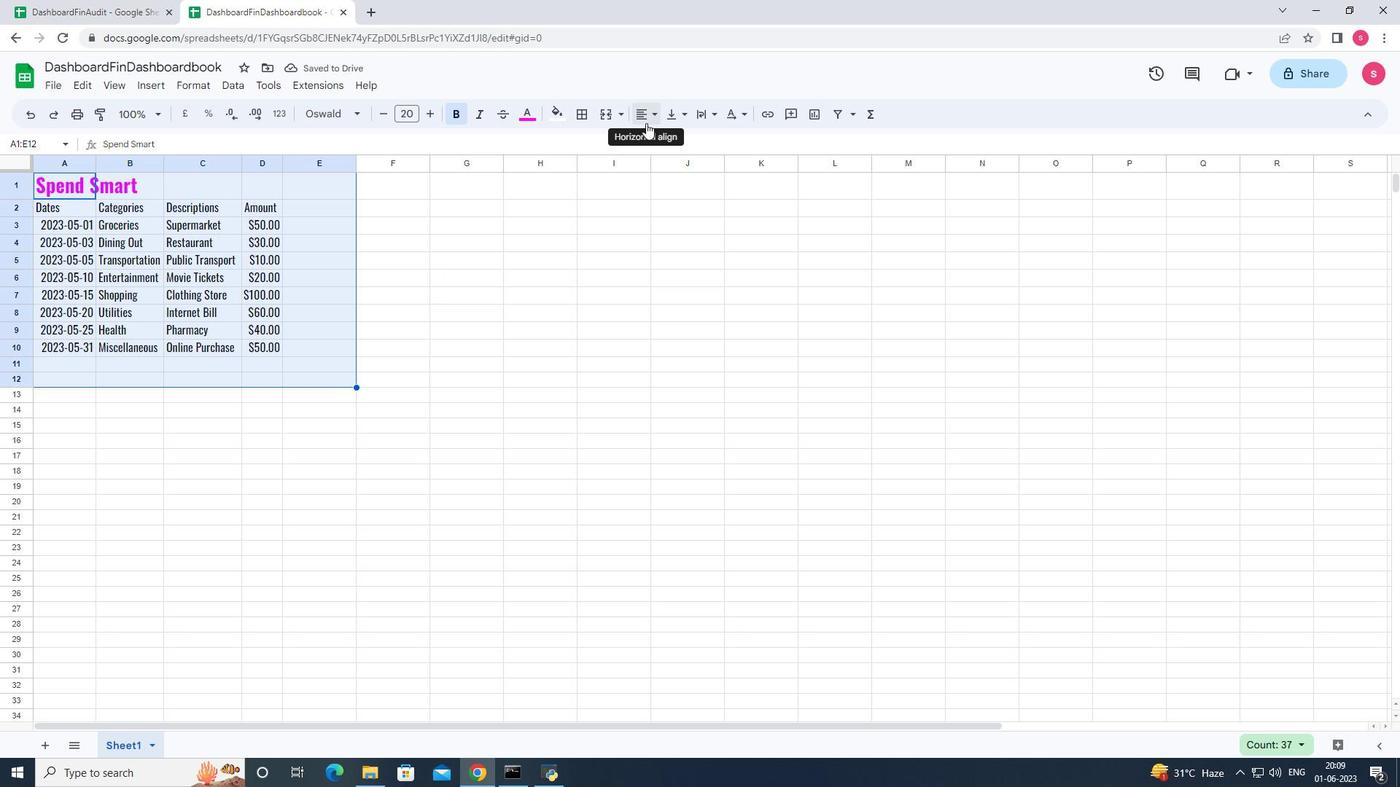 
Action: Mouse pressed left at (641, 119)
Screenshot: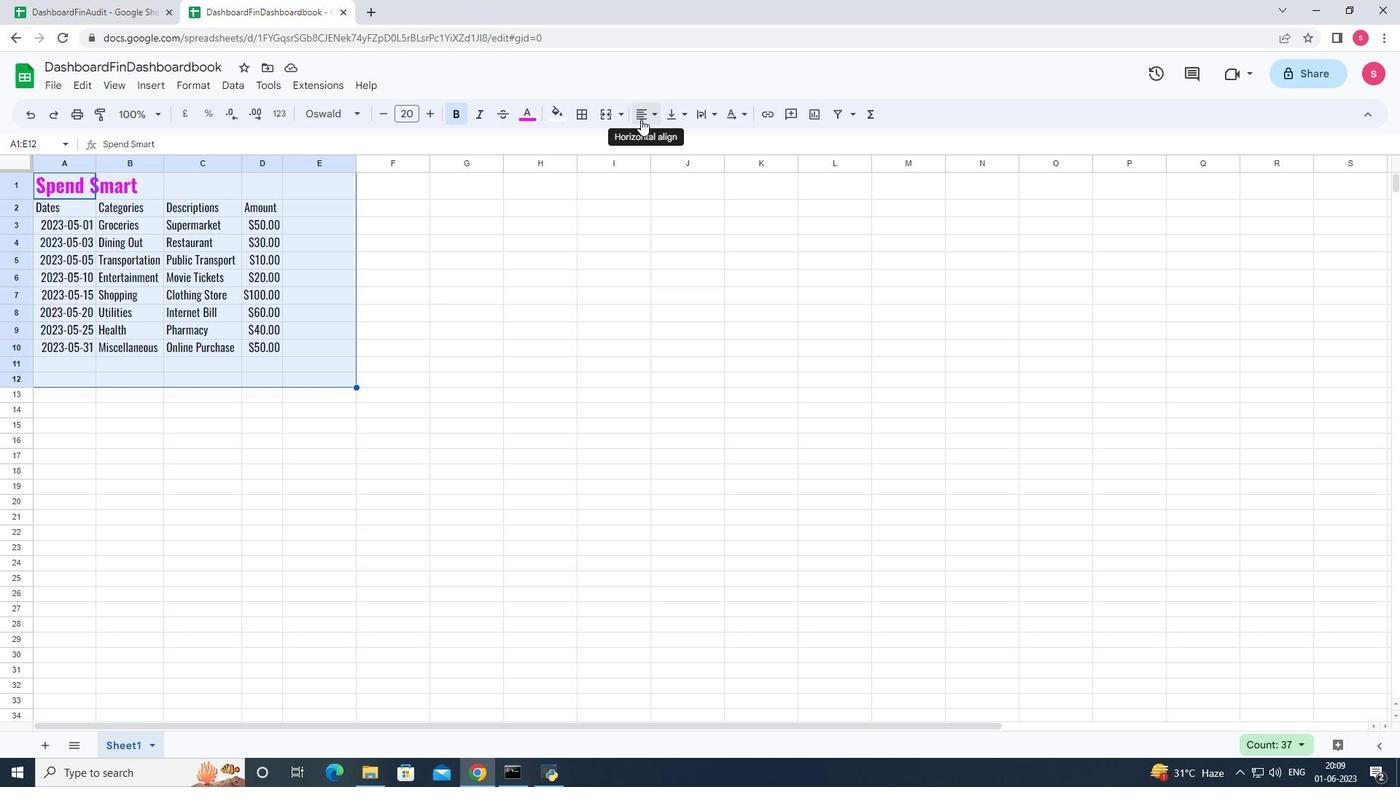 
Action: Mouse moved to (674, 147)
Screenshot: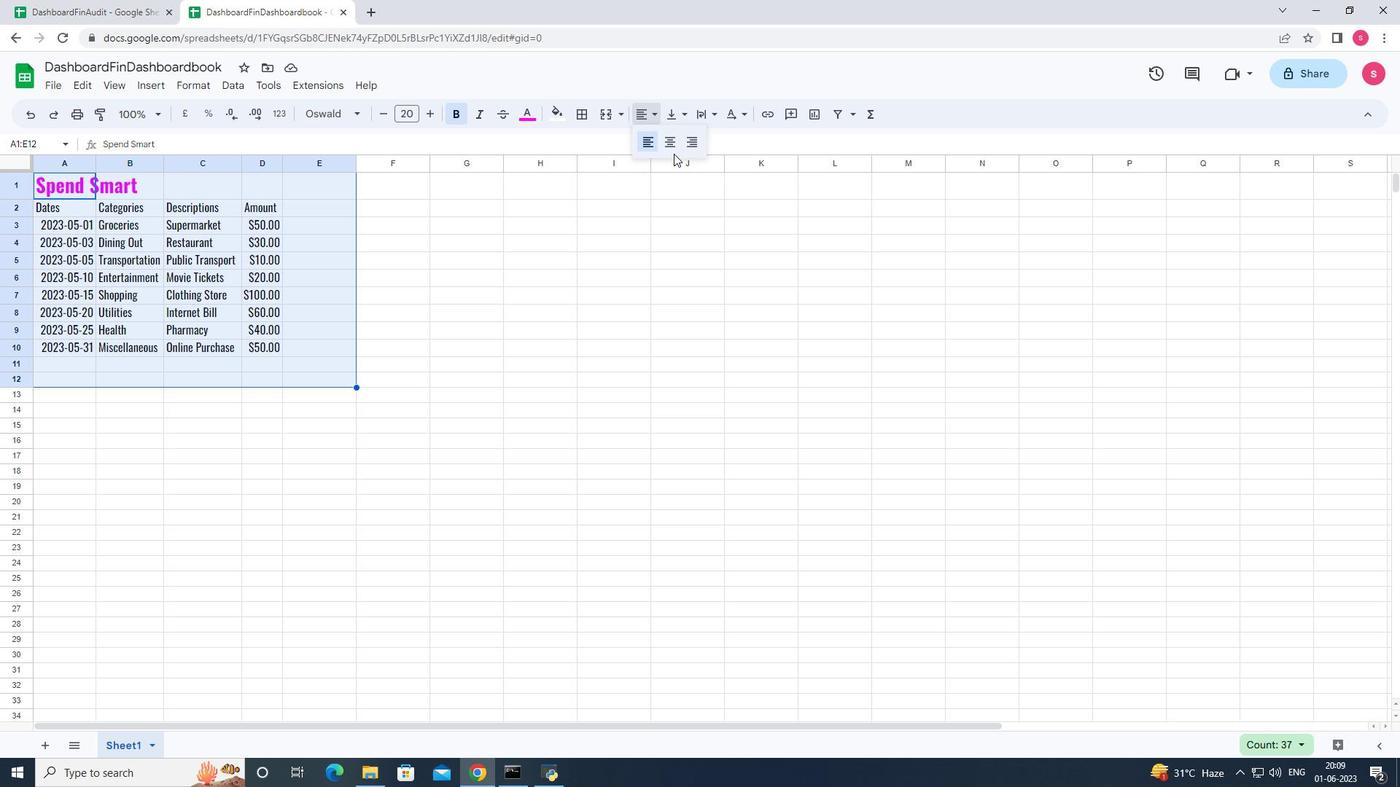 
Action: Mouse pressed left at (674, 147)
Screenshot: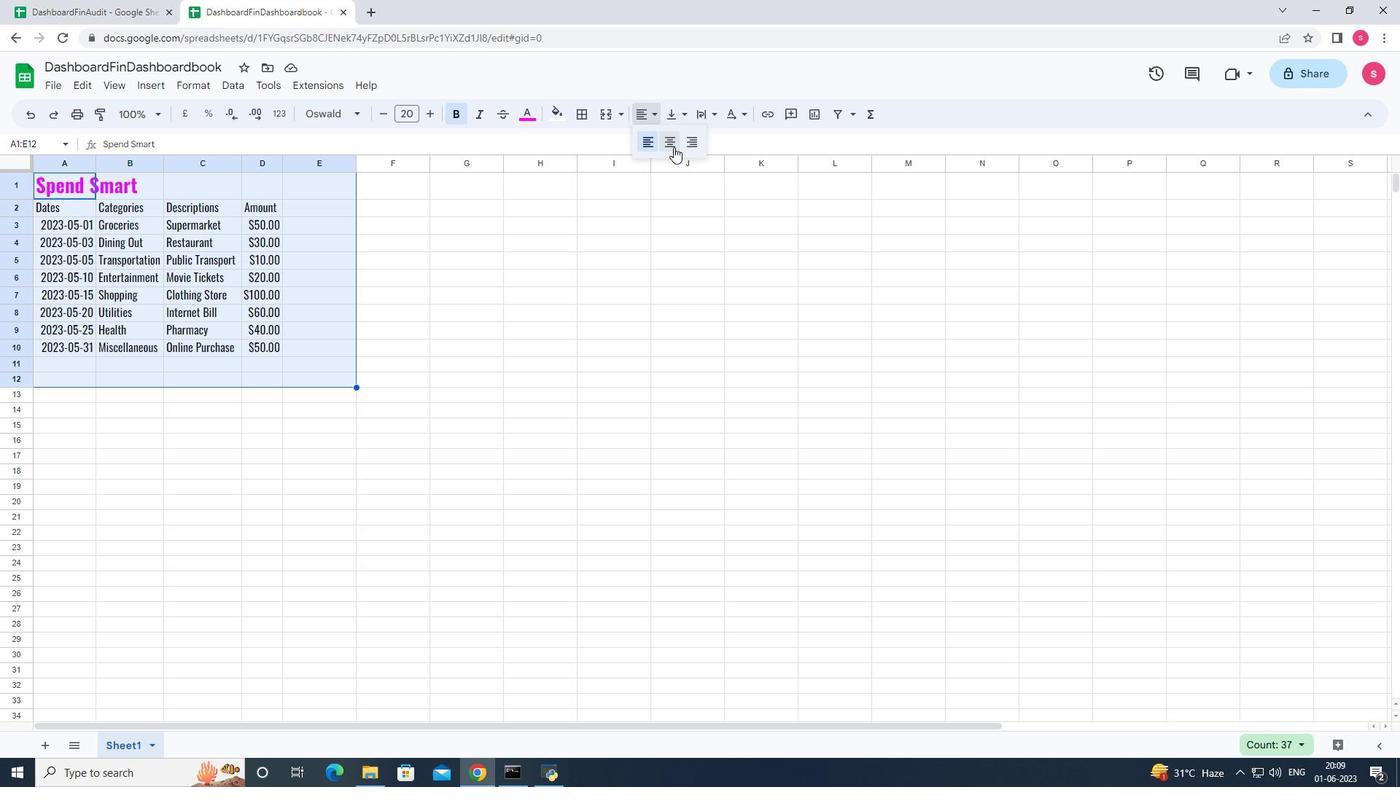 
Action: Mouse moved to (633, 261)
Screenshot: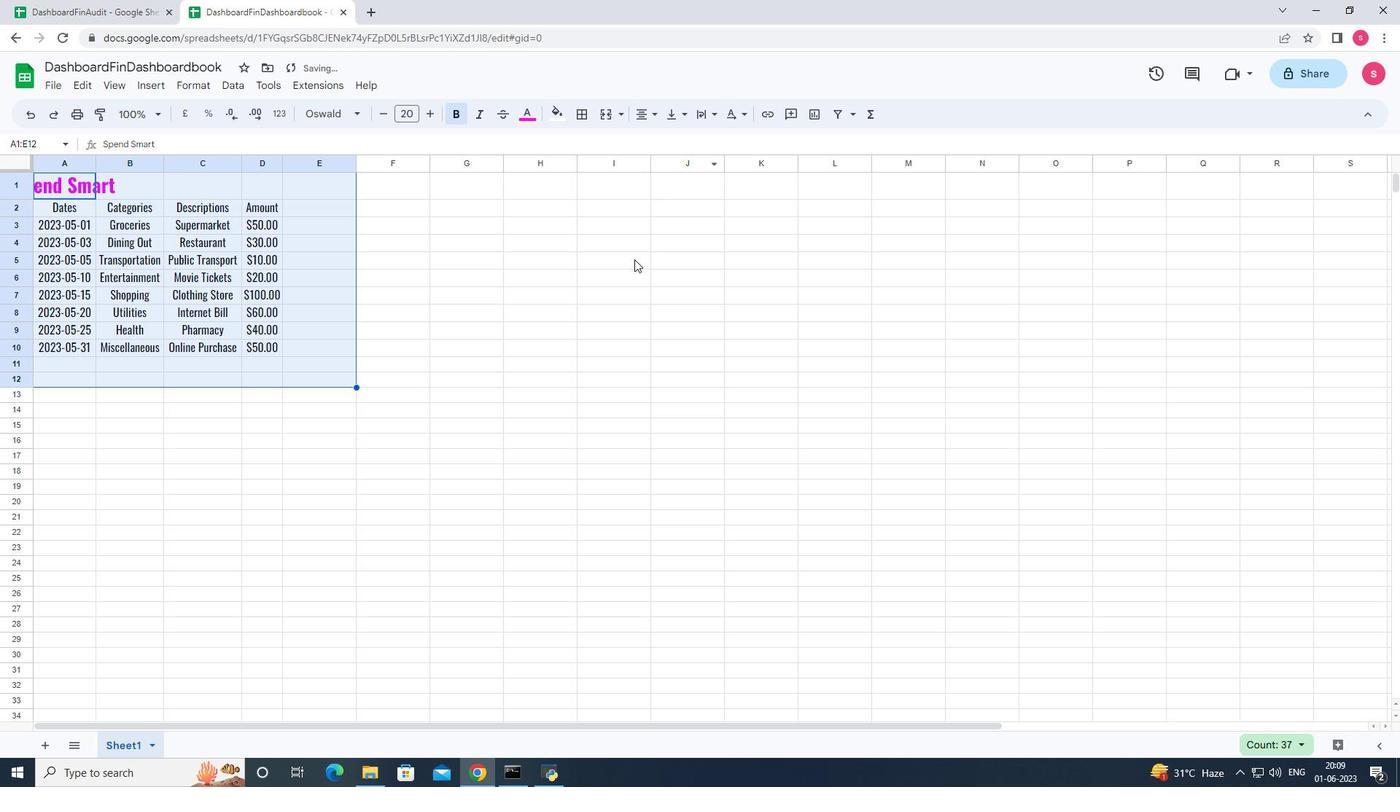 
Action: Mouse pressed left at (633, 261)
Screenshot: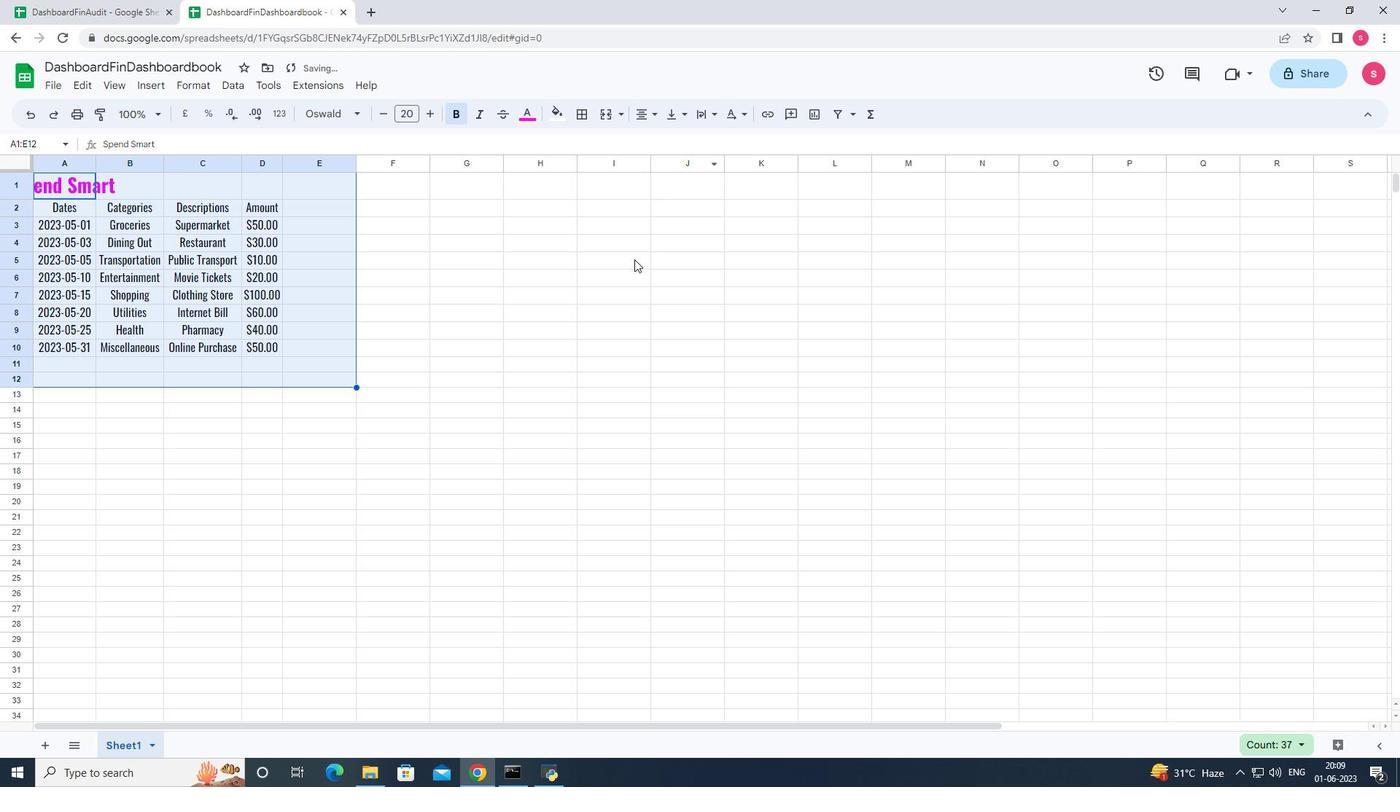 
Action: Mouse moved to (92, 164)
Screenshot: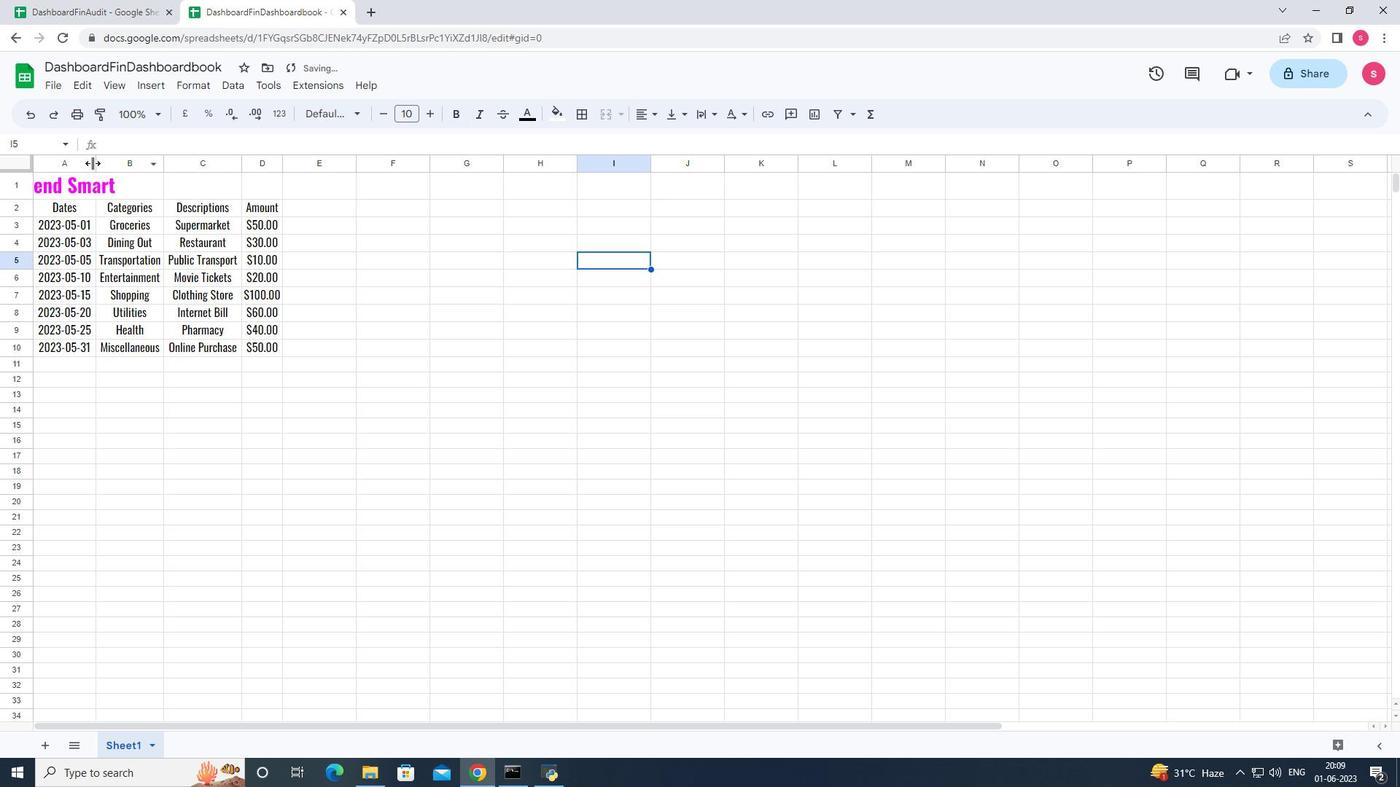 
Action: Mouse pressed left at (92, 164)
Screenshot: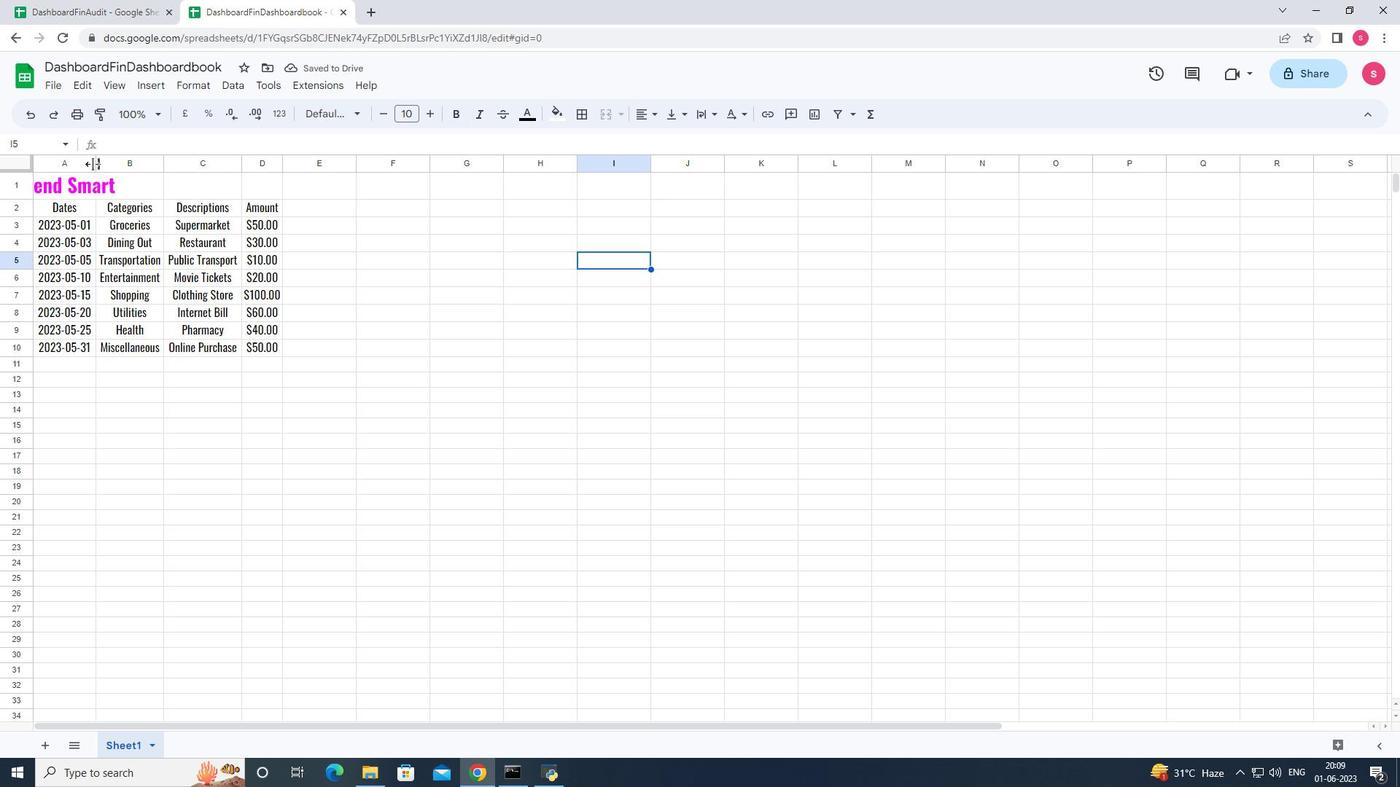 
Action: Mouse pressed left at (92, 164)
Screenshot: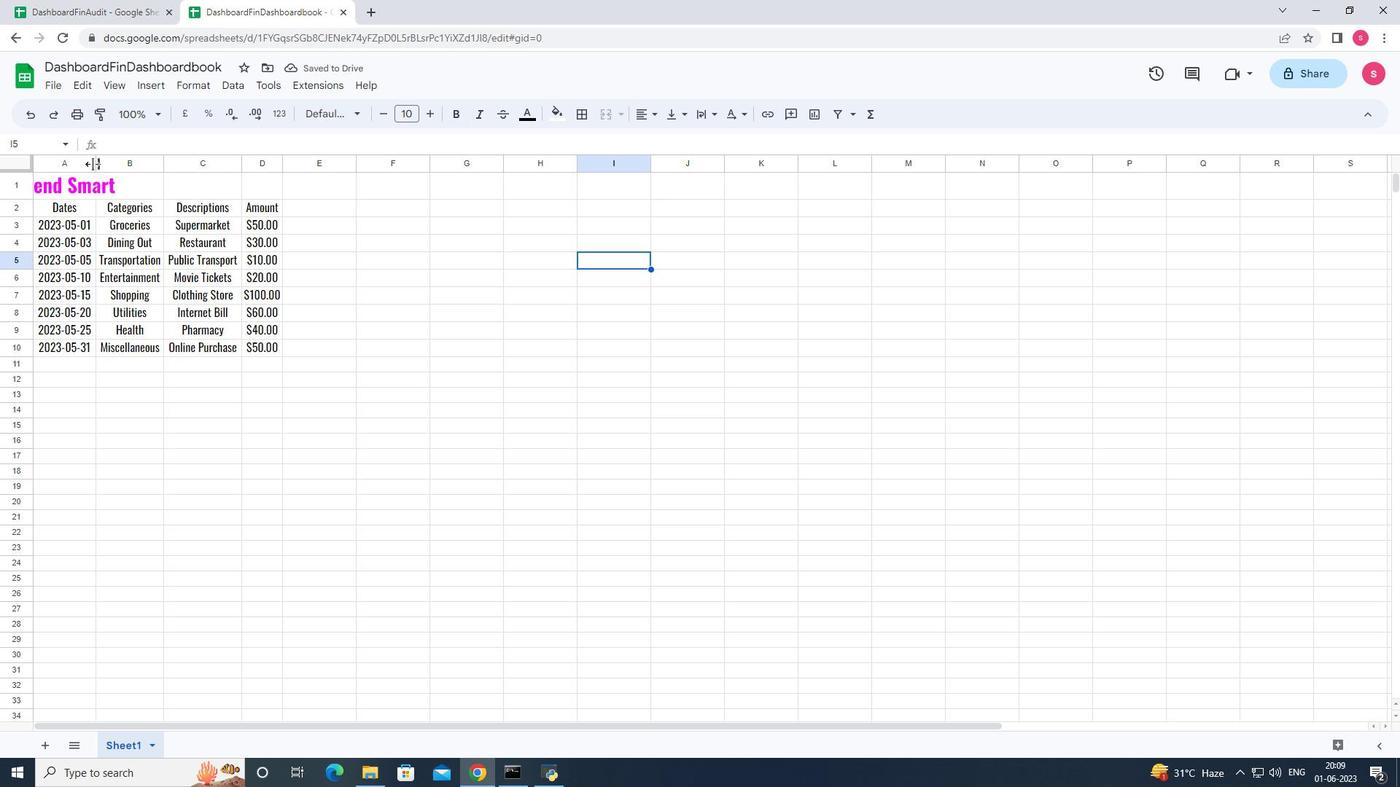 
Action: Mouse moved to (211, 164)
Screenshot: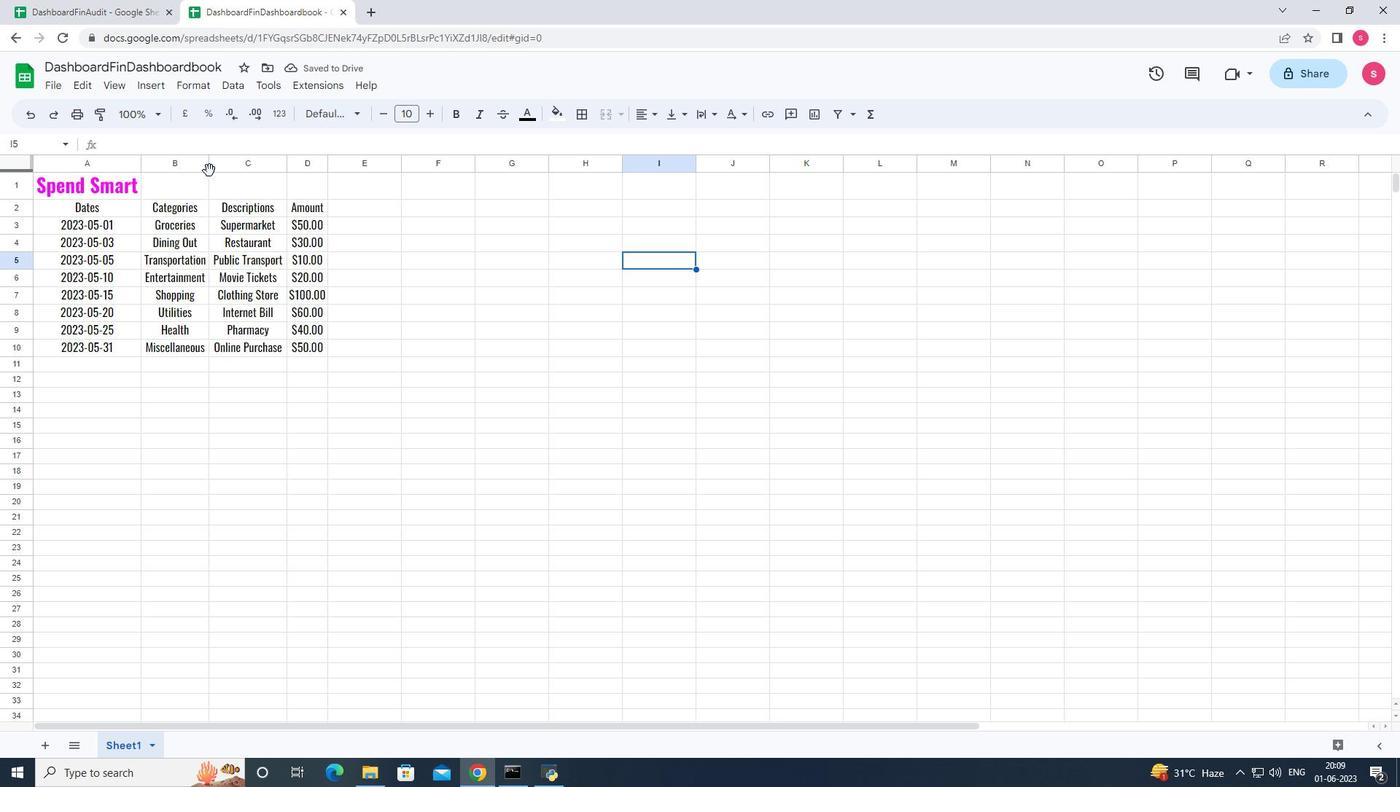 
Action: Mouse pressed left at (211, 164)
Screenshot: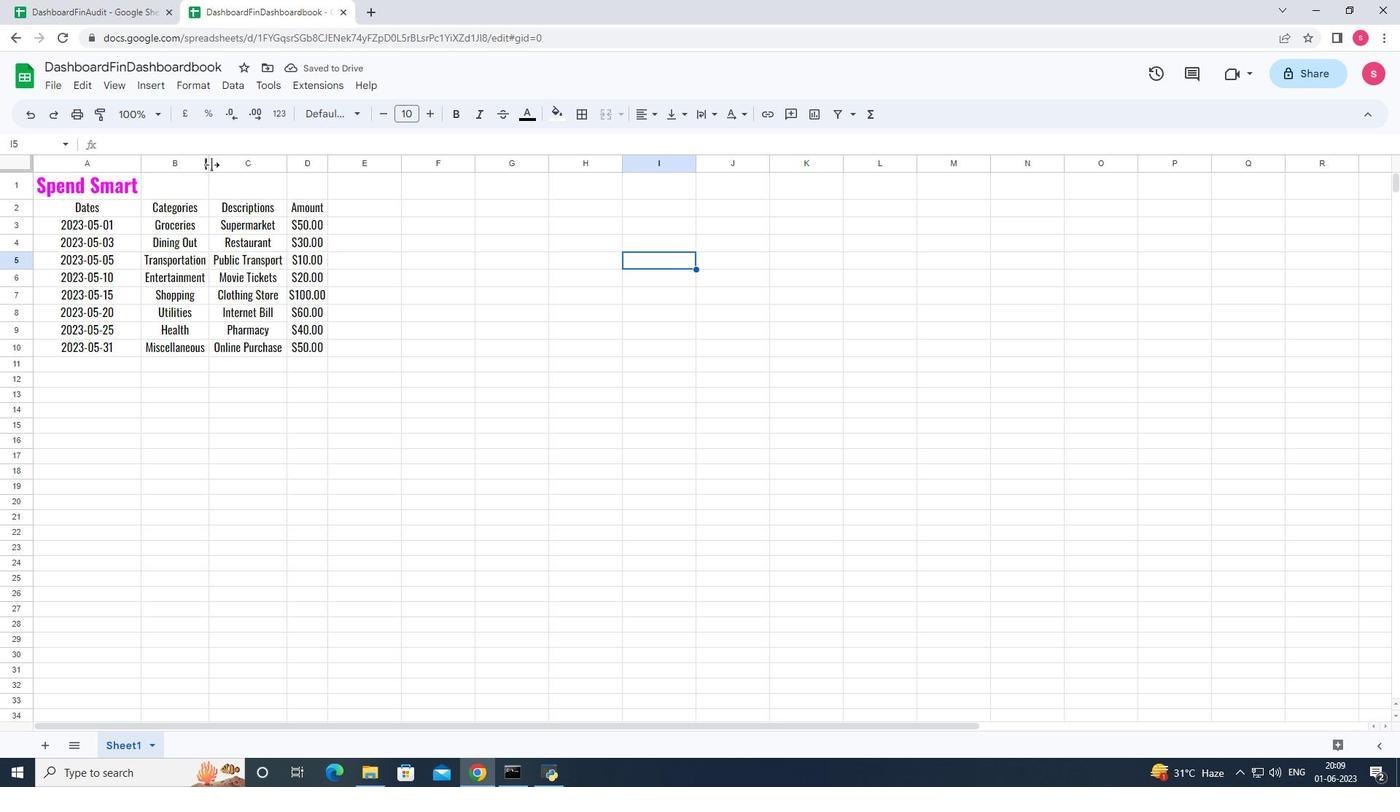
Action: Mouse pressed left at (211, 164)
Screenshot: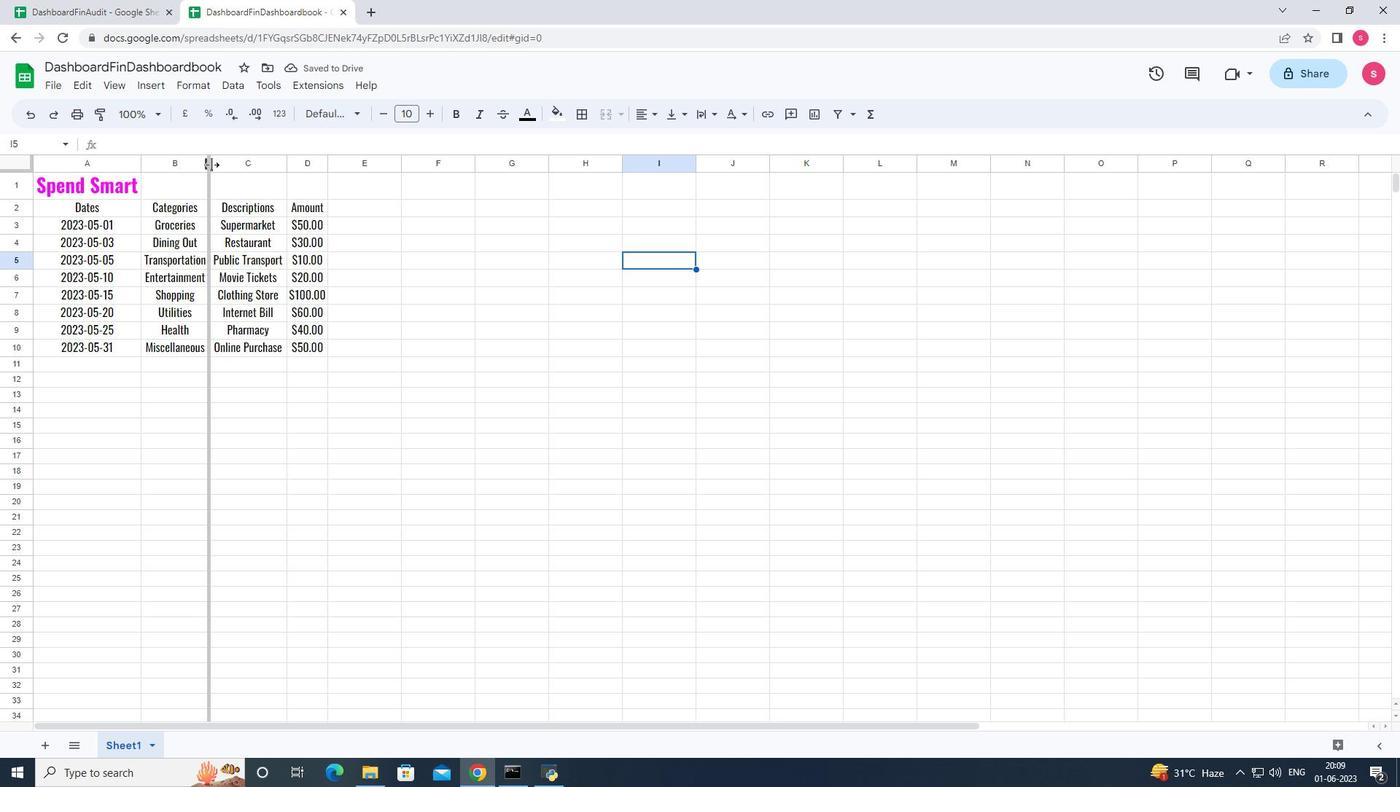 
Action: Mouse moved to (284, 168)
Screenshot: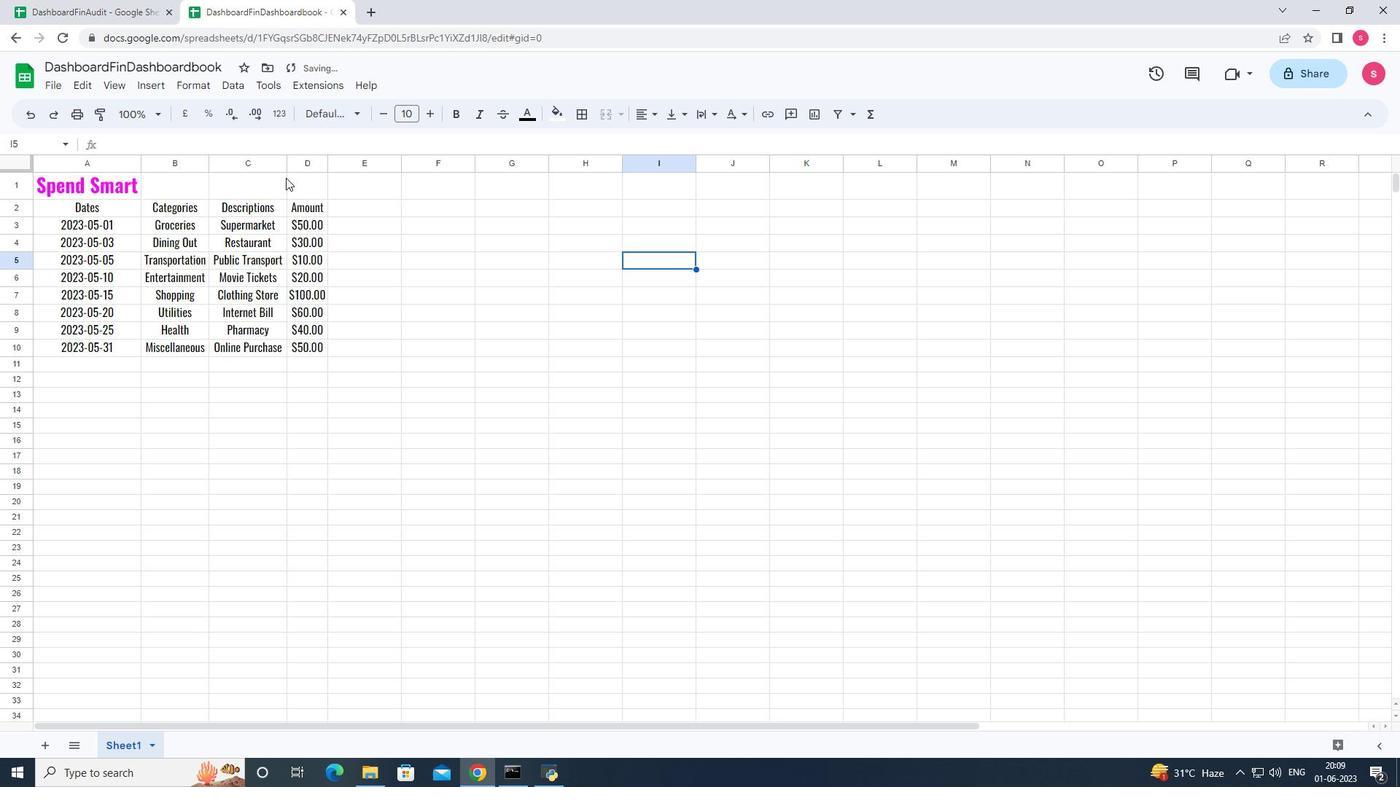 
Action: Mouse pressed left at (284, 168)
Screenshot: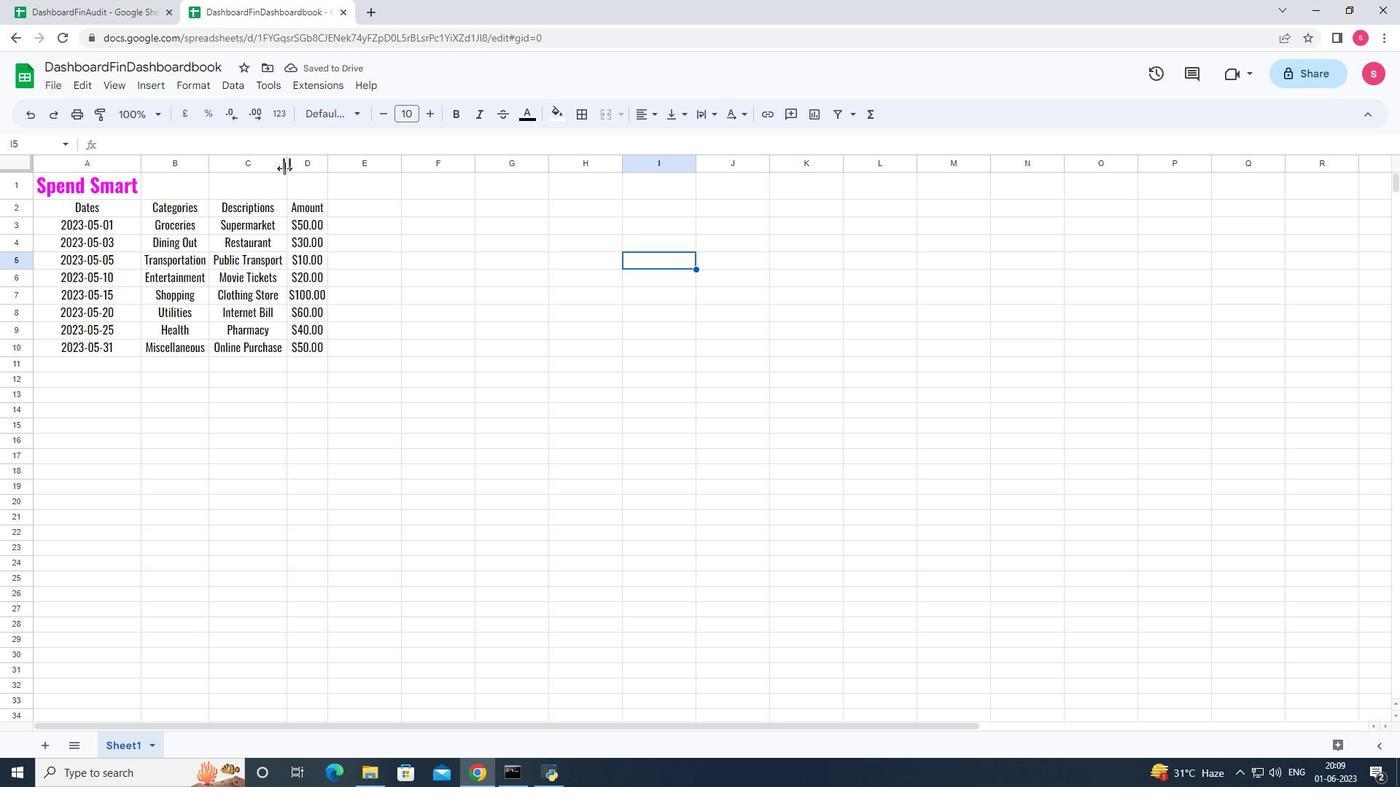 
Action: Mouse moved to (283, 167)
Screenshot: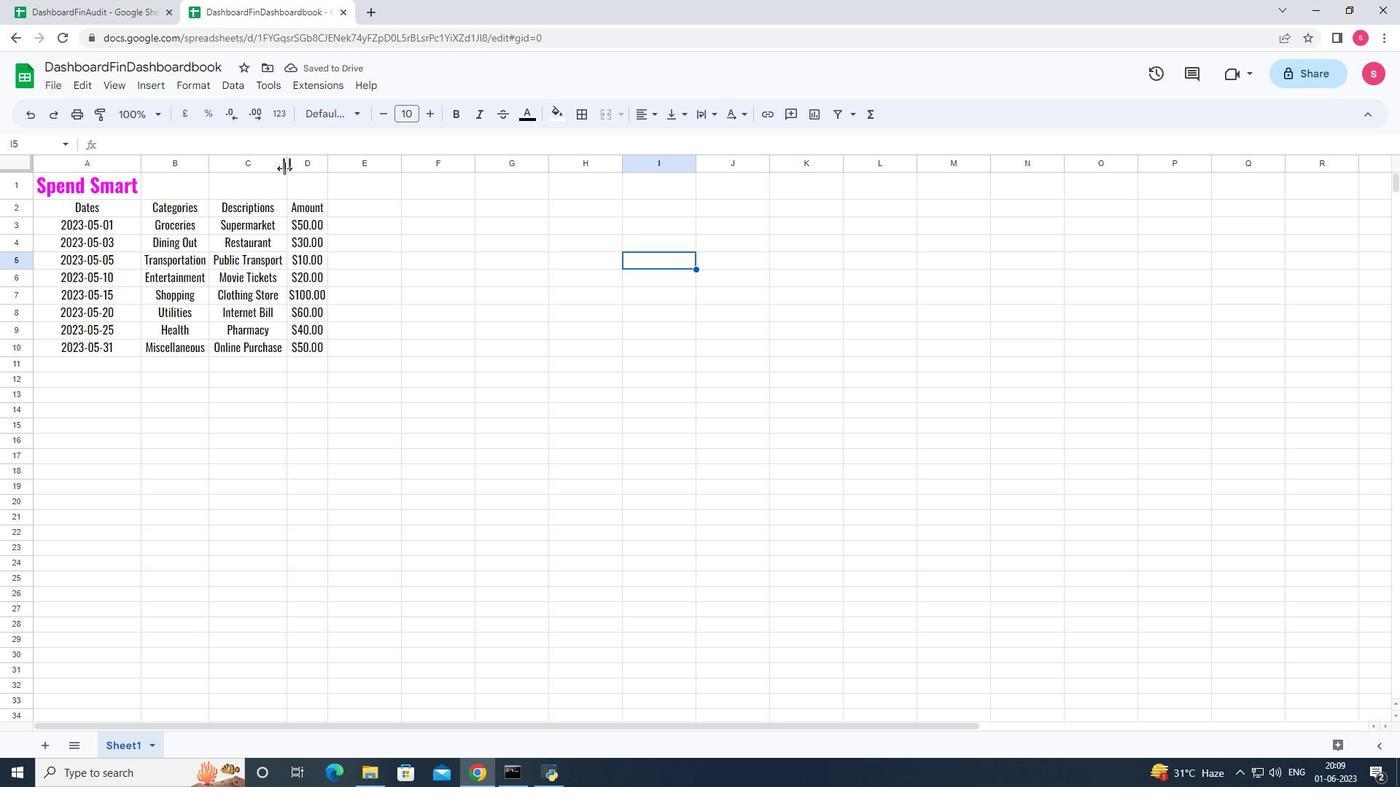 
Action: Mouse pressed left at (283, 167)
Screenshot: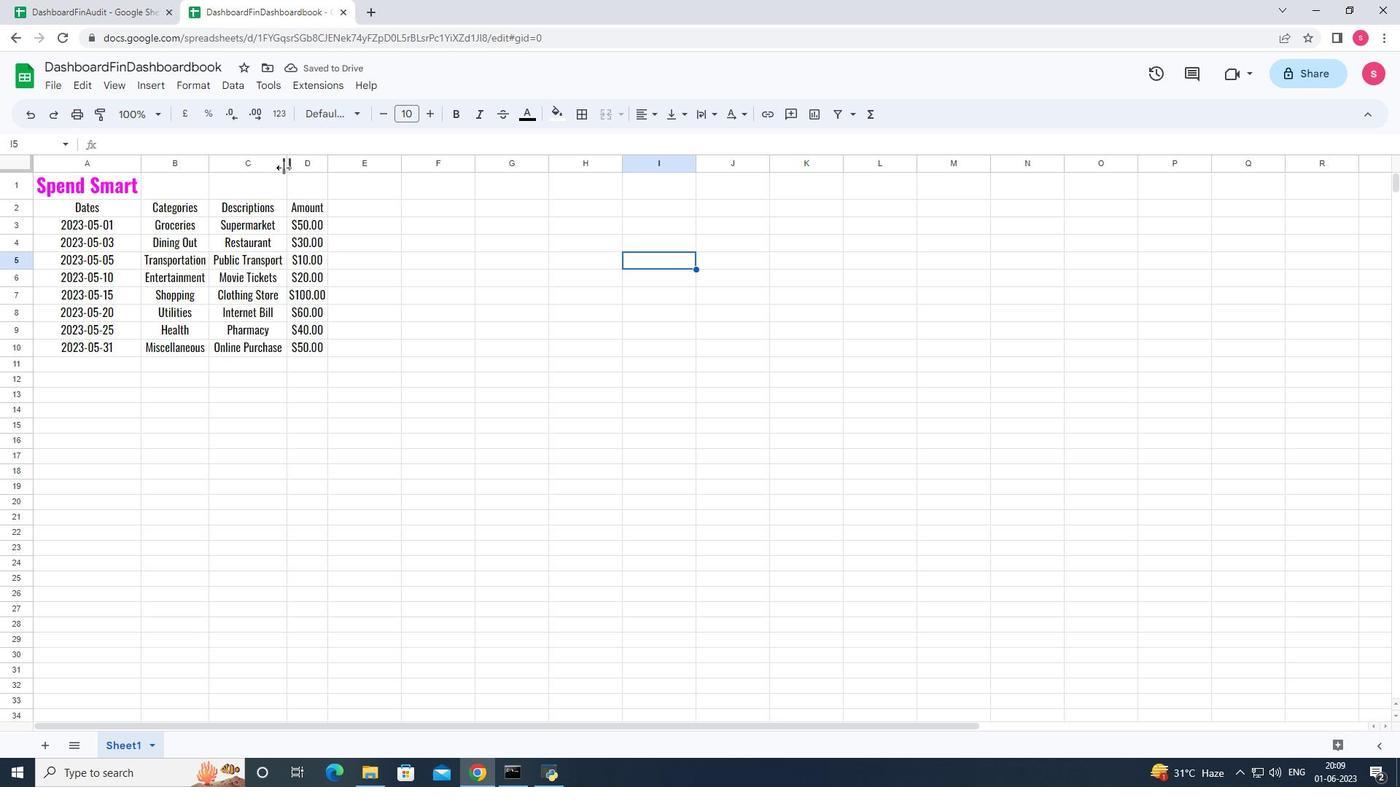 
Action: Mouse moved to (323, 164)
Screenshot: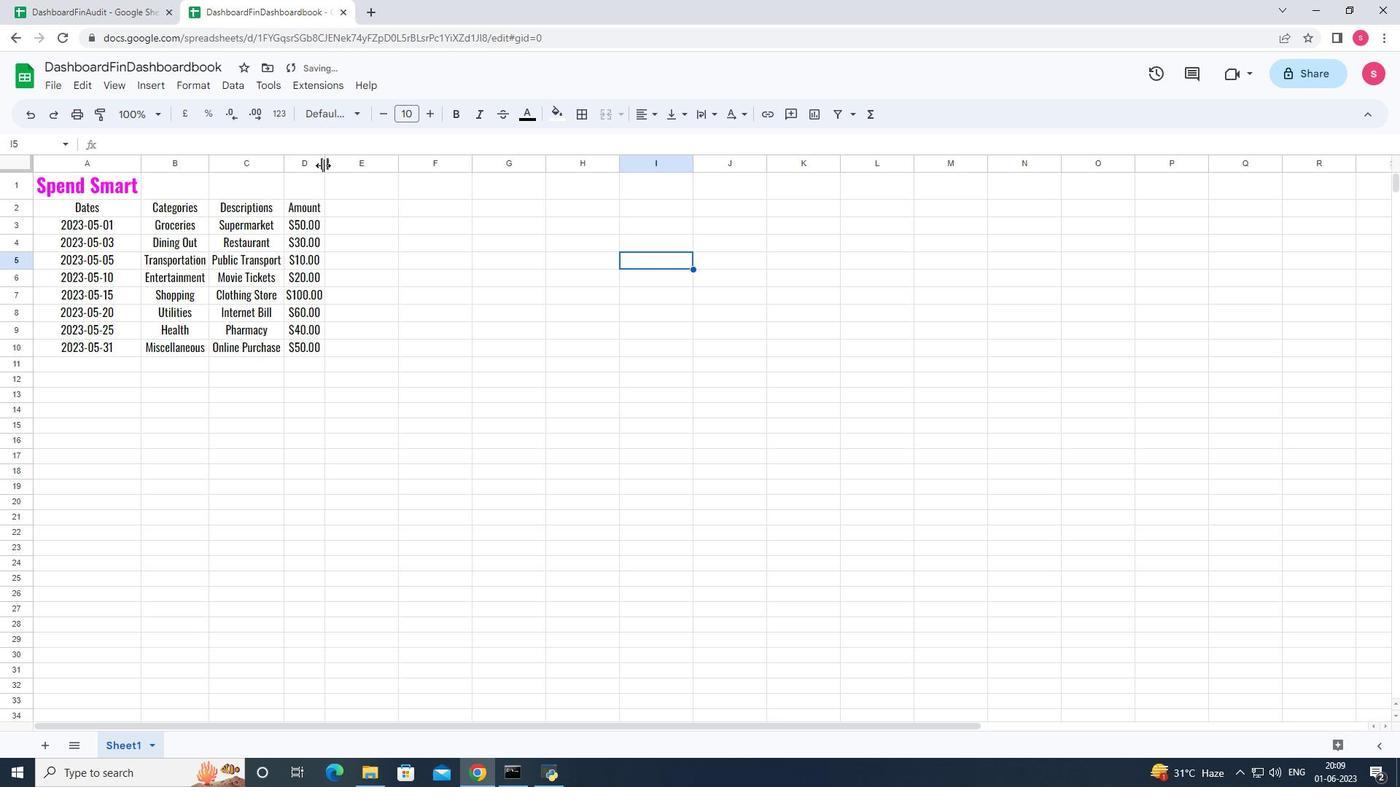 
Action: Mouse pressed left at (323, 164)
Screenshot: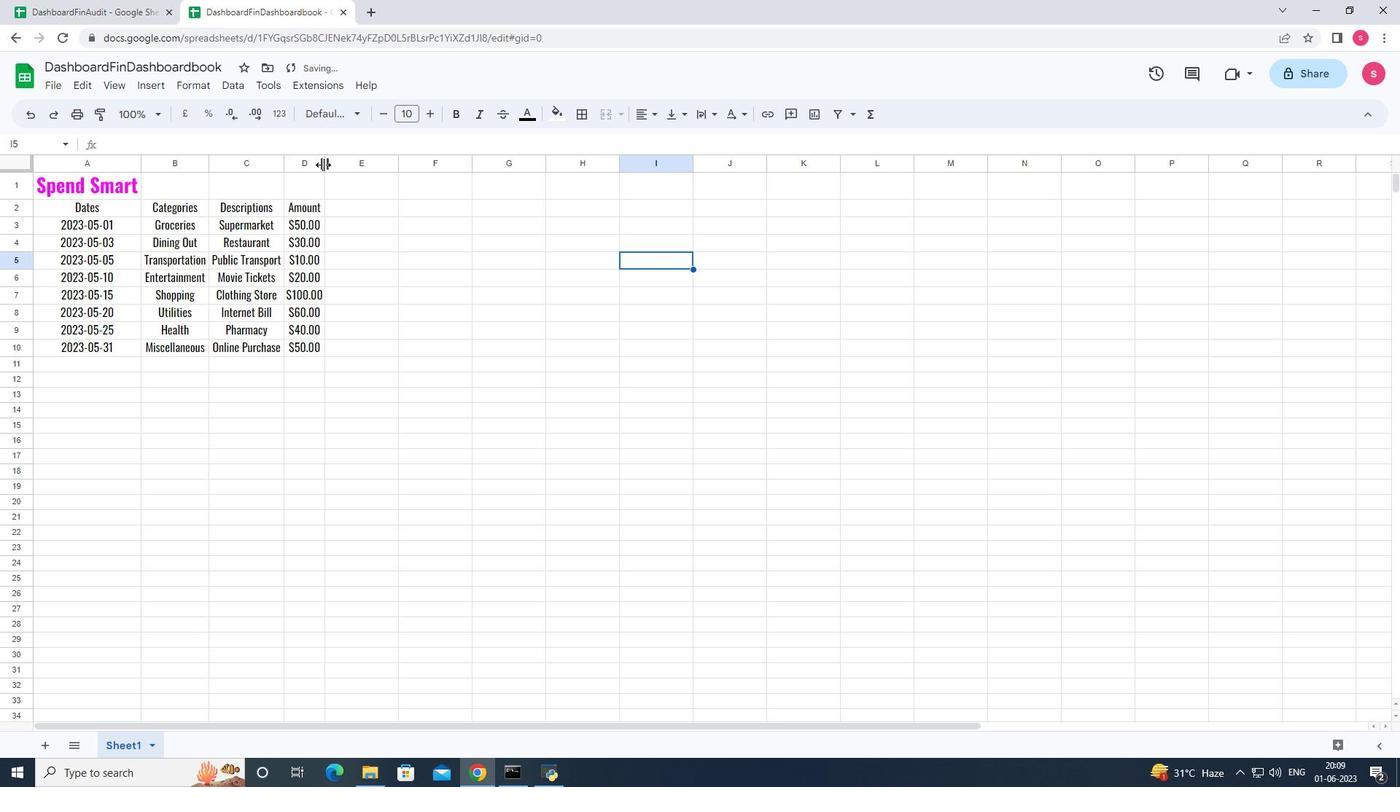 
Action: Mouse pressed left at (323, 164)
Screenshot: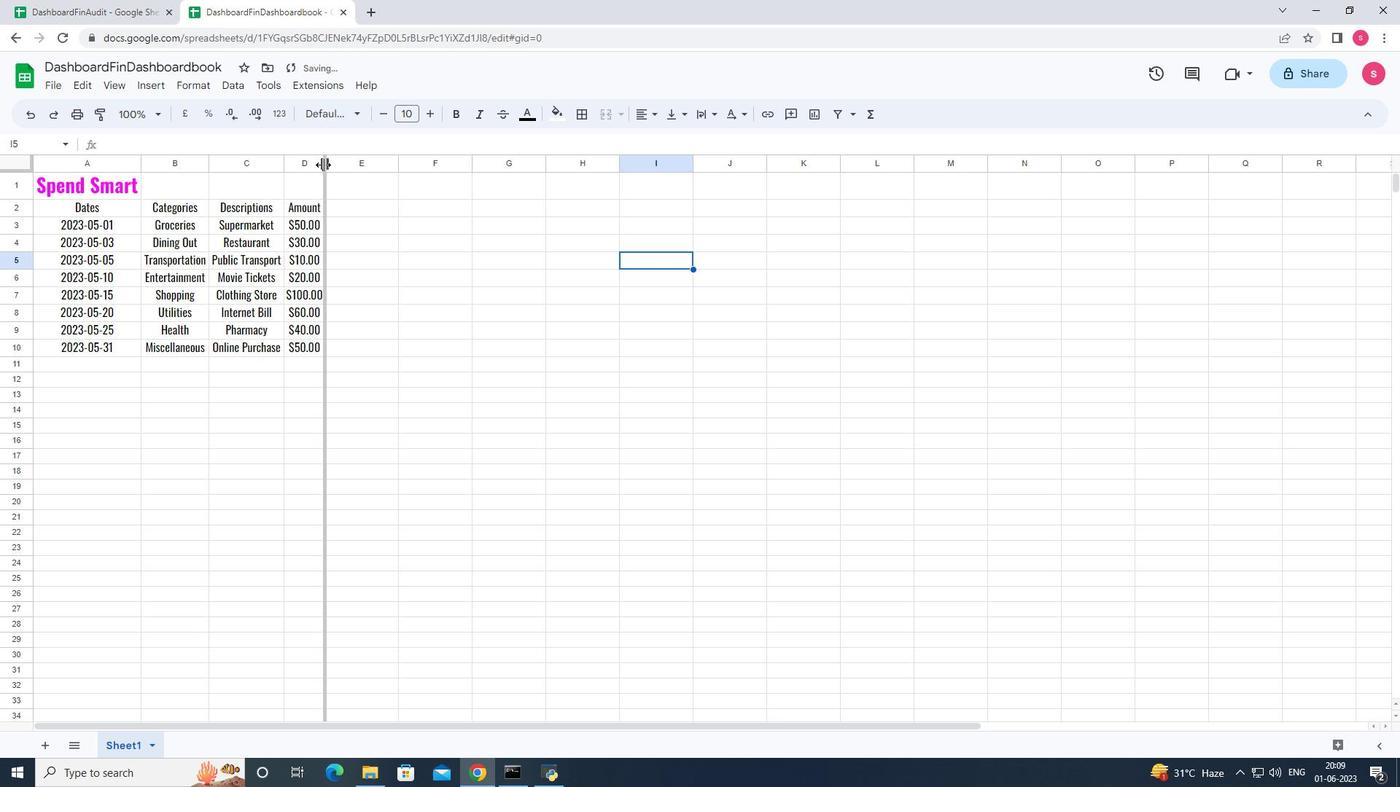 
Action: Mouse moved to (315, 385)
Screenshot: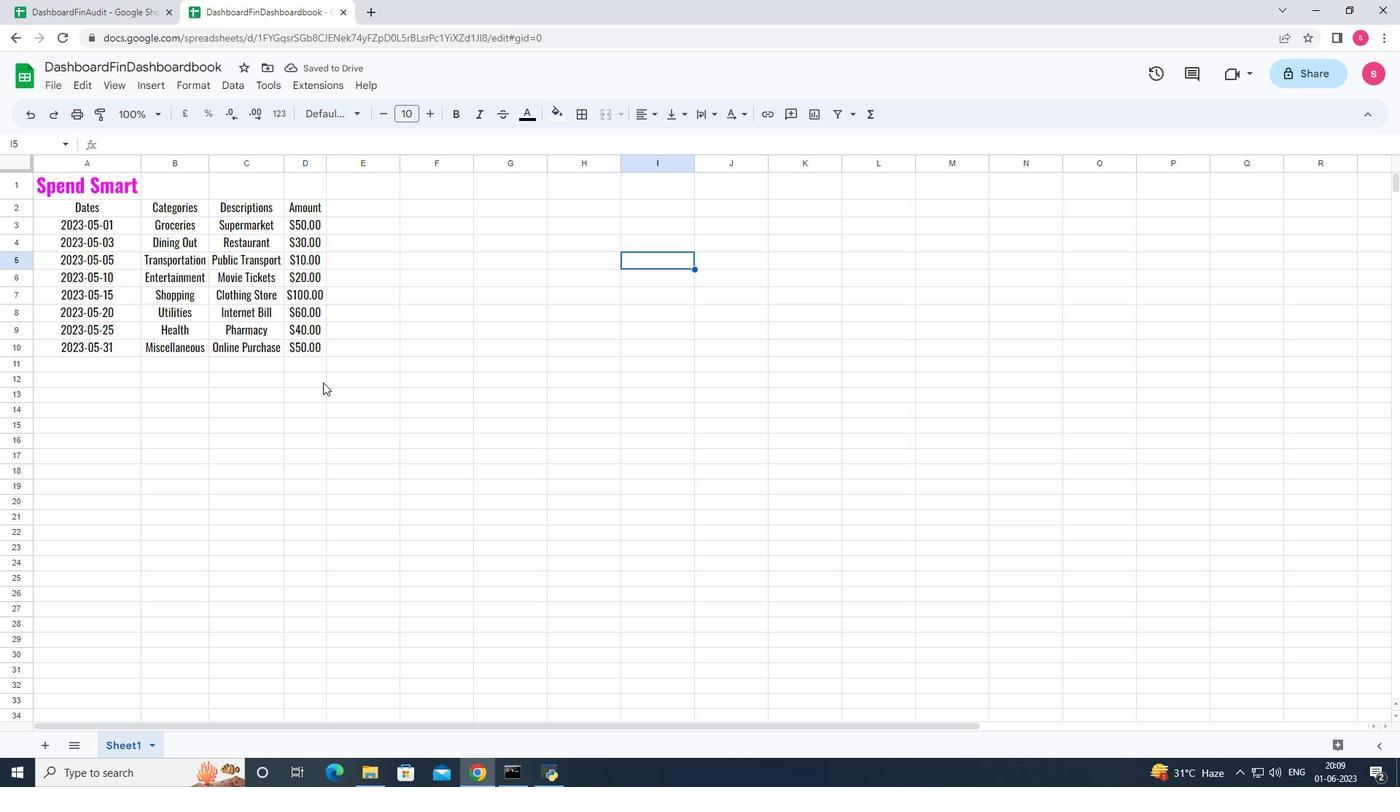 
Action: Key pressed ctrl+S
Screenshot: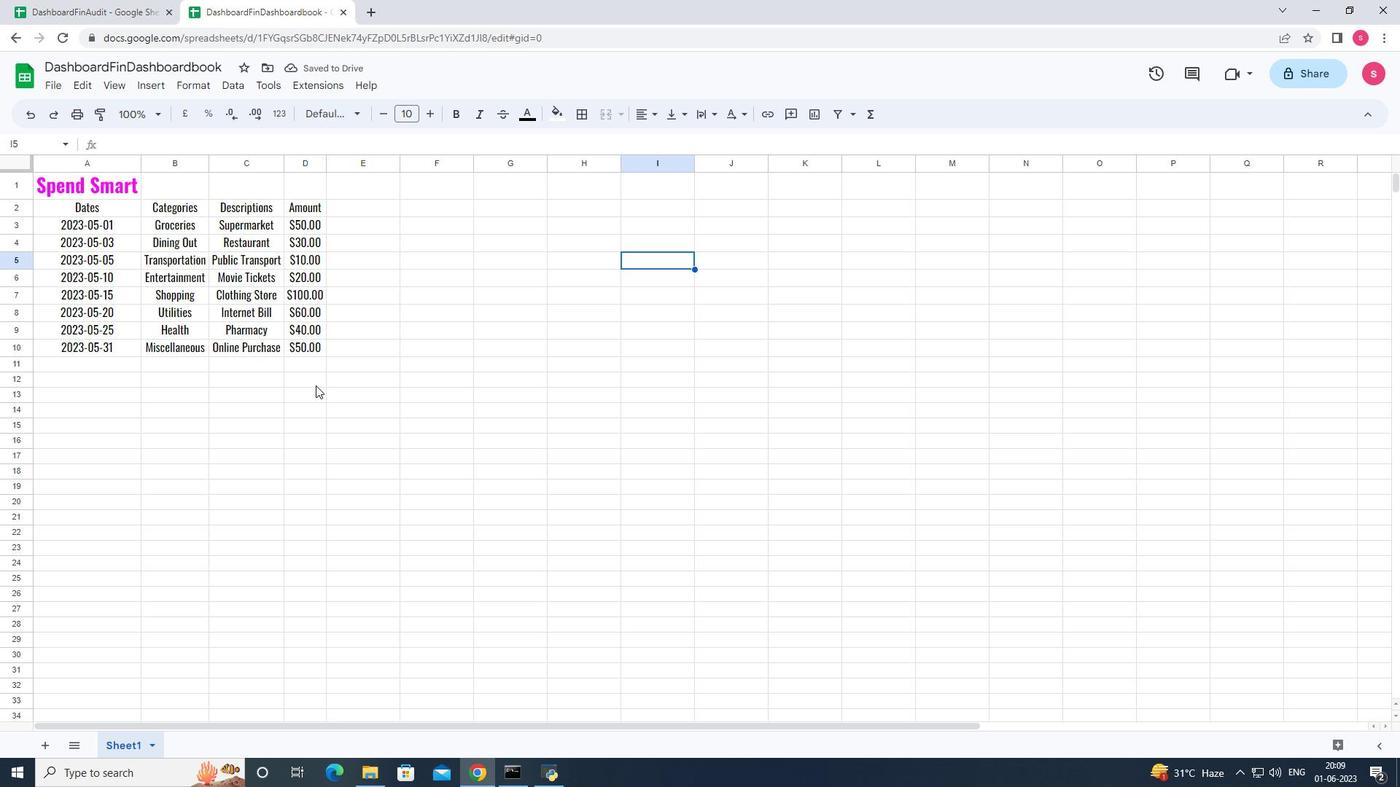 
